 Task: Find connections with filter location El Charco with filter topic #Business2021with filter profile language Spanish with filter current company IFFCO Tokio General Insurance Co. Ltd. with filter school Gogte Institute of Technology, Belgaum with filter industry Racetracks with filter service category Public Speaking with filter keywords title Couples Counselor
Action: Mouse moved to (249, 312)
Screenshot: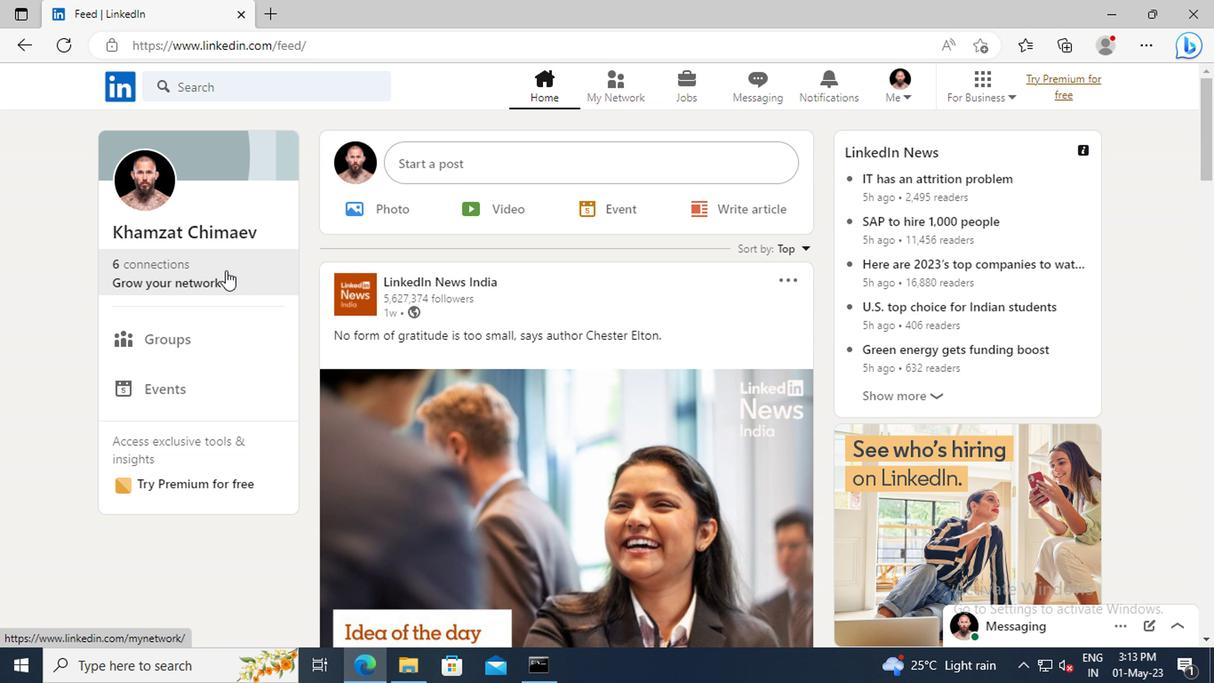 
Action: Mouse pressed left at (249, 312)
Screenshot: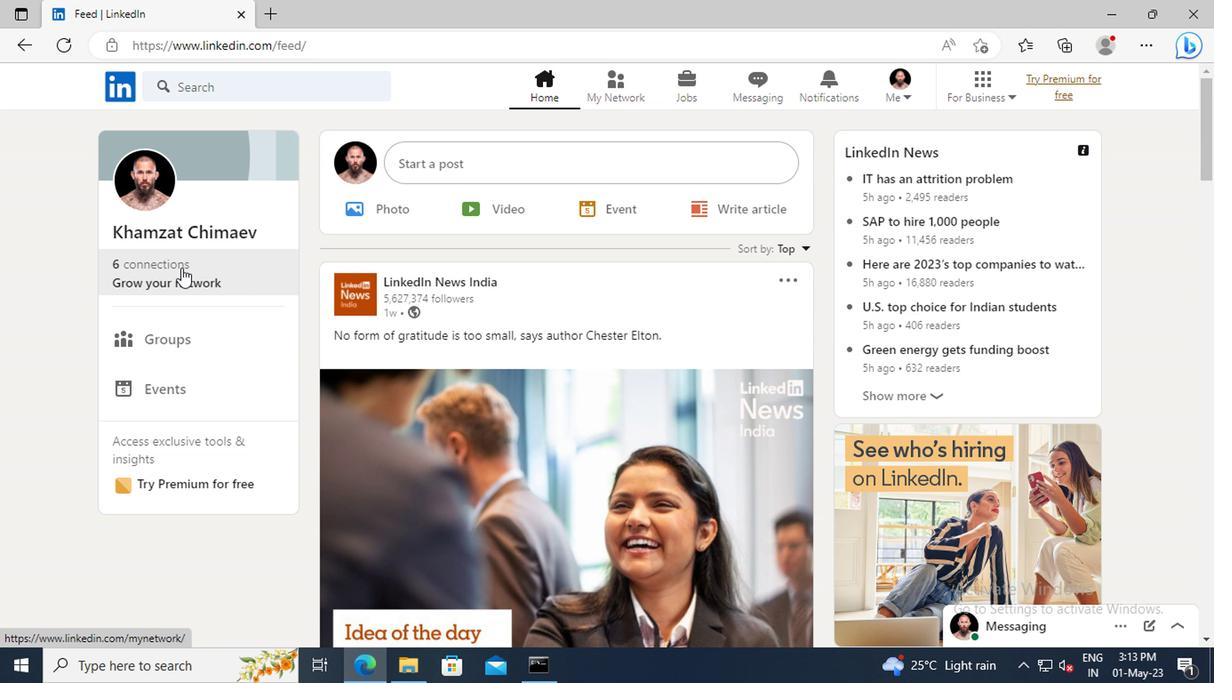 
Action: Mouse moved to (254, 252)
Screenshot: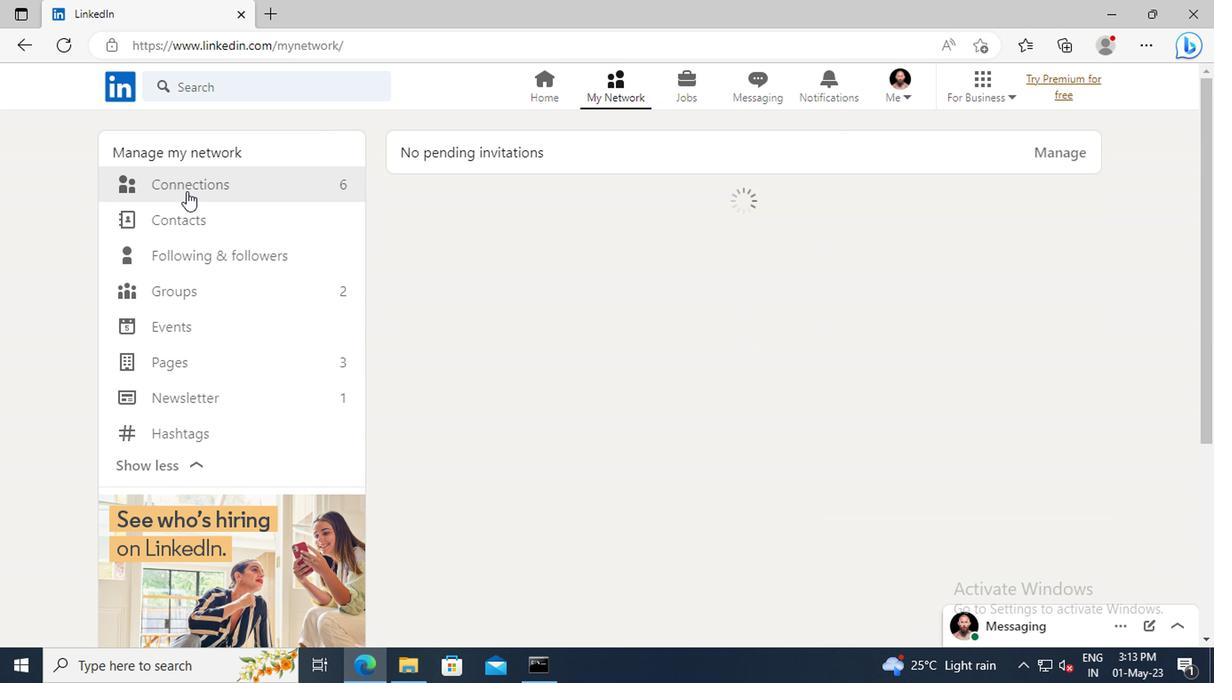 
Action: Mouse pressed left at (254, 252)
Screenshot: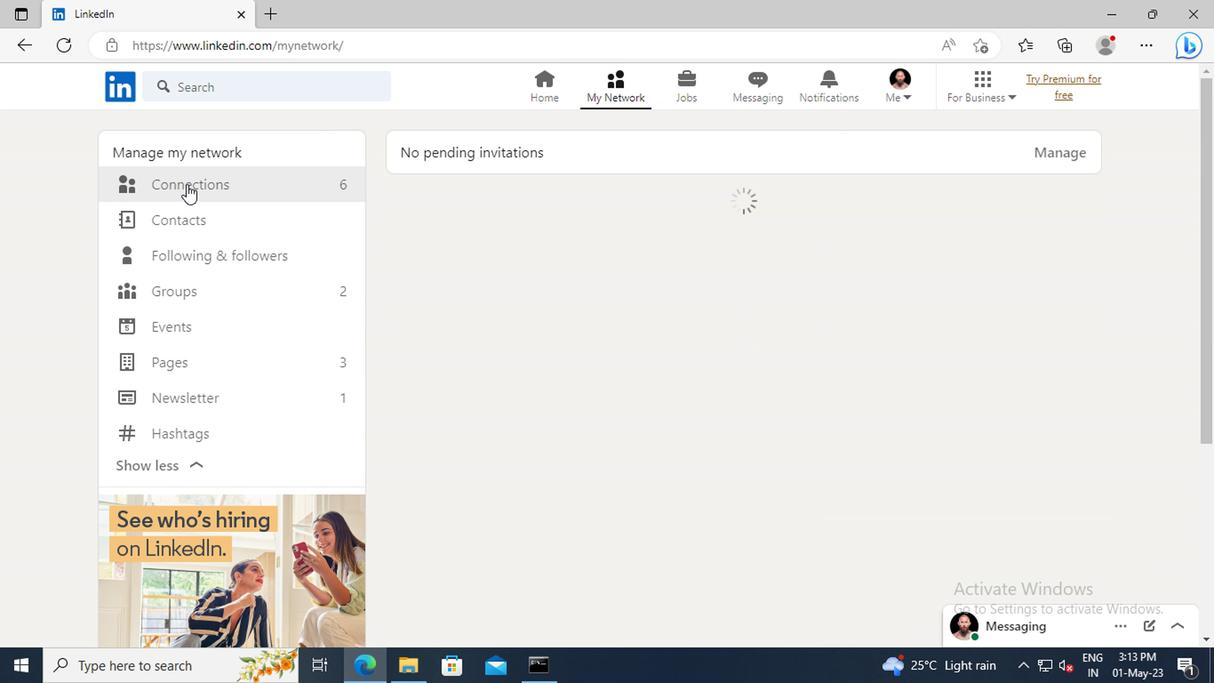 
Action: Mouse moved to (632, 255)
Screenshot: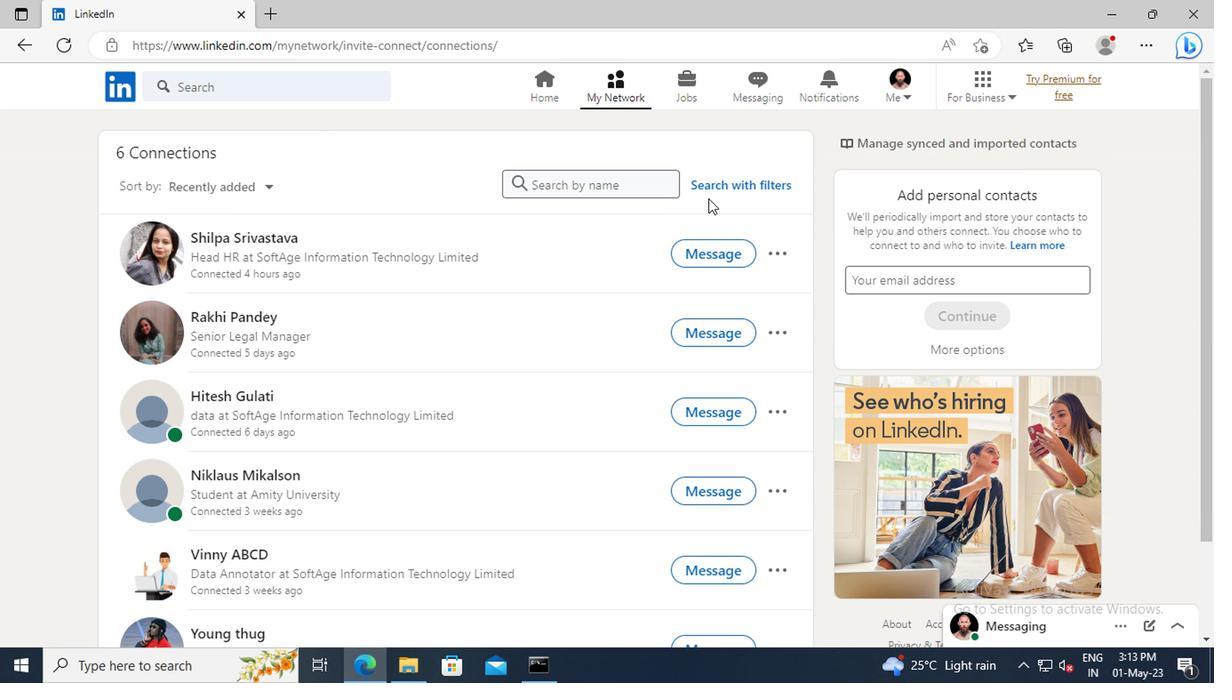 
Action: Mouse pressed left at (632, 255)
Screenshot: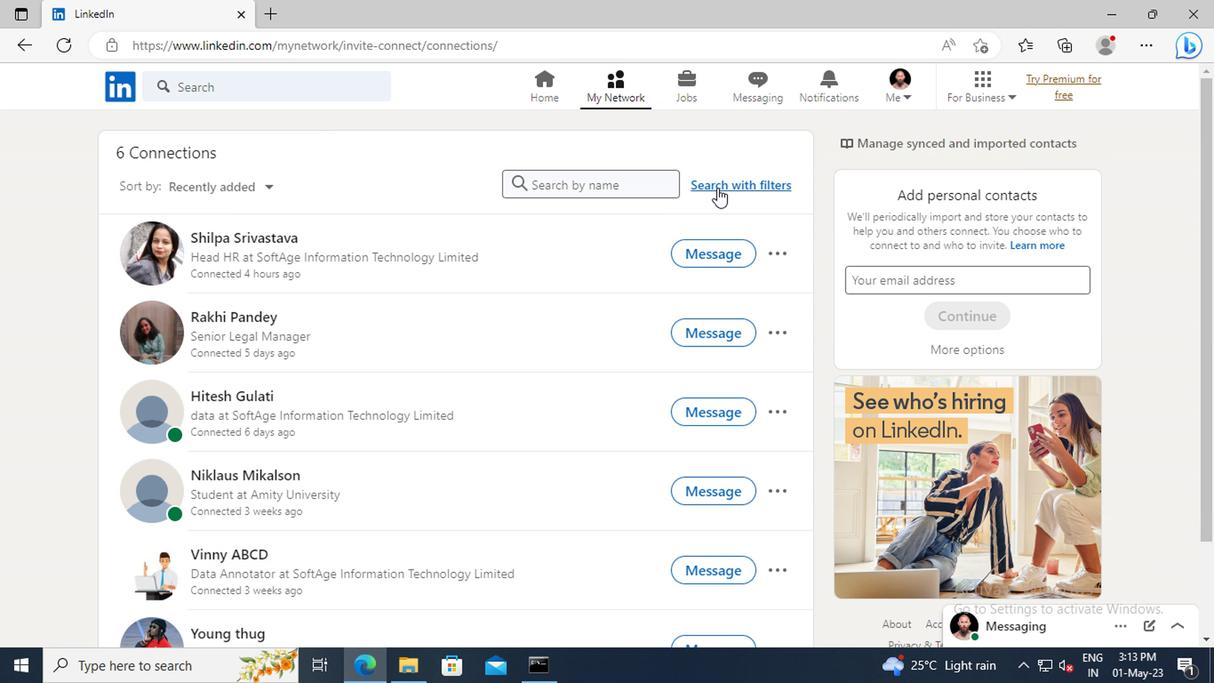 
Action: Mouse moved to (595, 218)
Screenshot: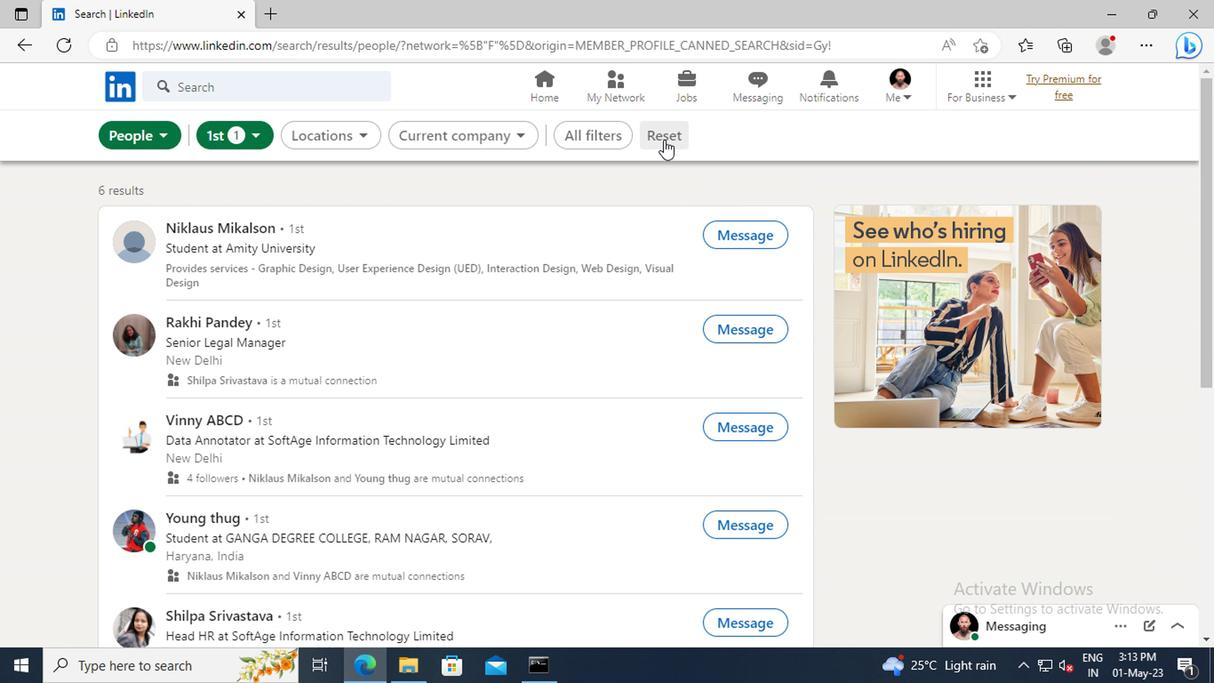 
Action: Mouse pressed left at (595, 218)
Screenshot: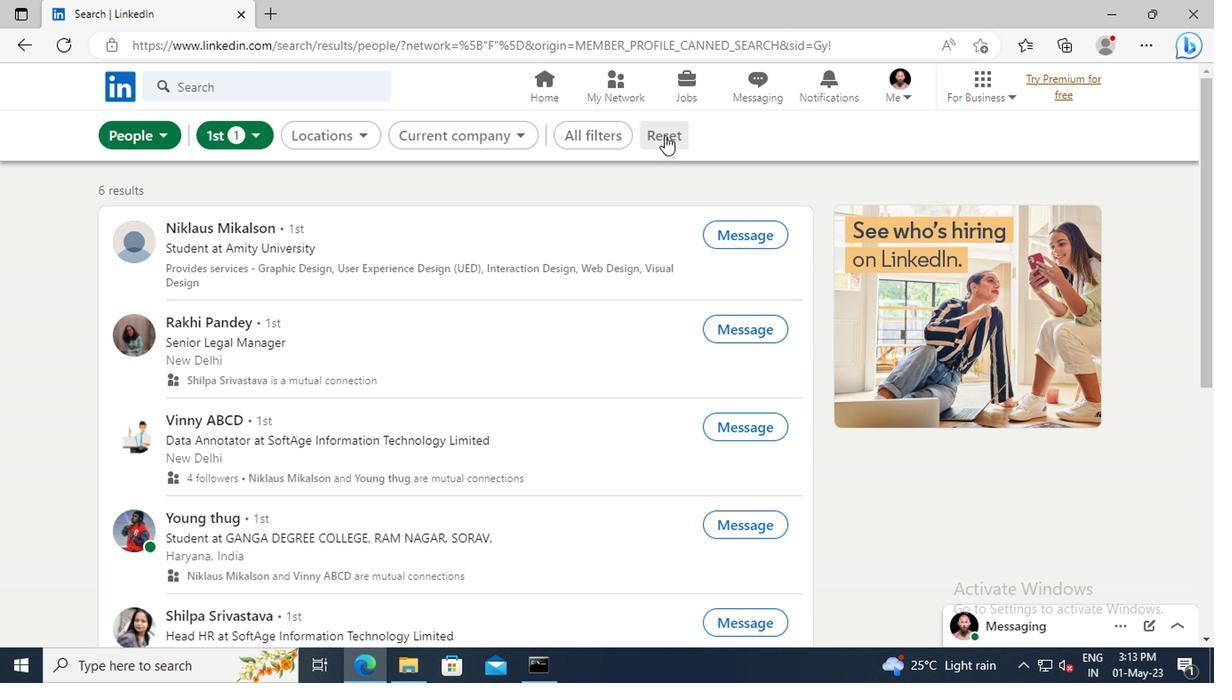 
Action: Mouse moved to (581, 218)
Screenshot: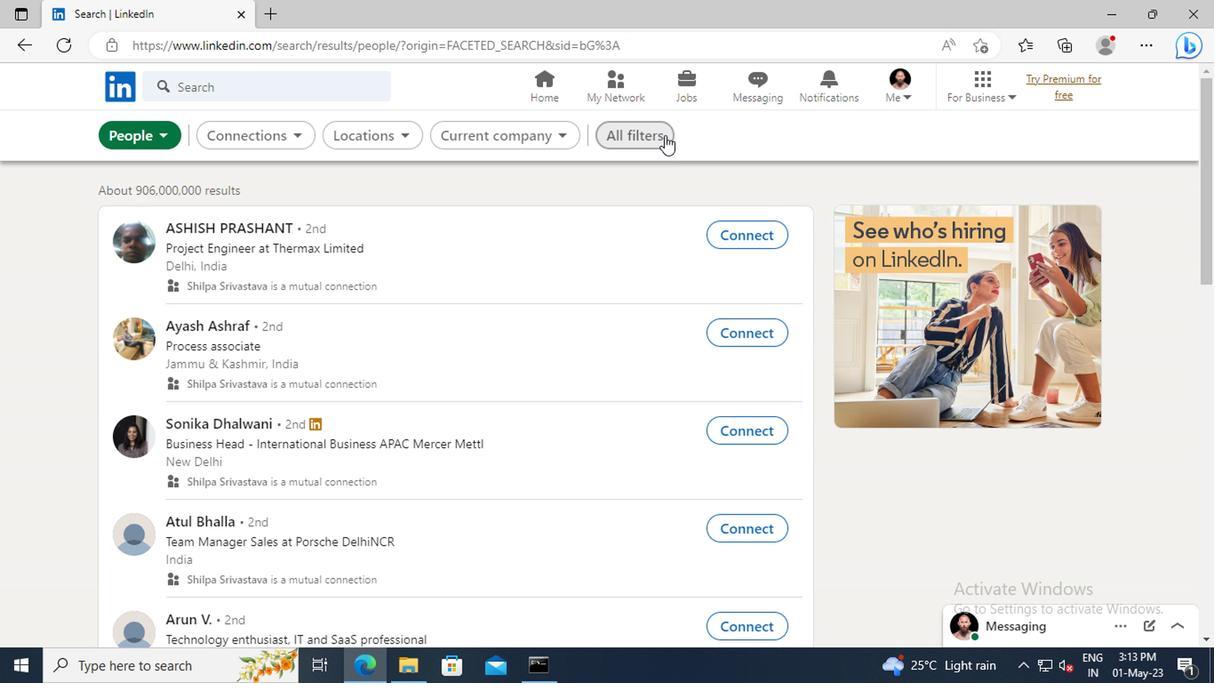 
Action: Mouse pressed left at (581, 218)
Screenshot: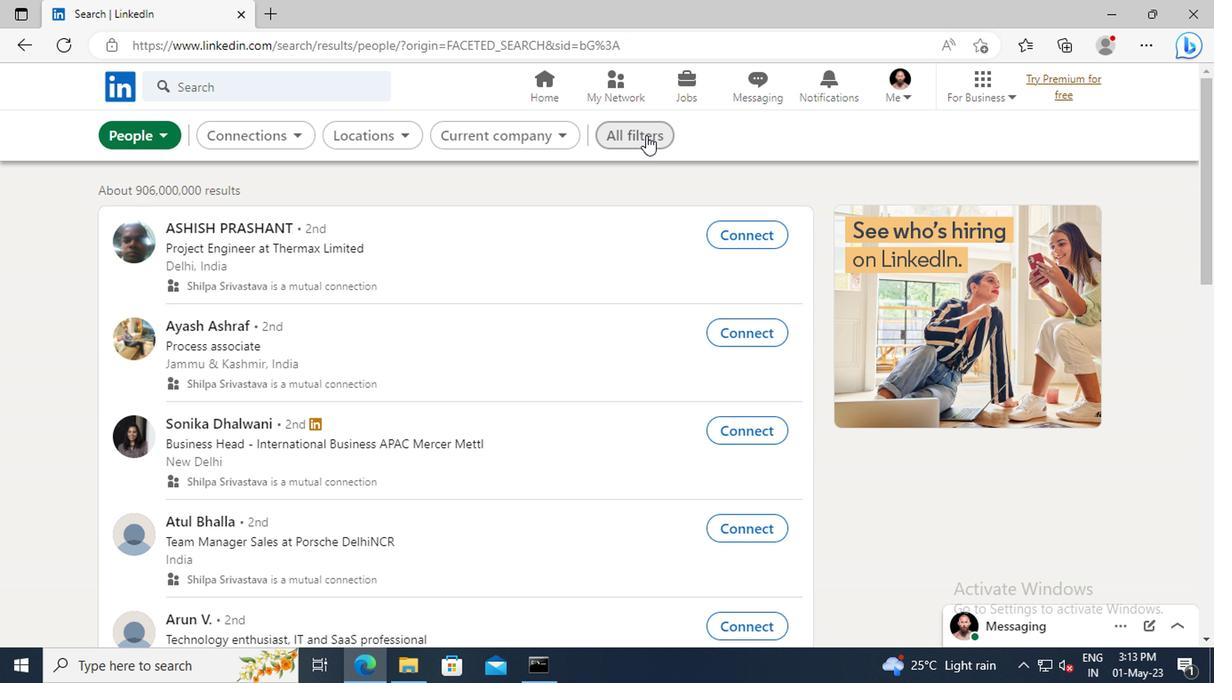 
Action: Mouse moved to (792, 311)
Screenshot: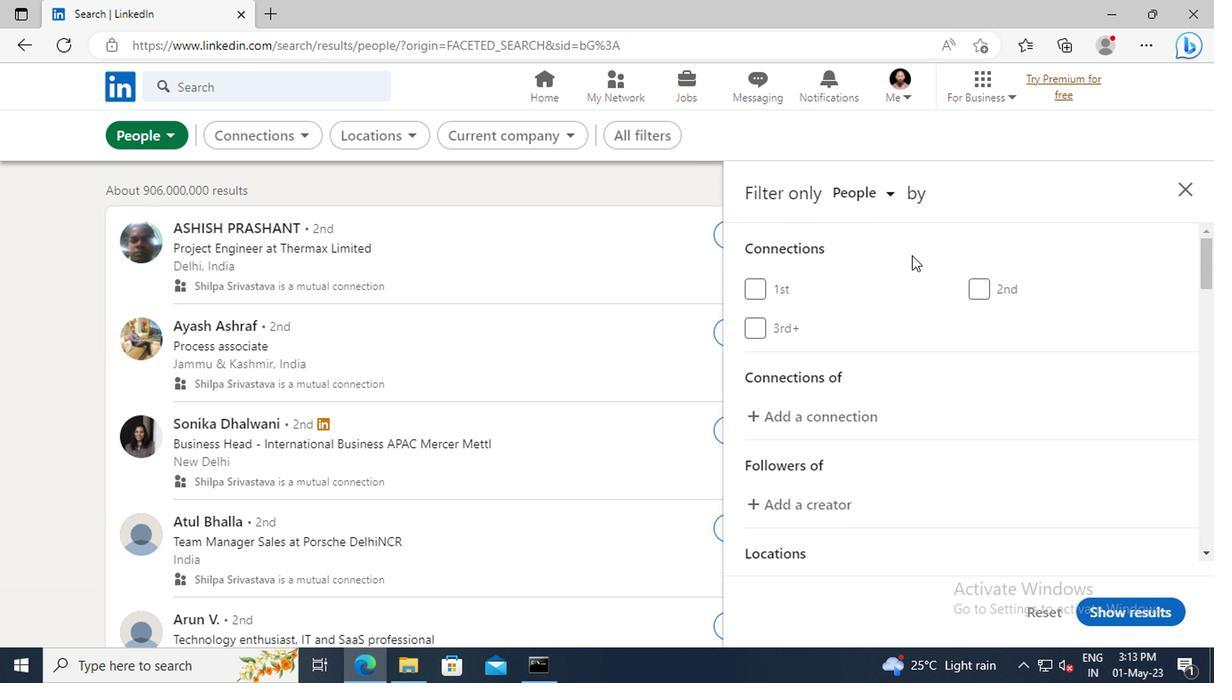 
Action: Mouse scrolled (792, 310) with delta (0, 0)
Screenshot: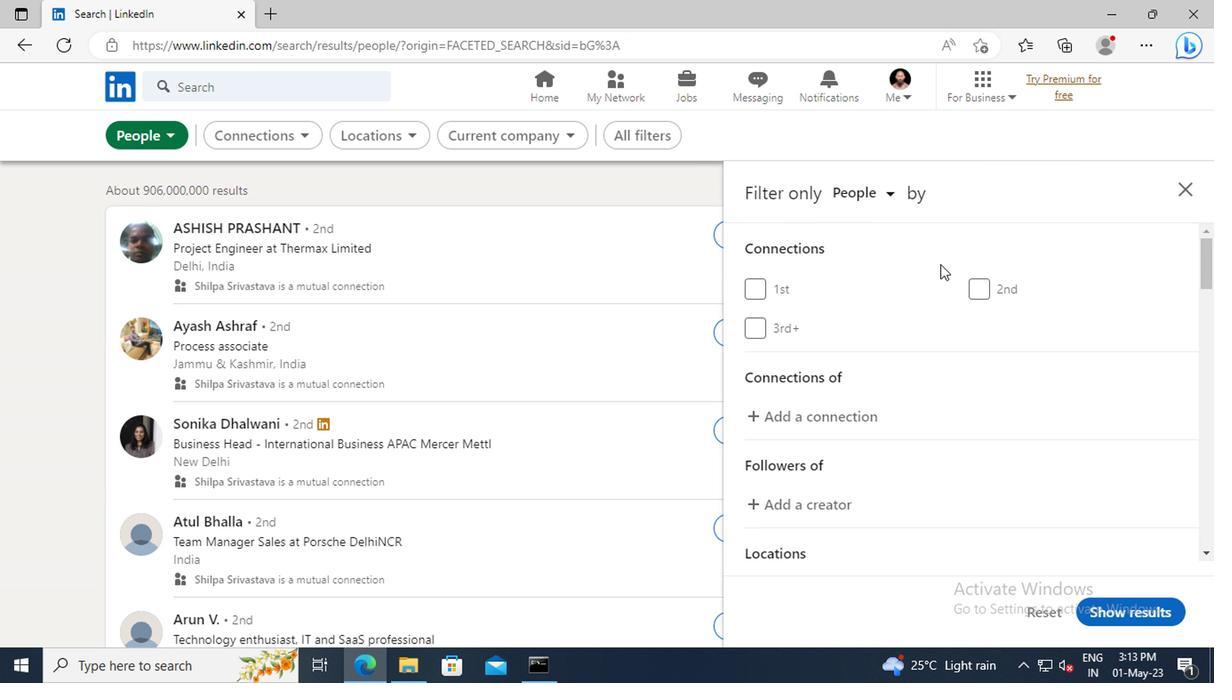 
Action: Mouse scrolled (792, 310) with delta (0, 0)
Screenshot: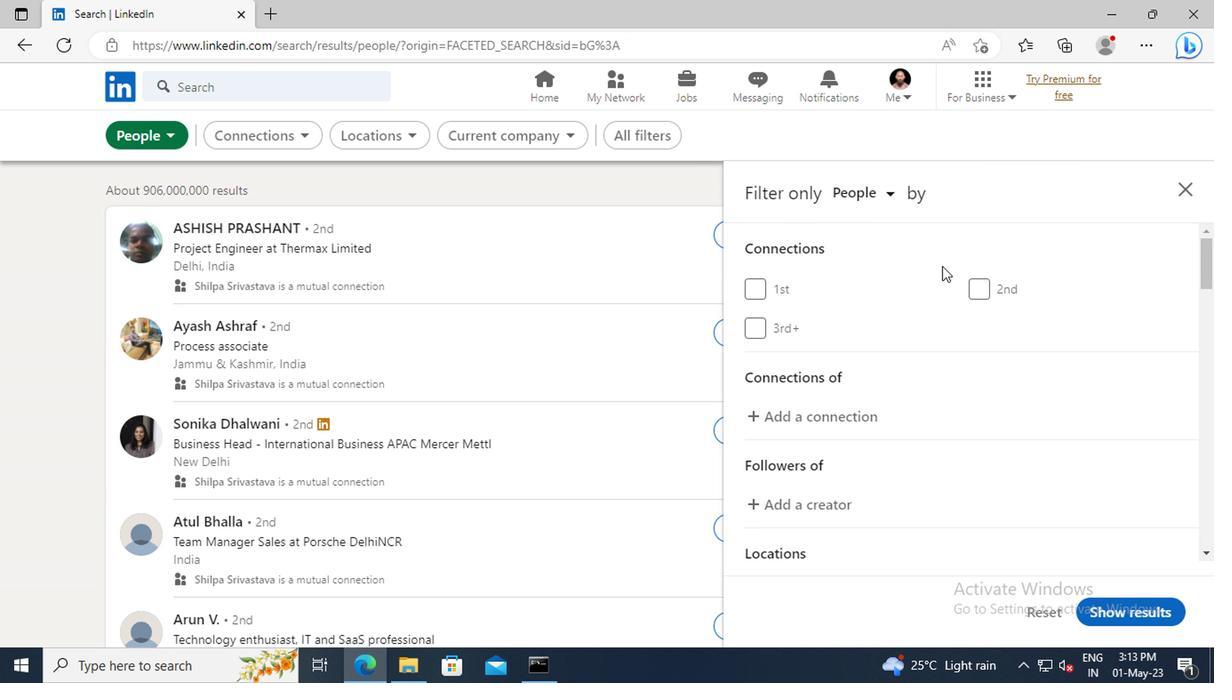 
Action: Mouse scrolled (792, 310) with delta (0, 0)
Screenshot: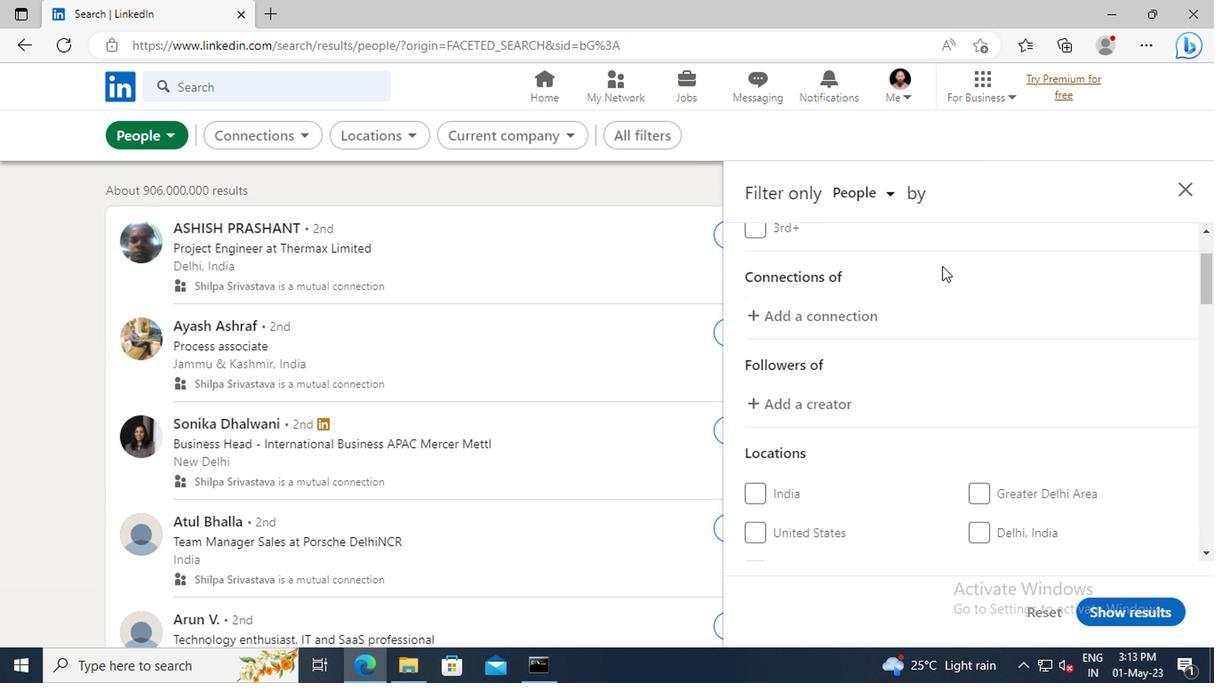 
Action: Mouse scrolled (792, 310) with delta (0, 0)
Screenshot: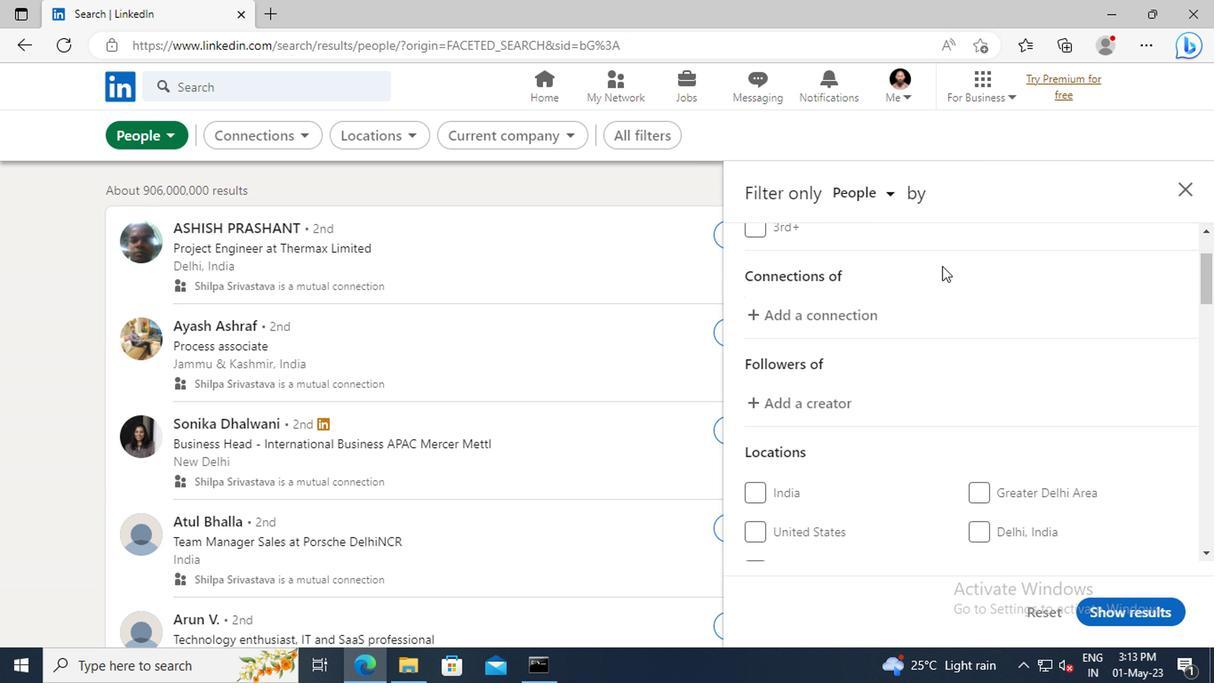 
Action: Mouse scrolled (792, 310) with delta (0, 0)
Screenshot: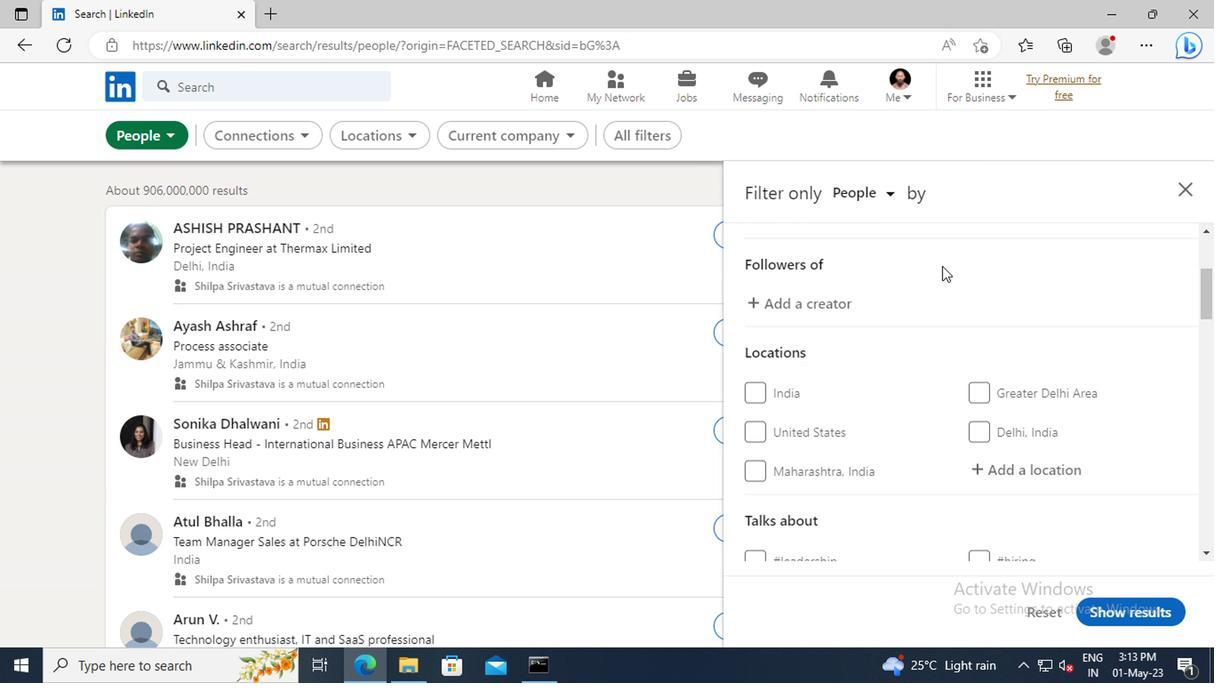 
Action: Mouse scrolled (792, 310) with delta (0, 0)
Screenshot: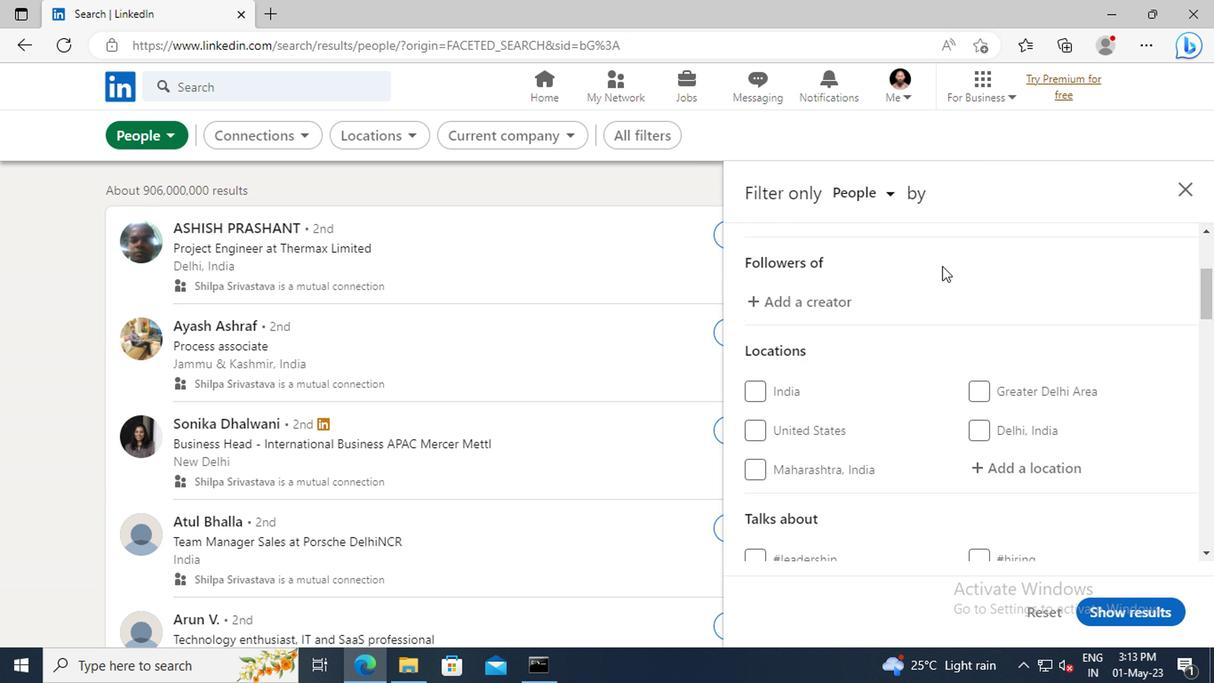 
Action: Mouse moved to (816, 383)
Screenshot: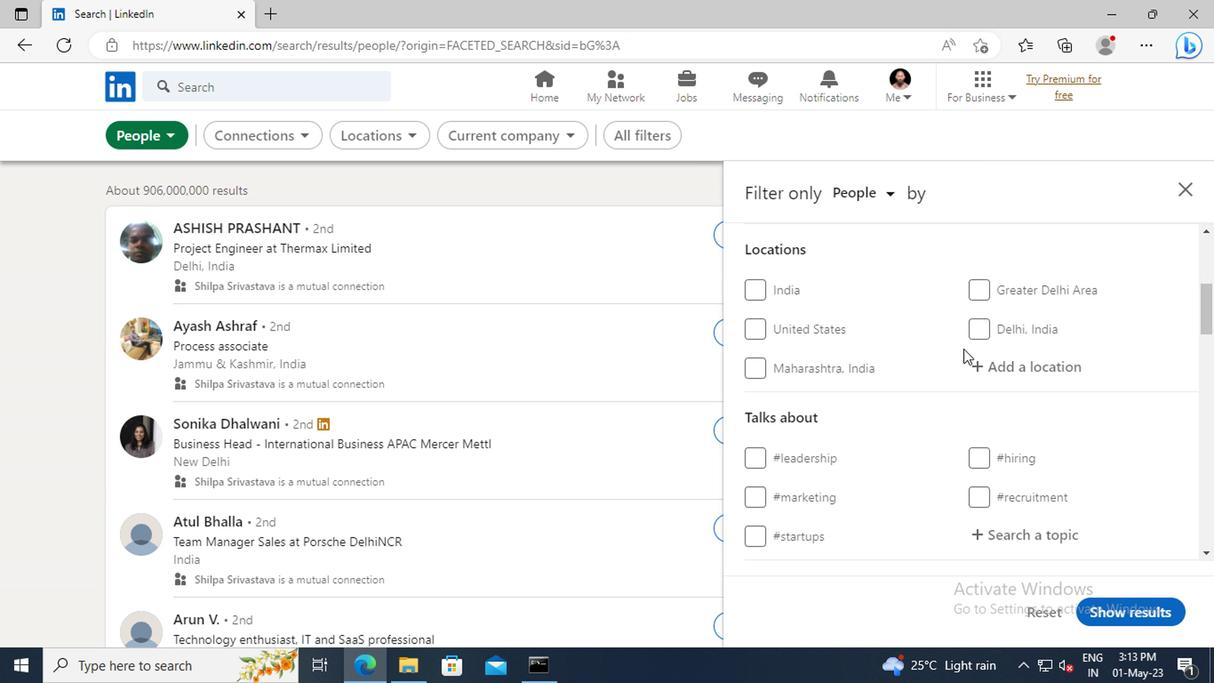 
Action: Mouse pressed left at (816, 383)
Screenshot: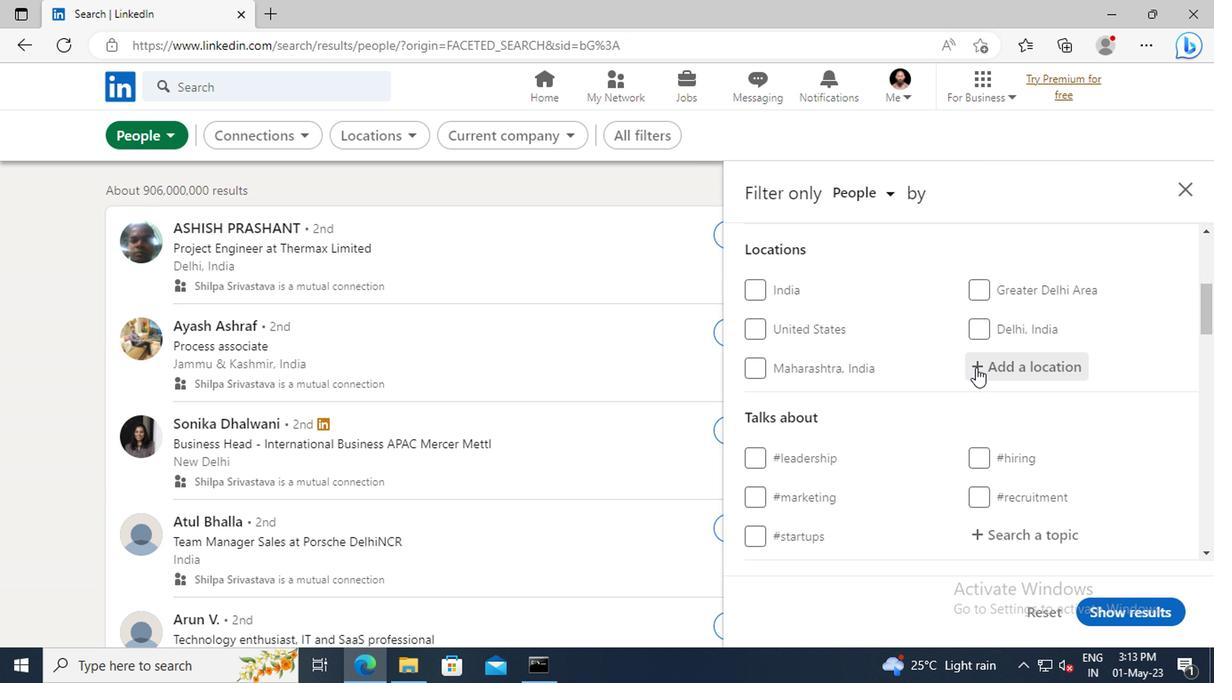 
Action: Key pressed <Key.shift>EL<Key.space><Key.shift>CHARCO
Screenshot: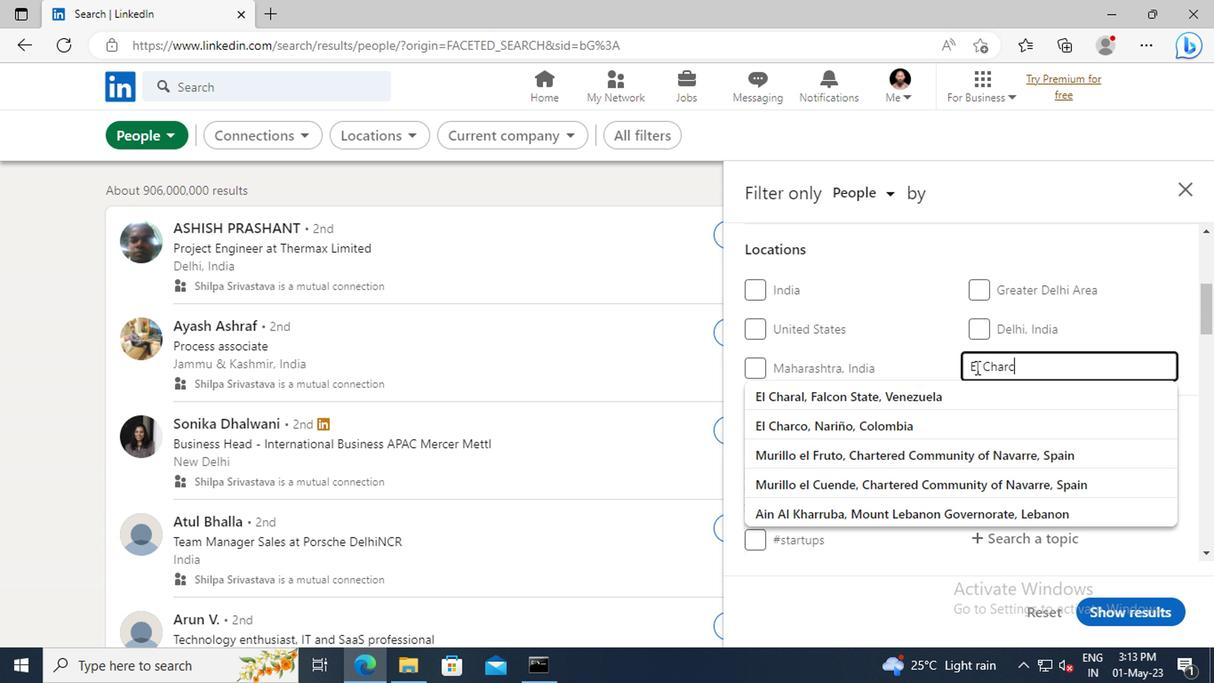
Action: Mouse moved to (825, 405)
Screenshot: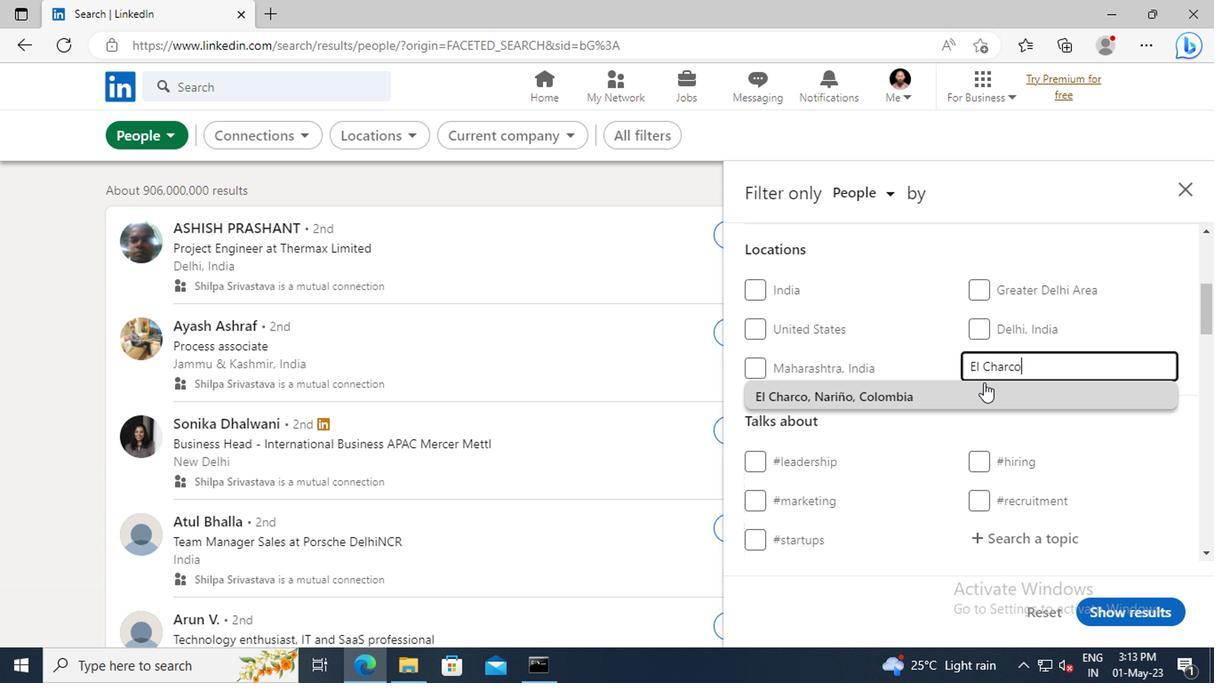 
Action: Mouse pressed left at (825, 405)
Screenshot: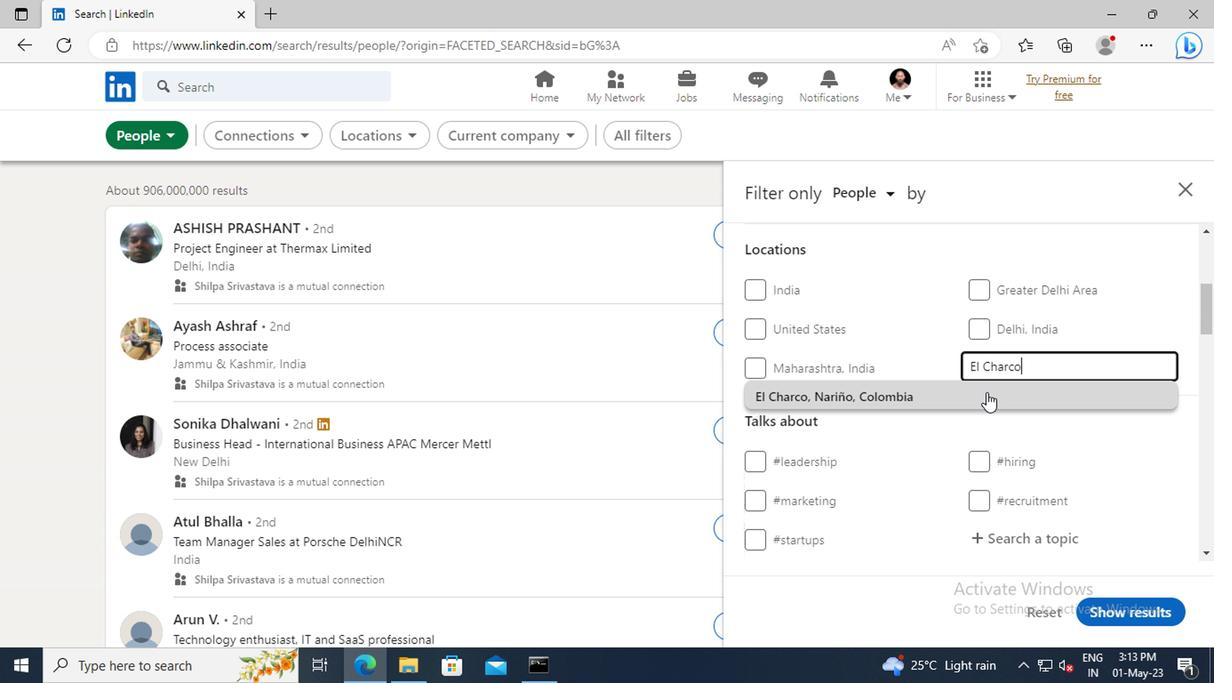 
Action: Mouse scrolled (825, 404) with delta (0, 0)
Screenshot: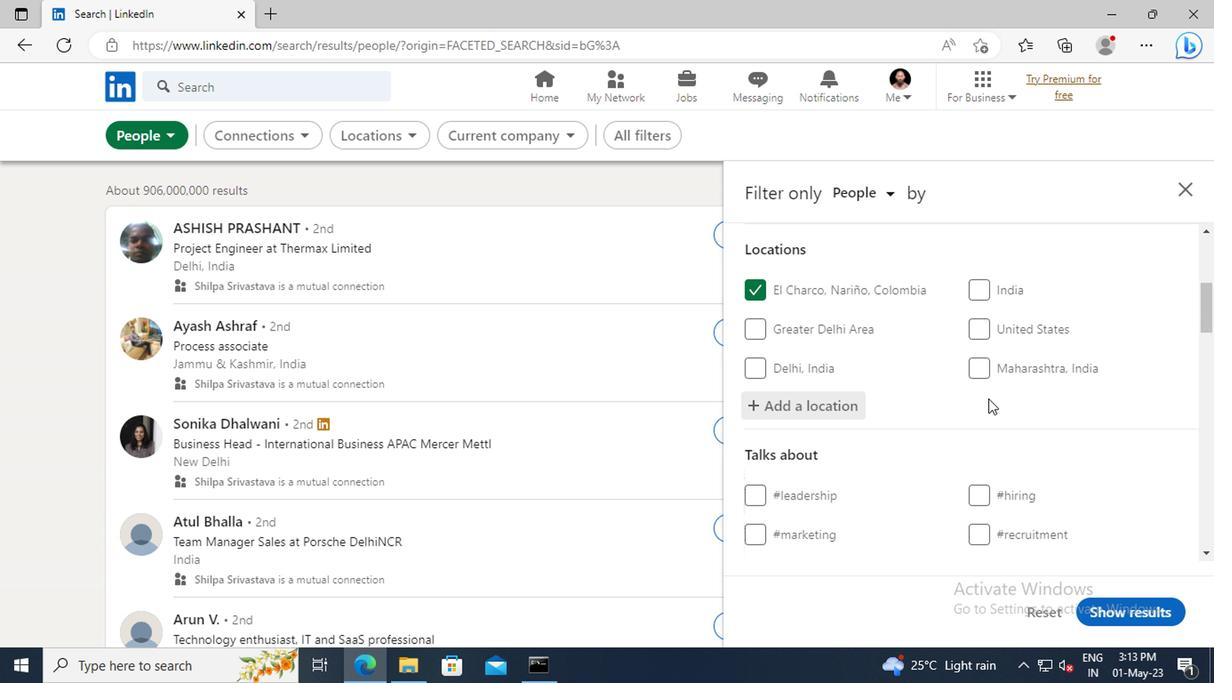 
Action: Mouse scrolled (825, 404) with delta (0, 0)
Screenshot: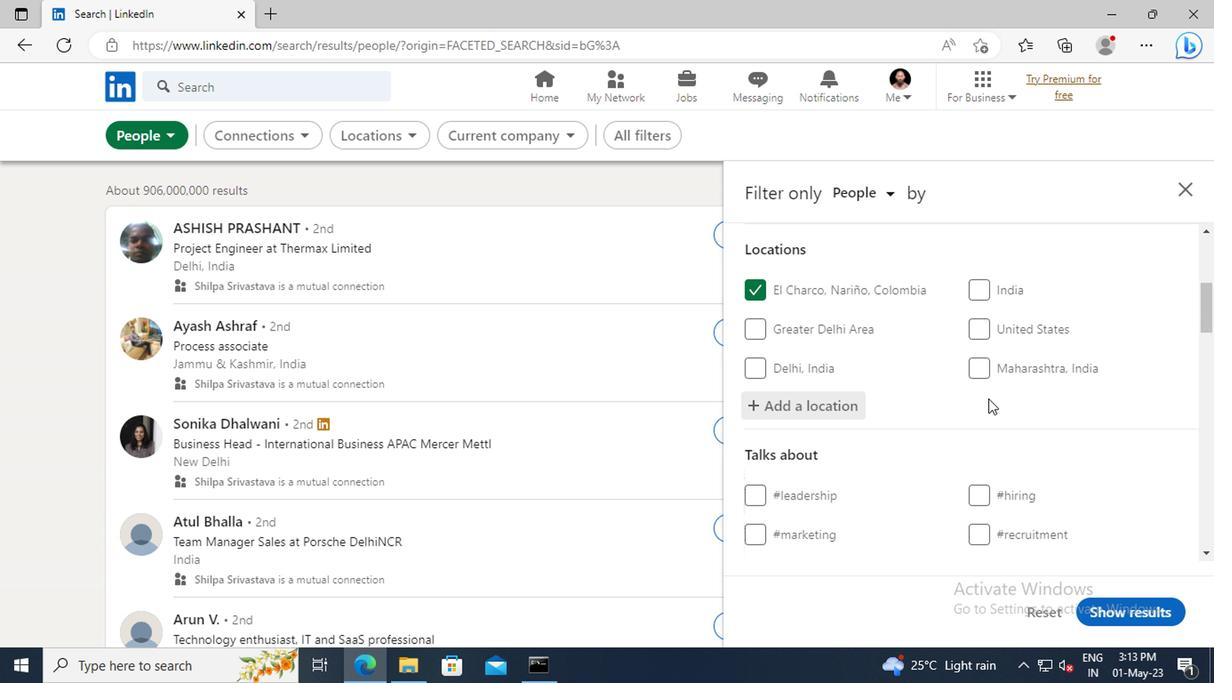 
Action: Mouse scrolled (825, 404) with delta (0, 0)
Screenshot: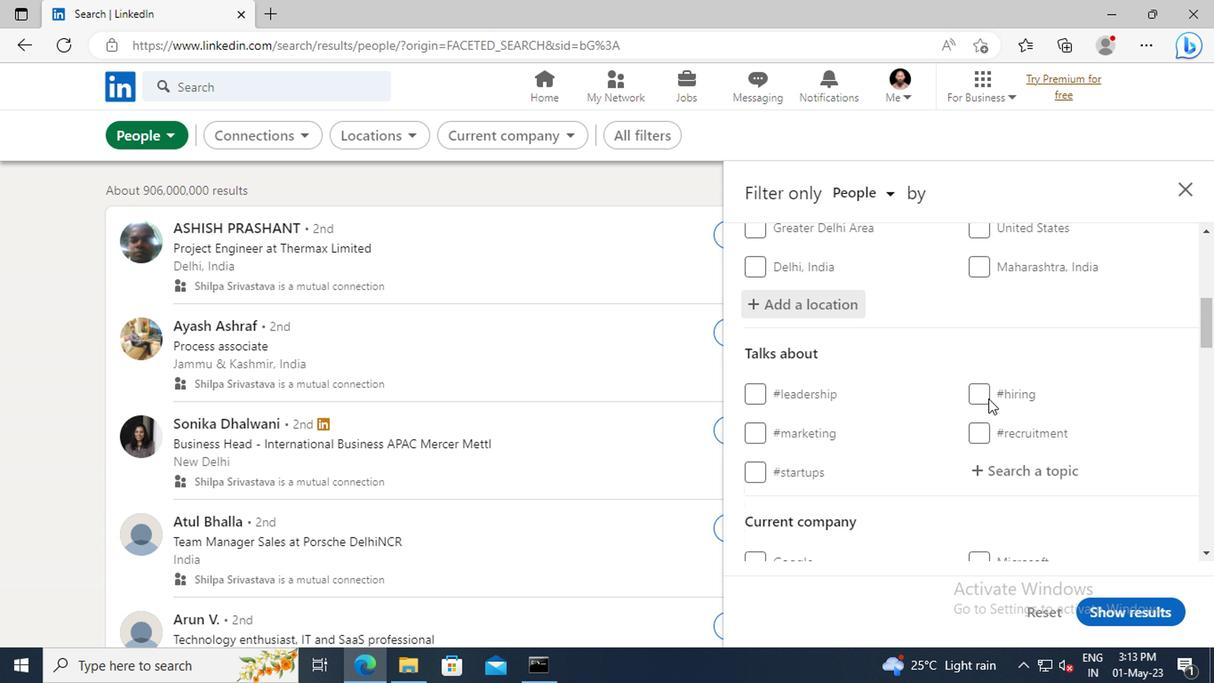 
Action: Mouse moved to (829, 419)
Screenshot: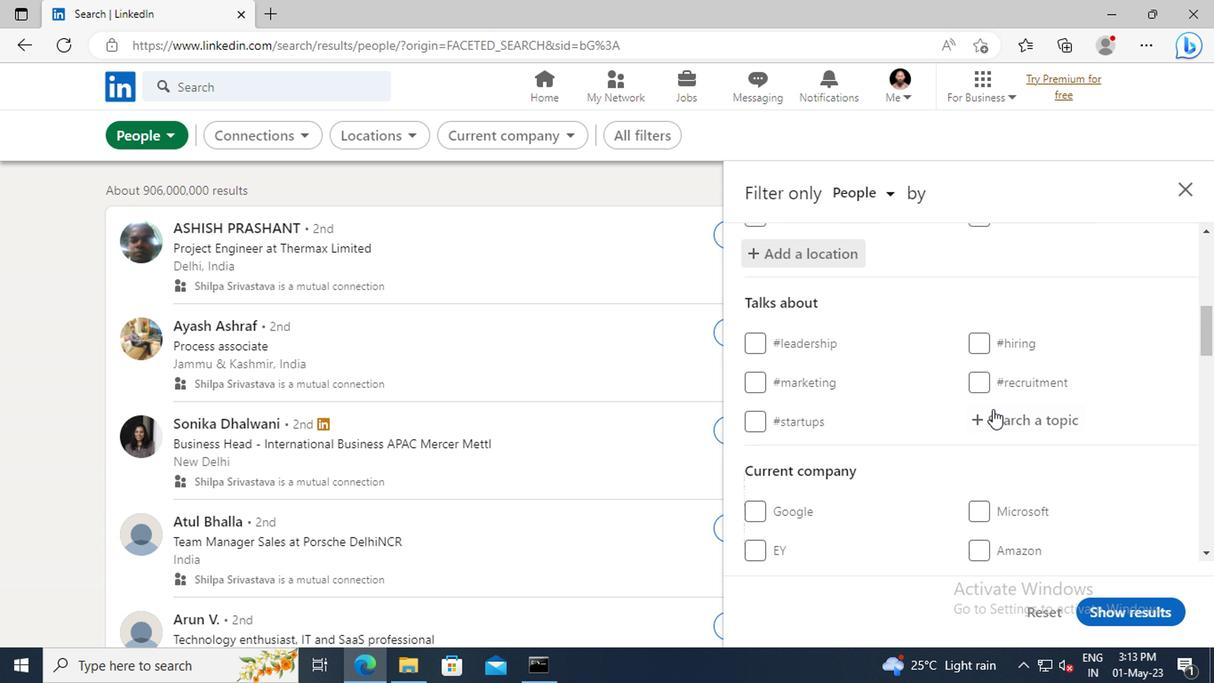 
Action: Mouse pressed left at (829, 419)
Screenshot: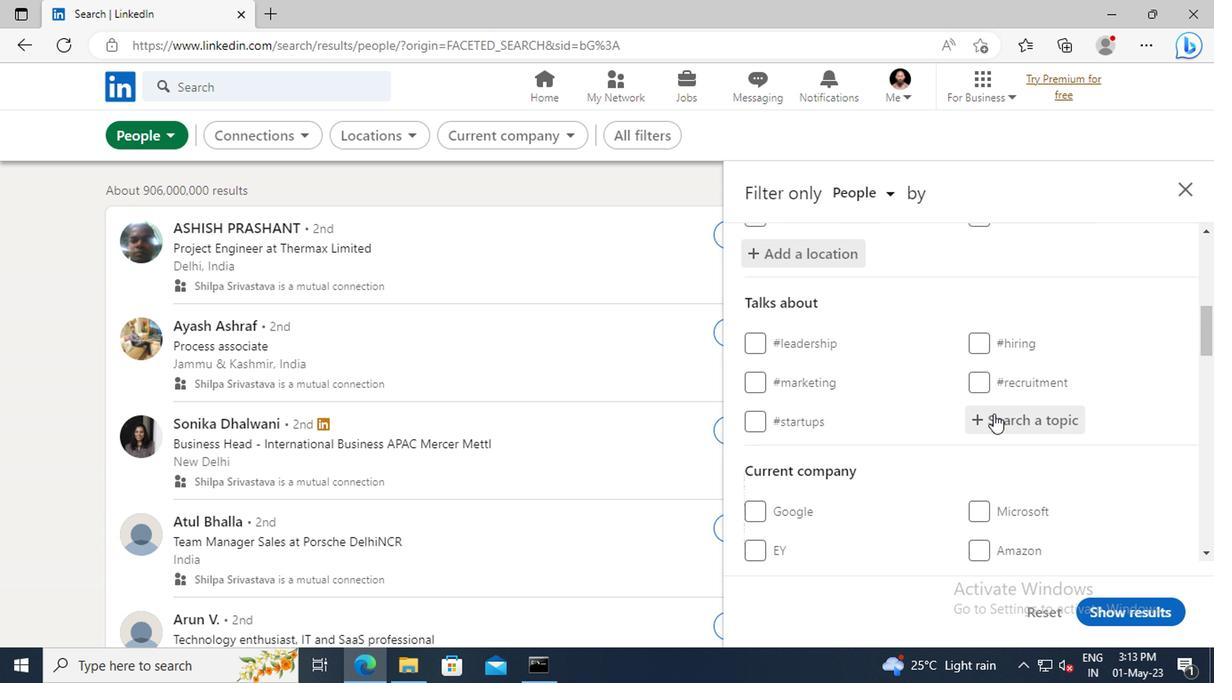 
Action: Key pressed <Key.shift>BUSINESS2021<Key.enter>
Screenshot: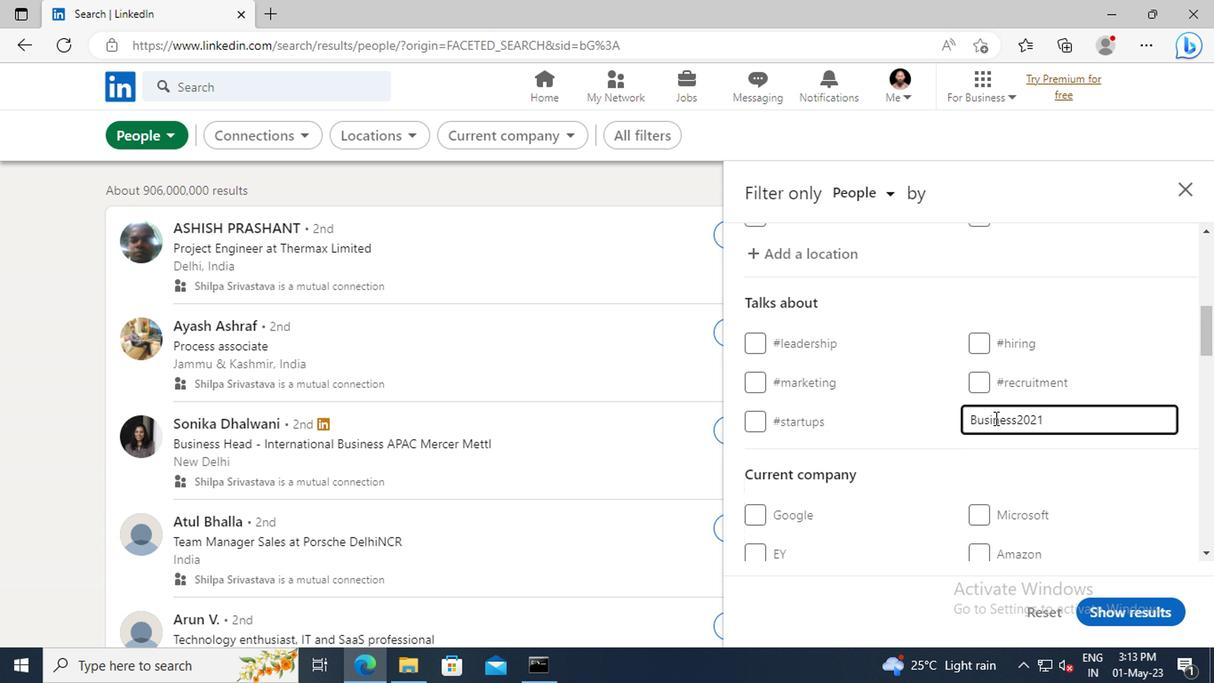 
Action: Mouse scrolled (829, 418) with delta (0, 0)
Screenshot: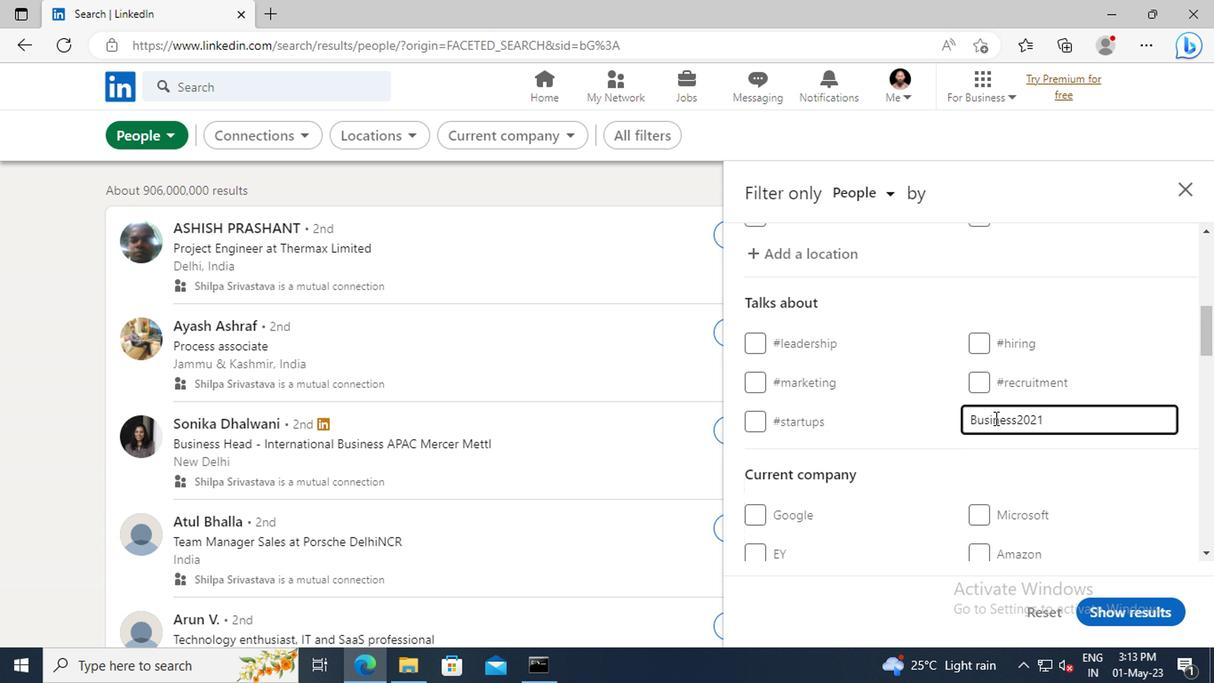 
Action: Mouse scrolled (829, 418) with delta (0, 0)
Screenshot: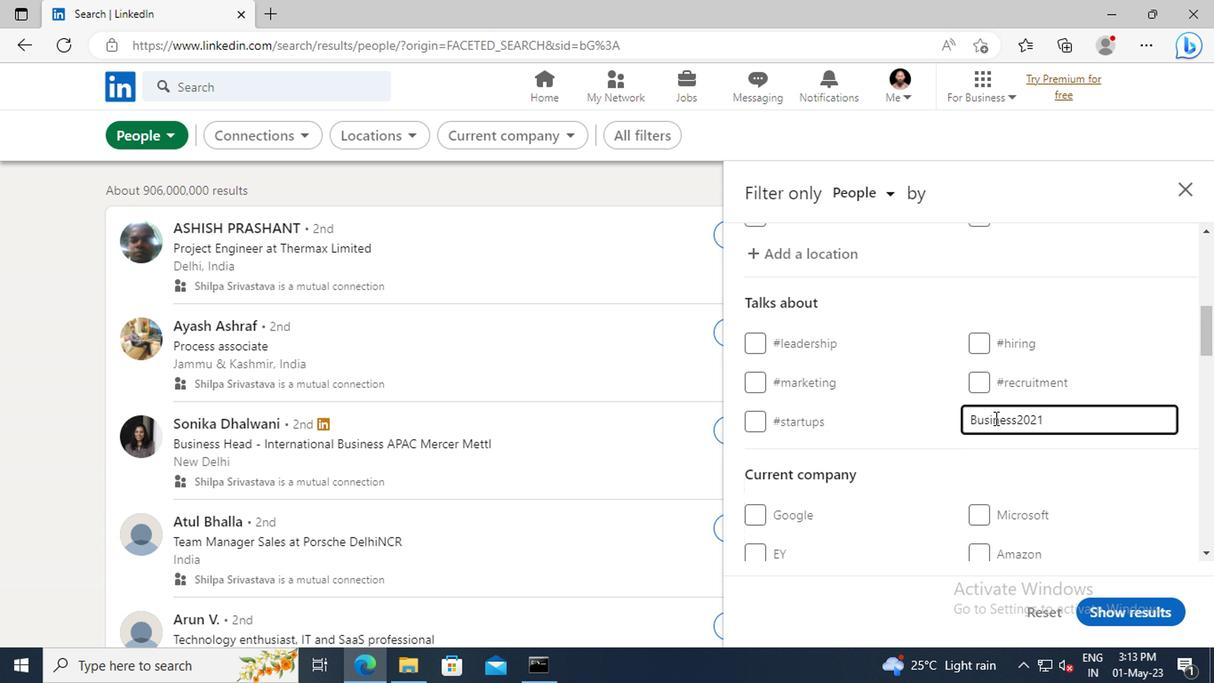 
Action: Mouse scrolled (829, 418) with delta (0, 0)
Screenshot: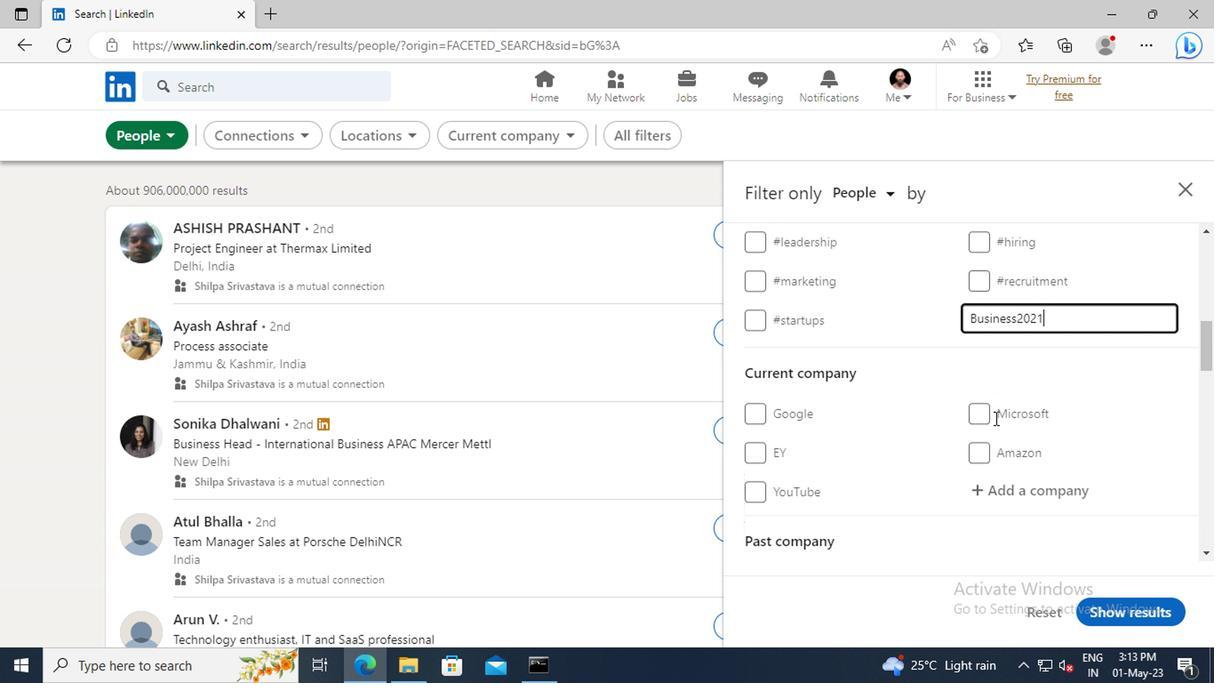
Action: Mouse scrolled (829, 418) with delta (0, 0)
Screenshot: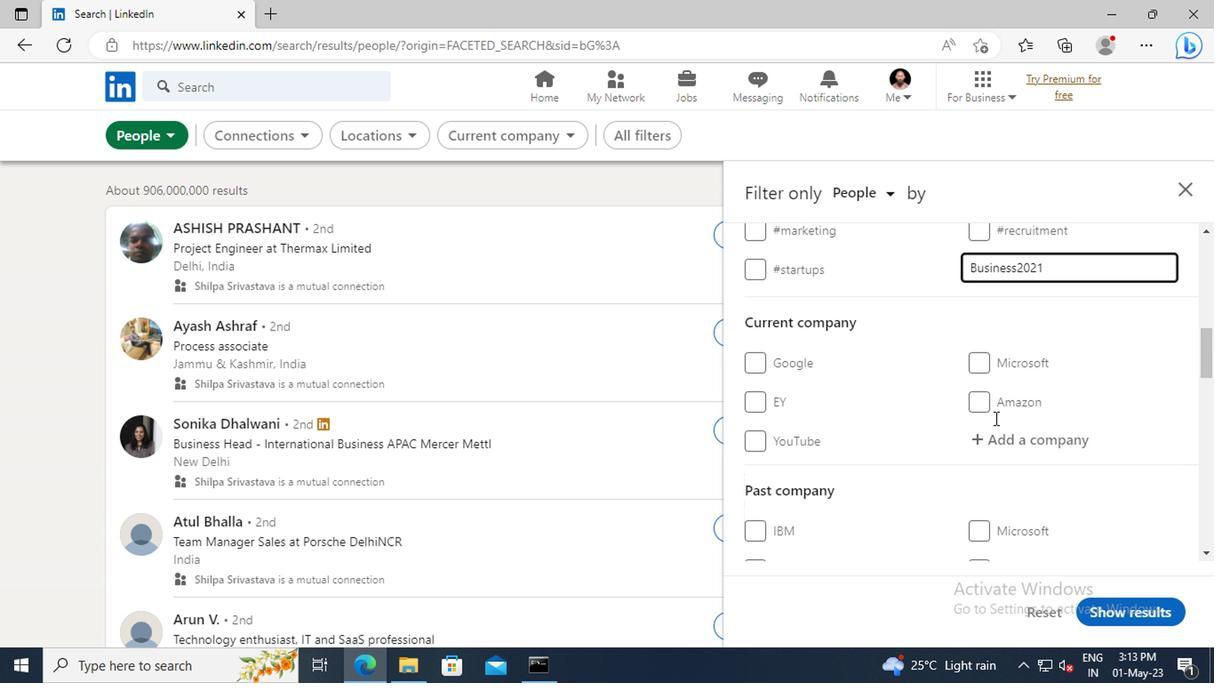 
Action: Mouse scrolled (829, 418) with delta (0, 0)
Screenshot: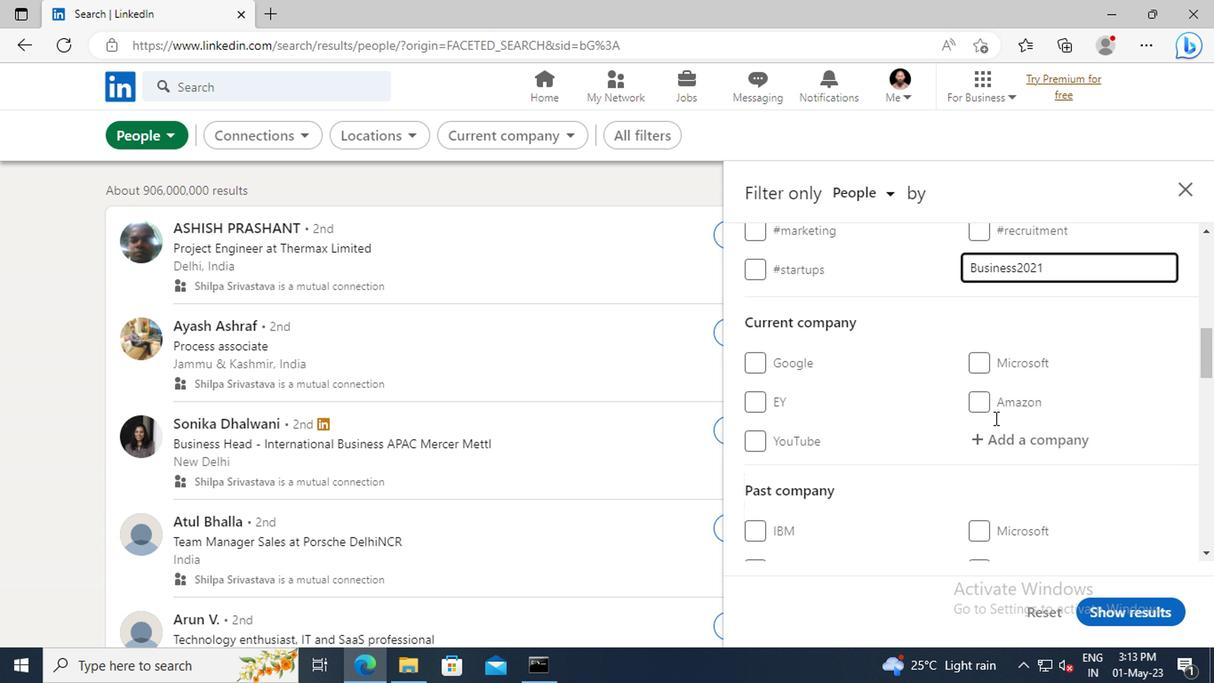 
Action: Mouse scrolled (829, 418) with delta (0, 0)
Screenshot: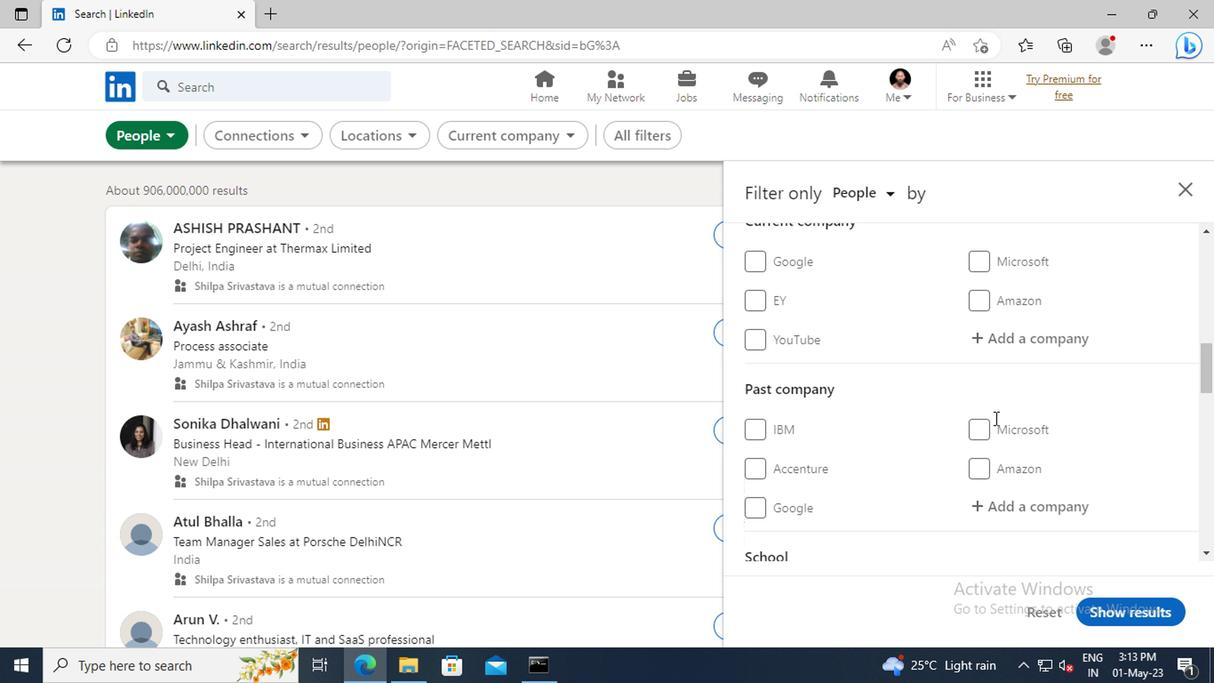 
Action: Mouse scrolled (829, 418) with delta (0, 0)
Screenshot: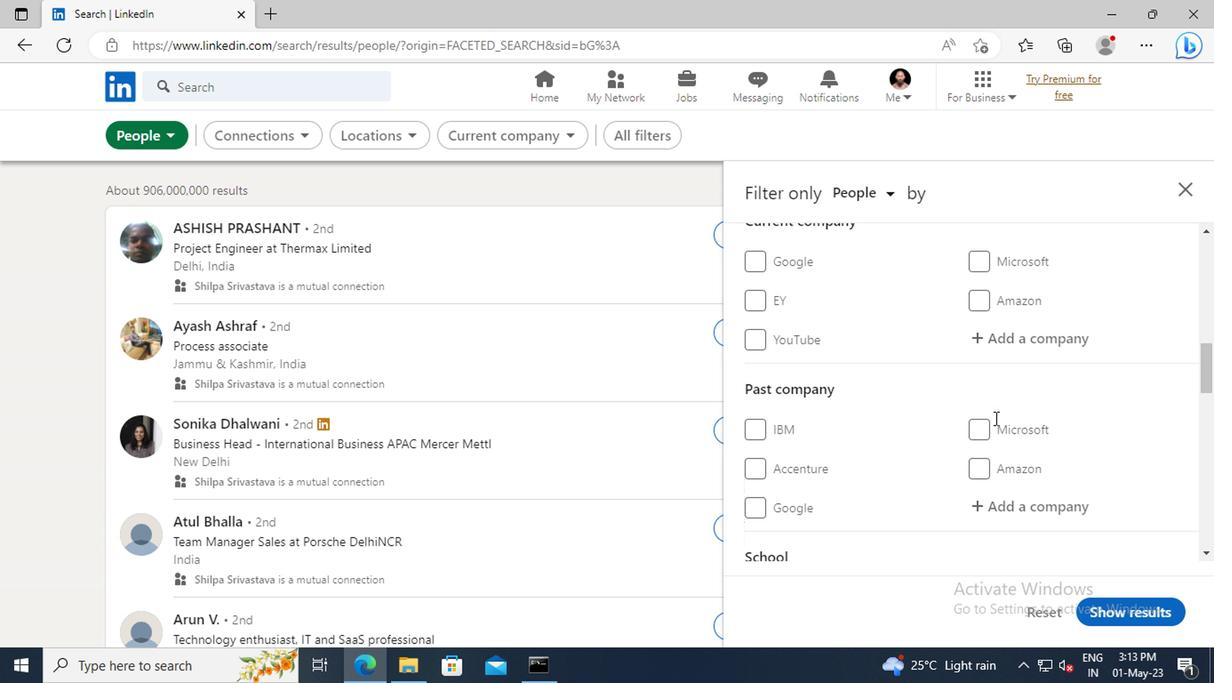 
Action: Mouse scrolled (829, 418) with delta (0, 0)
Screenshot: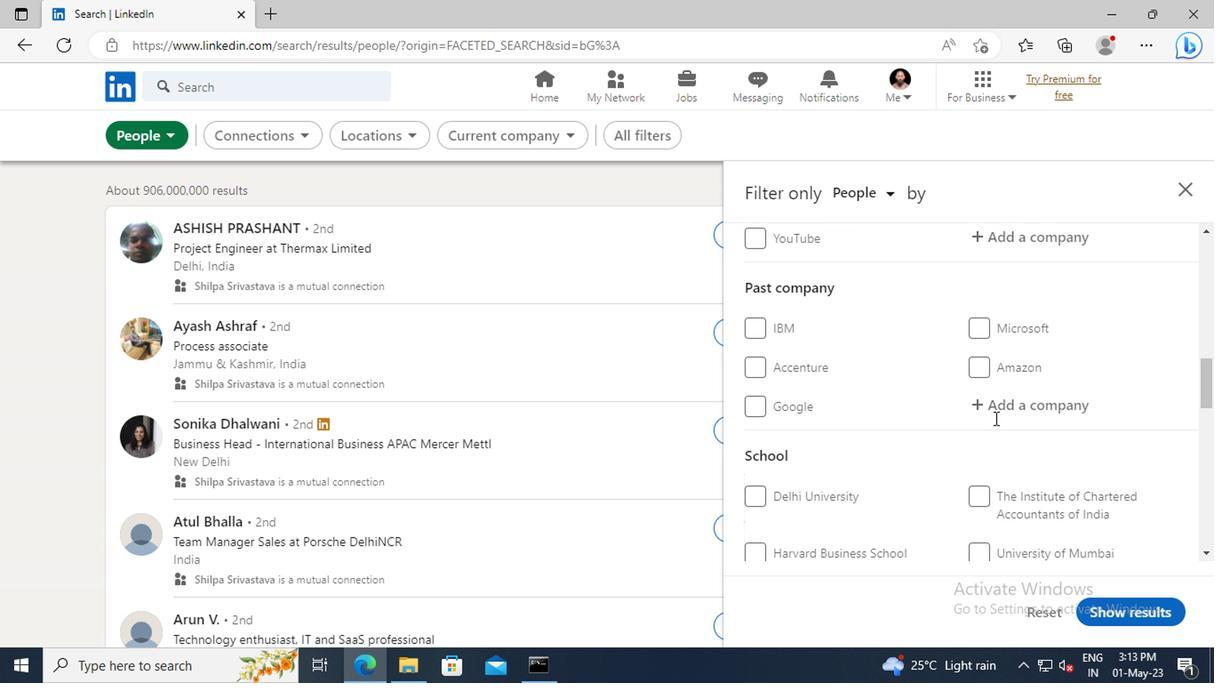 
Action: Mouse scrolled (829, 418) with delta (0, 0)
Screenshot: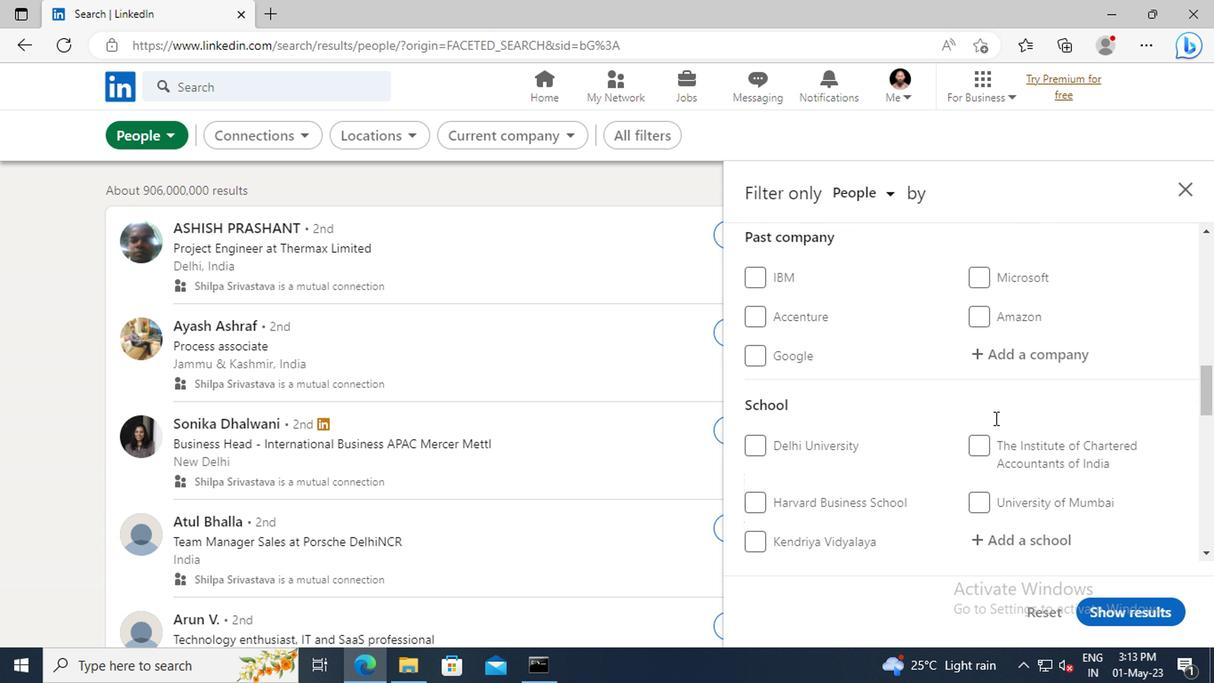 
Action: Mouse scrolled (829, 418) with delta (0, 0)
Screenshot: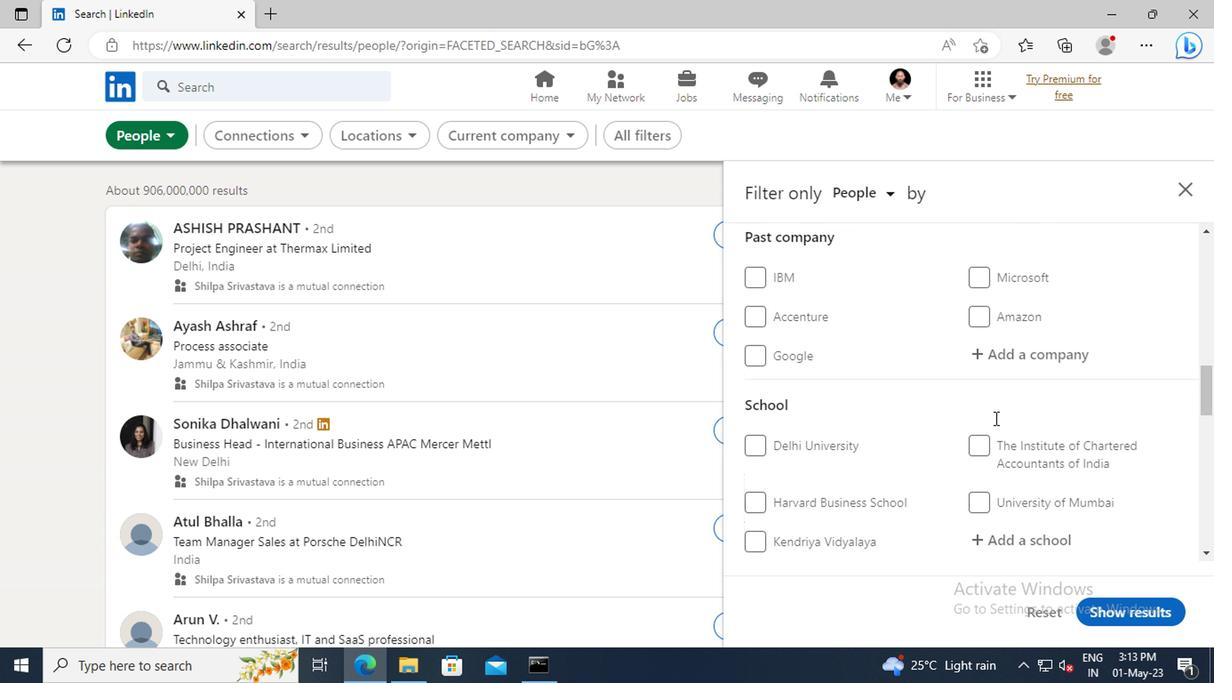 
Action: Mouse scrolled (829, 418) with delta (0, 0)
Screenshot: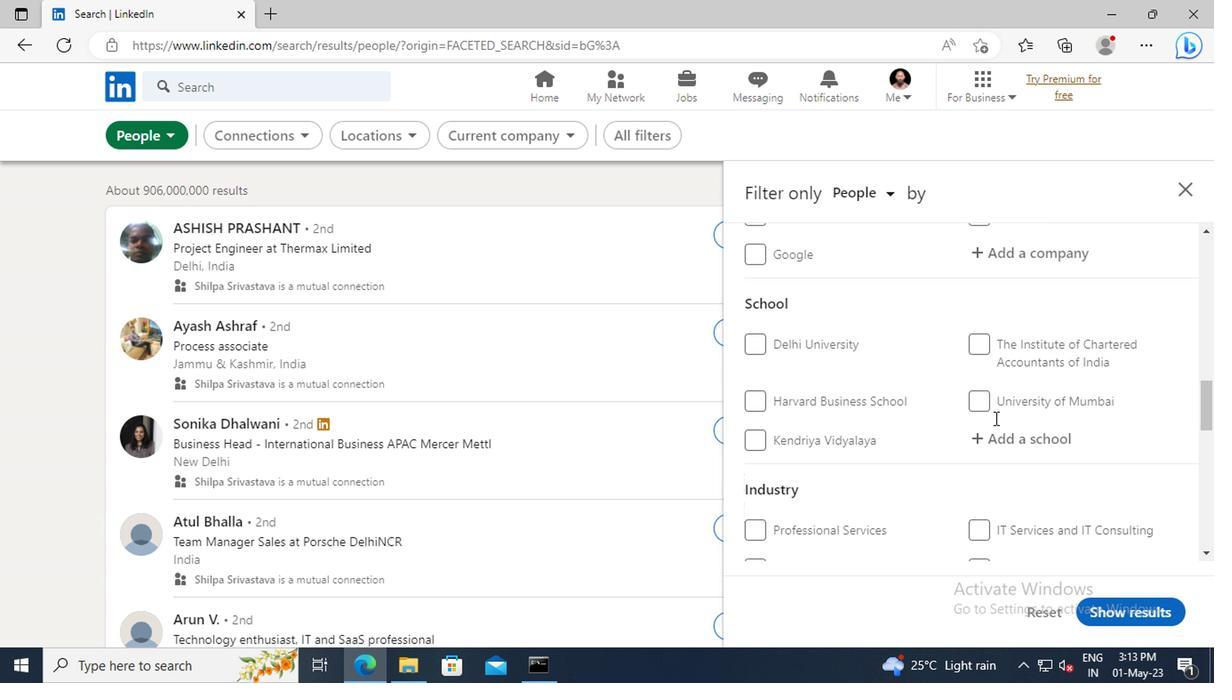 
Action: Mouse scrolled (829, 418) with delta (0, 0)
Screenshot: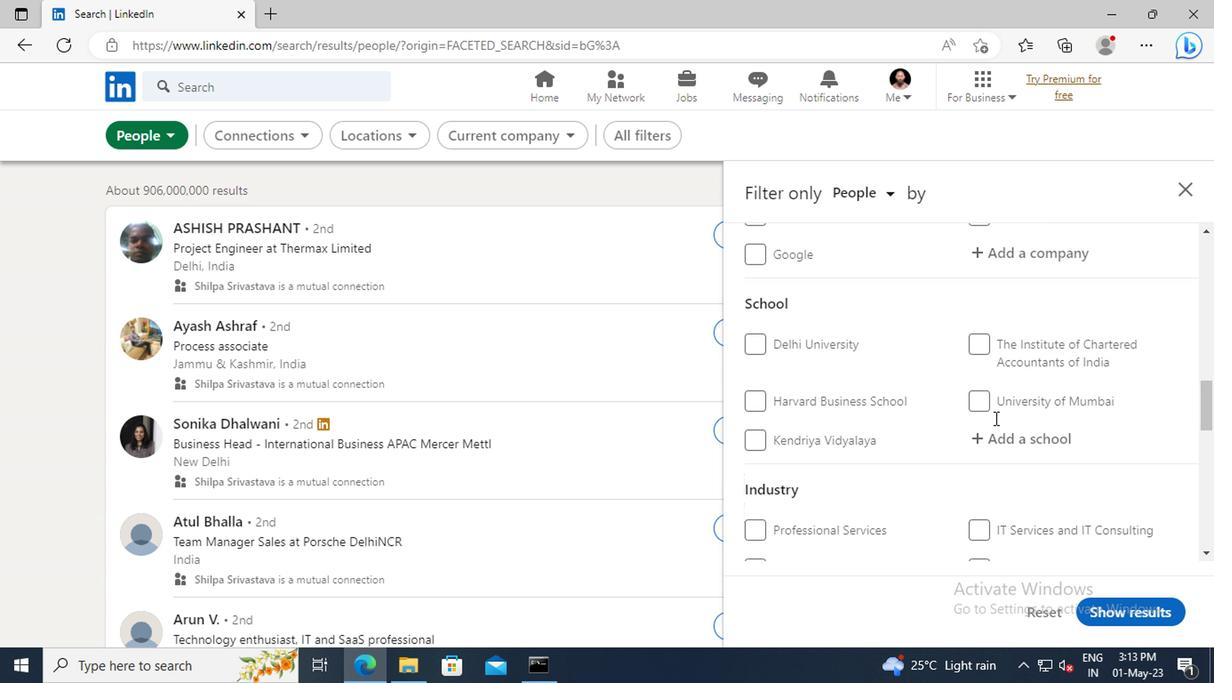 
Action: Mouse scrolled (829, 418) with delta (0, 0)
Screenshot: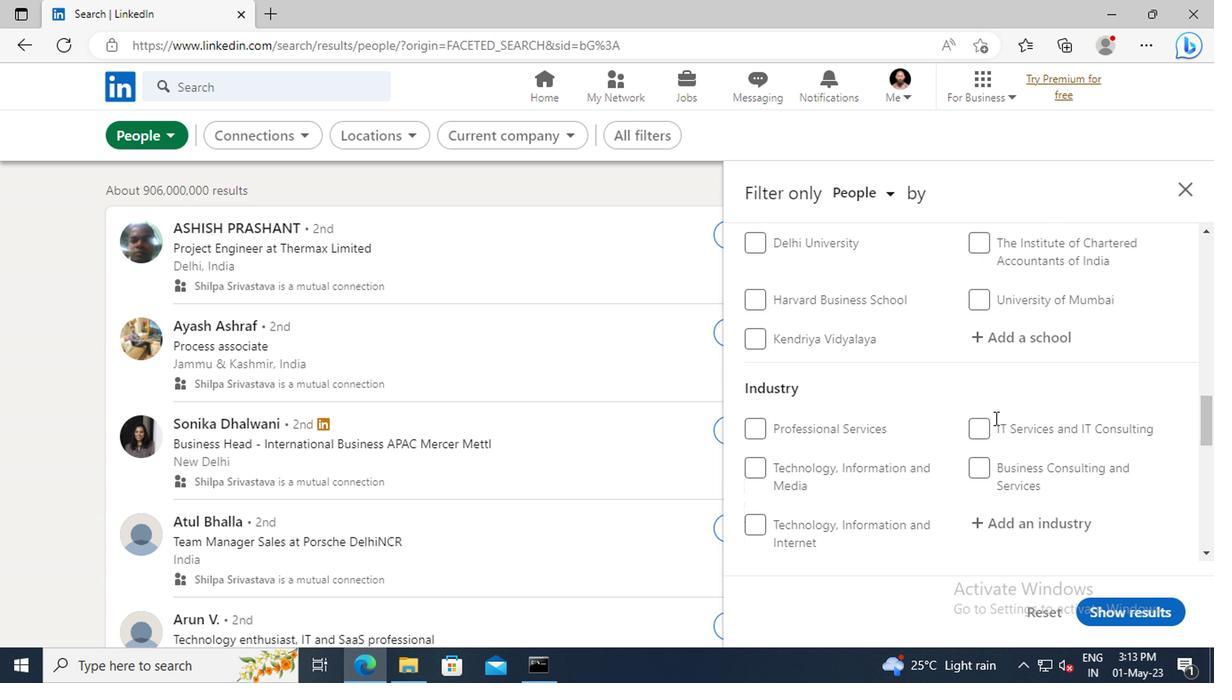 
Action: Mouse scrolled (829, 418) with delta (0, 0)
Screenshot: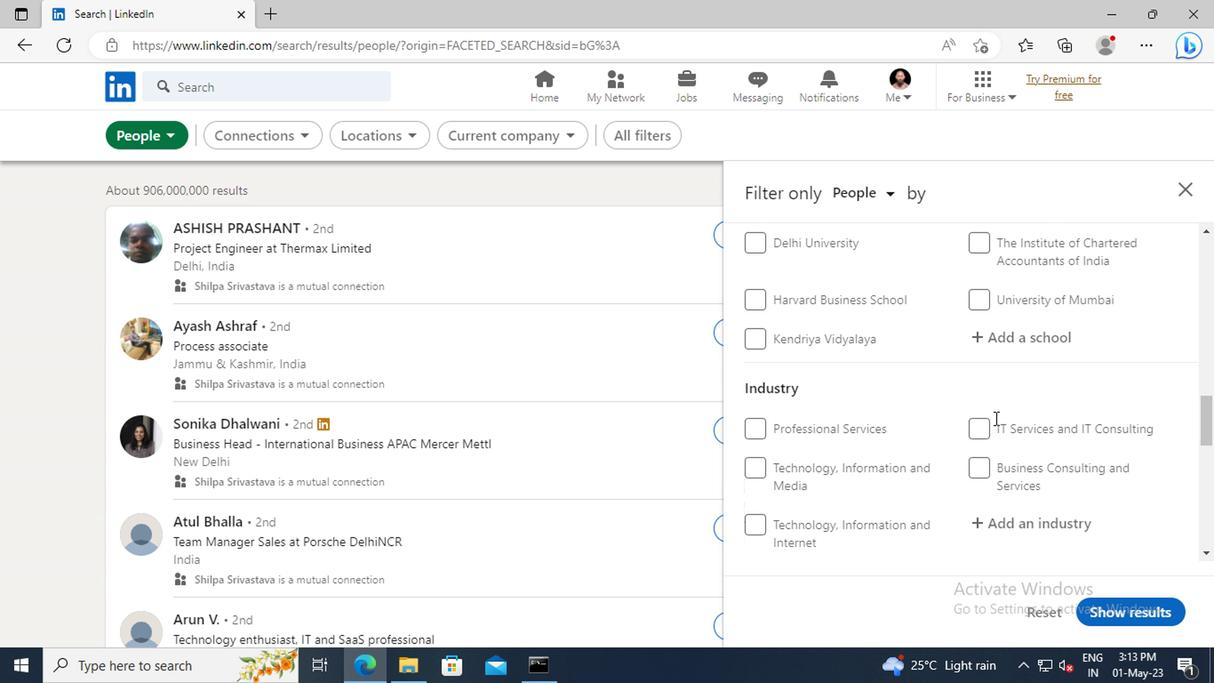 
Action: Mouse scrolled (829, 418) with delta (0, 0)
Screenshot: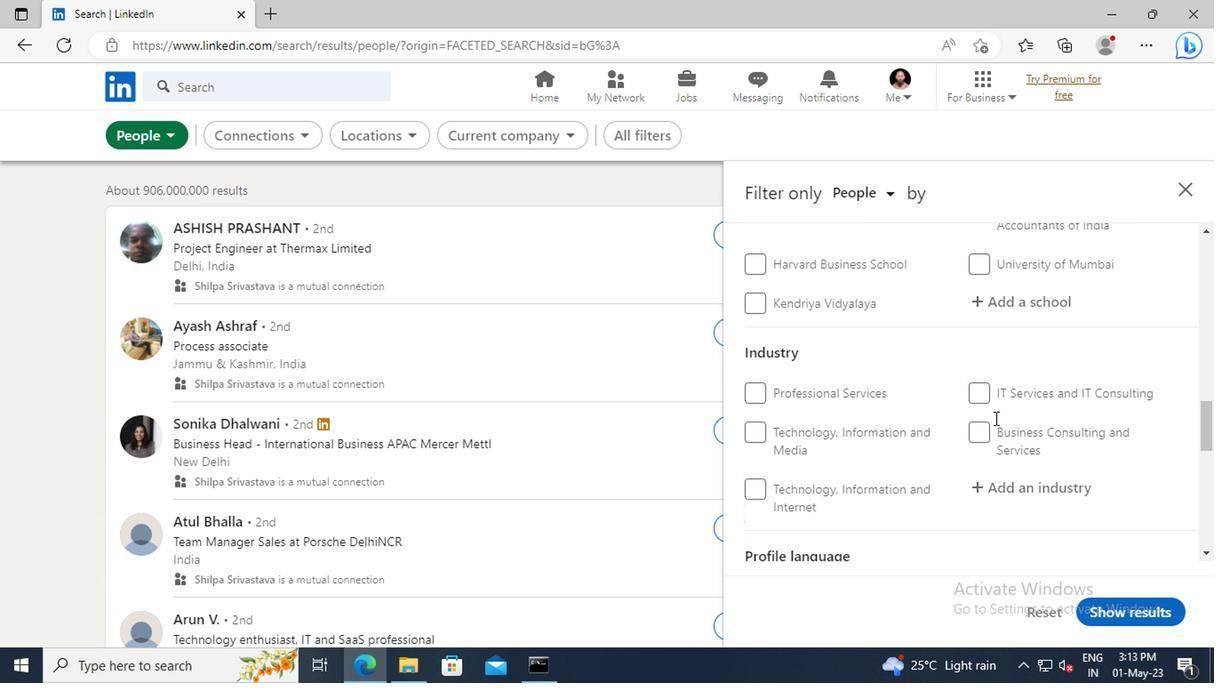 
Action: Mouse scrolled (829, 418) with delta (0, 0)
Screenshot: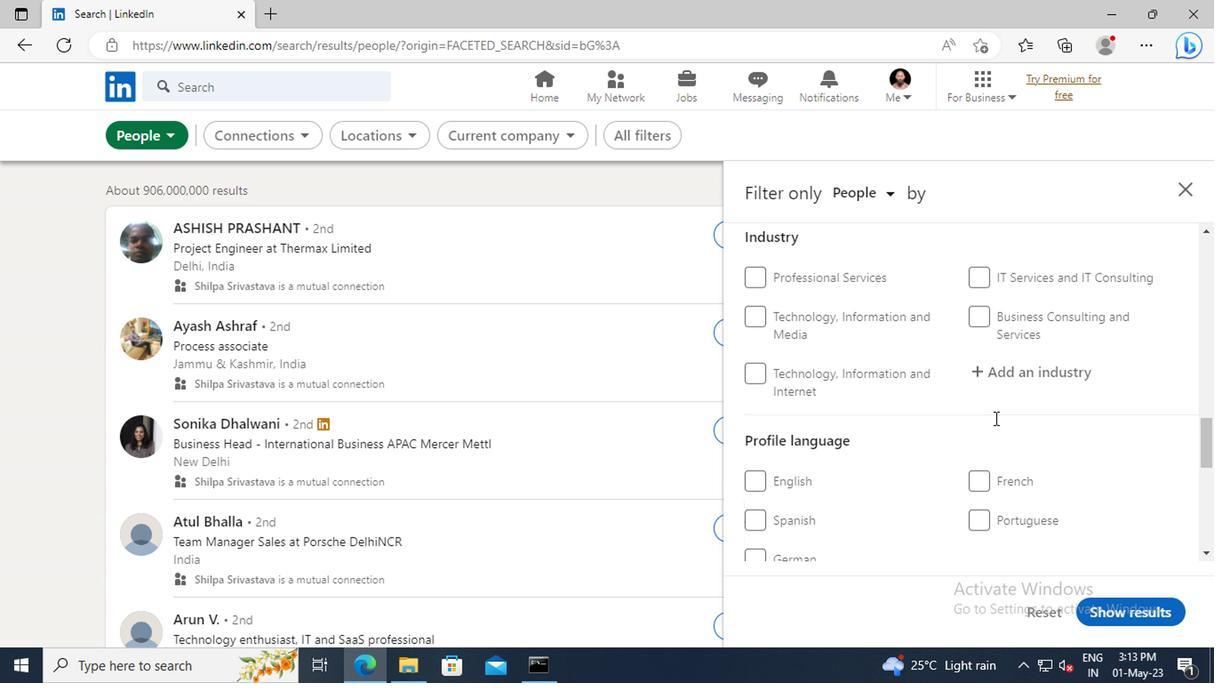 
Action: Mouse moved to (658, 452)
Screenshot: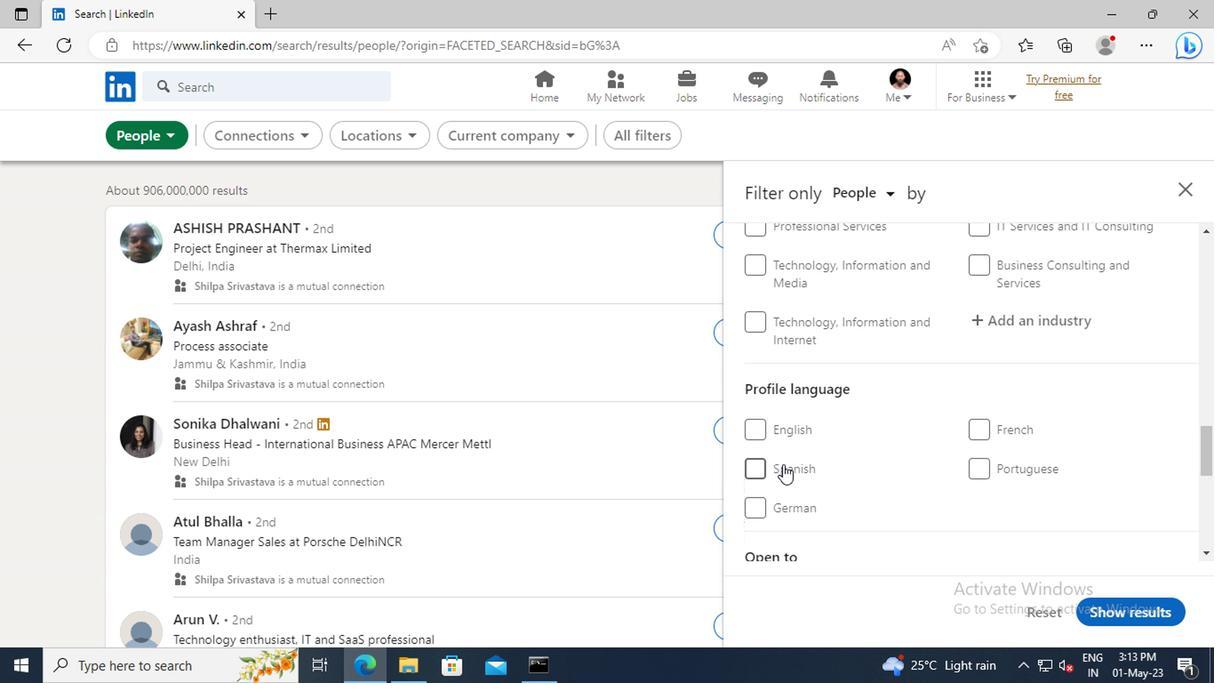 
Action: Mouse pressed left at (658, 452)
Screenshot: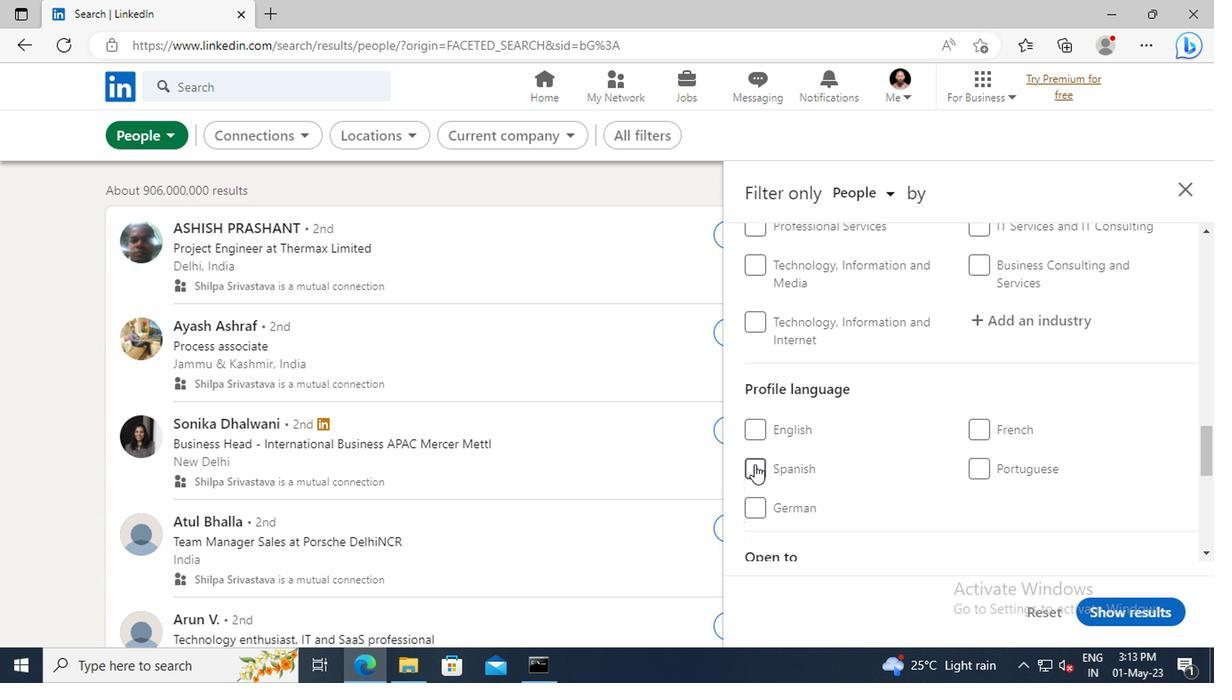 
Action: Mouse moved to (820, 444)
Screenshot: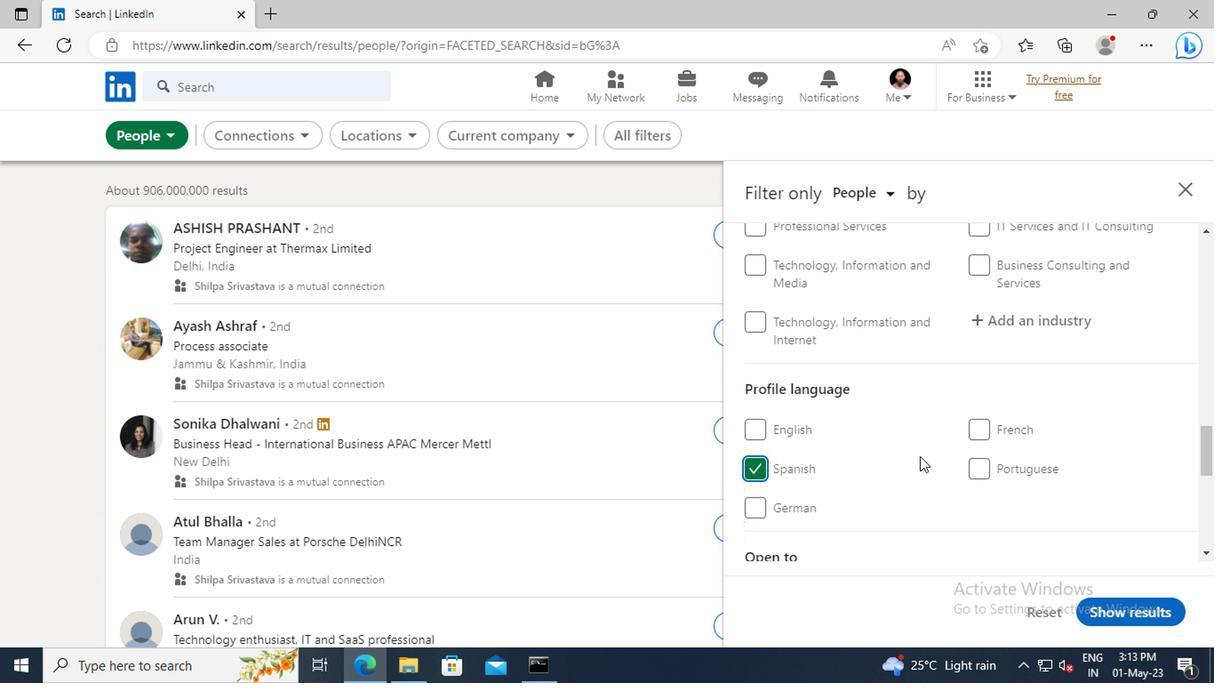 
Action: Mouse scrolled (820, 444) with delta (0, 0)
Screenshot: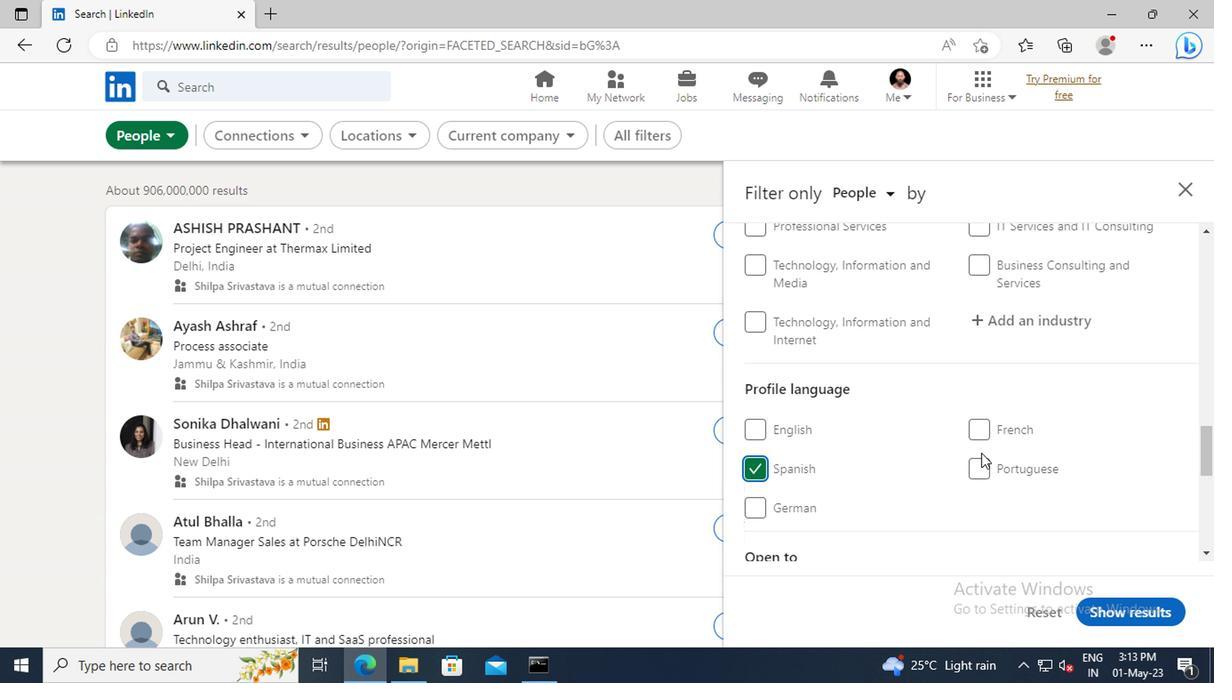 
Action: Mouse scrolled (820, 444) with delta (0, 0)
Screenshot: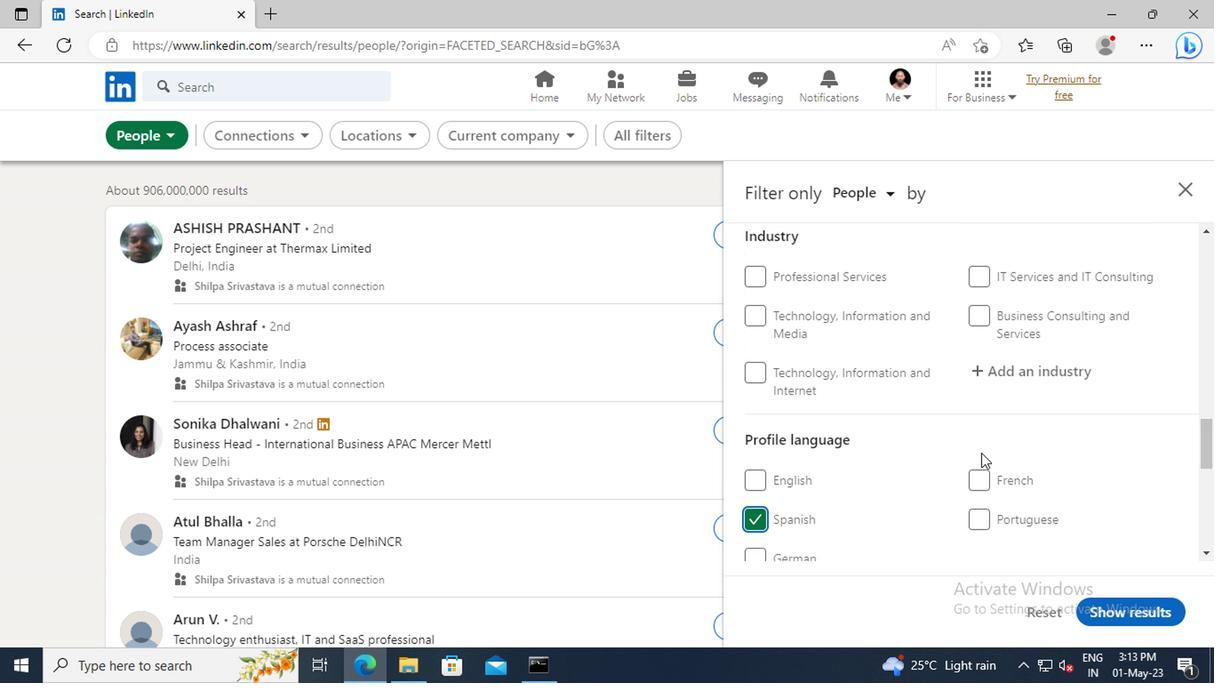 
Action: Mouse scrolled (820, 444) with delta (0, 0)
Screenshot: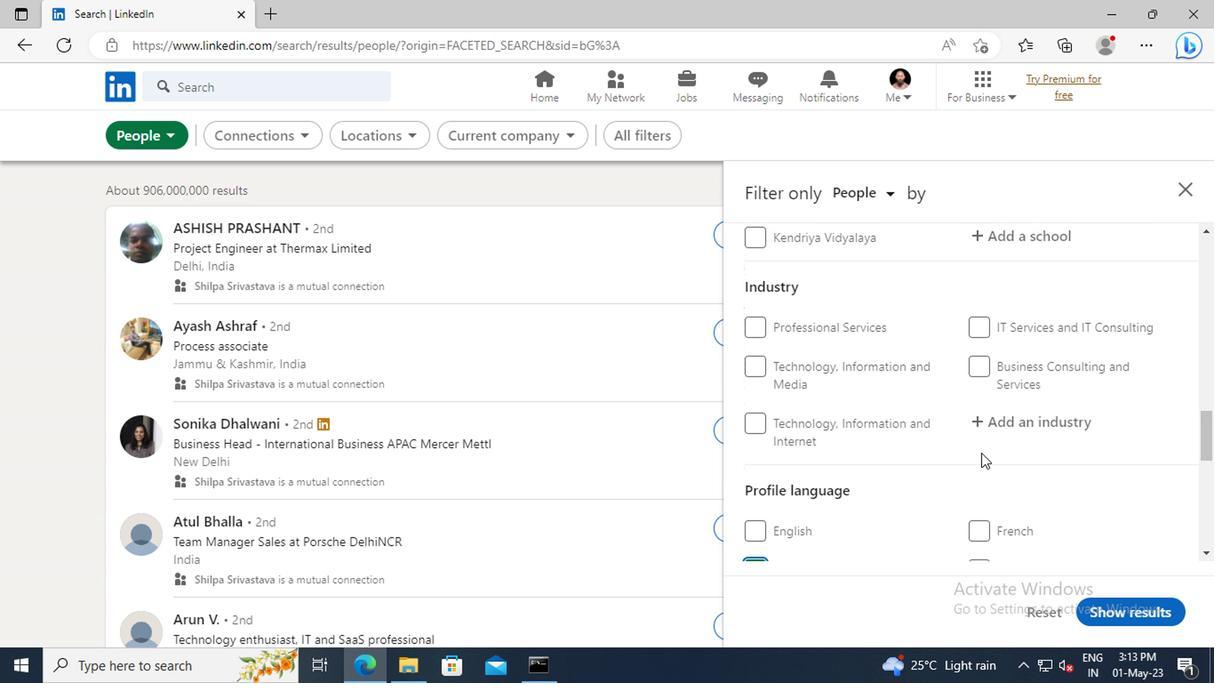 
Action: Mouse scrolled (820, 444) with delta (0, 0)
Screenshot: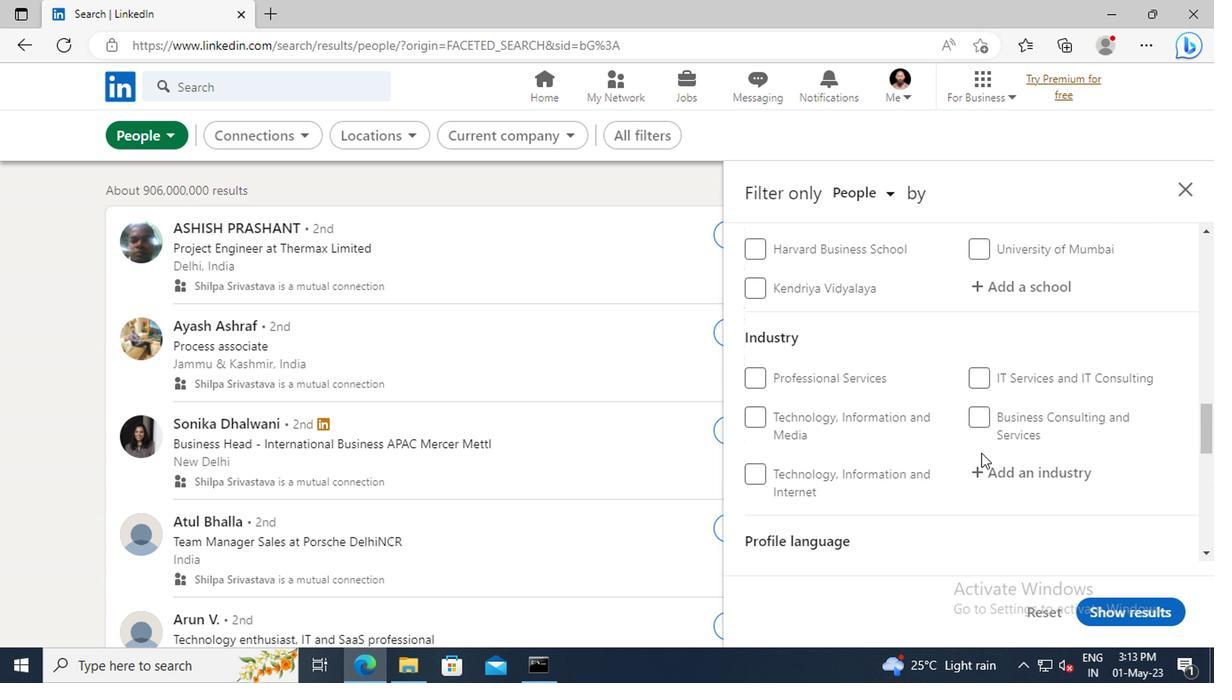 
Action: Mouse scrolled (820, 444) with delta (0, 0)
Screenshot: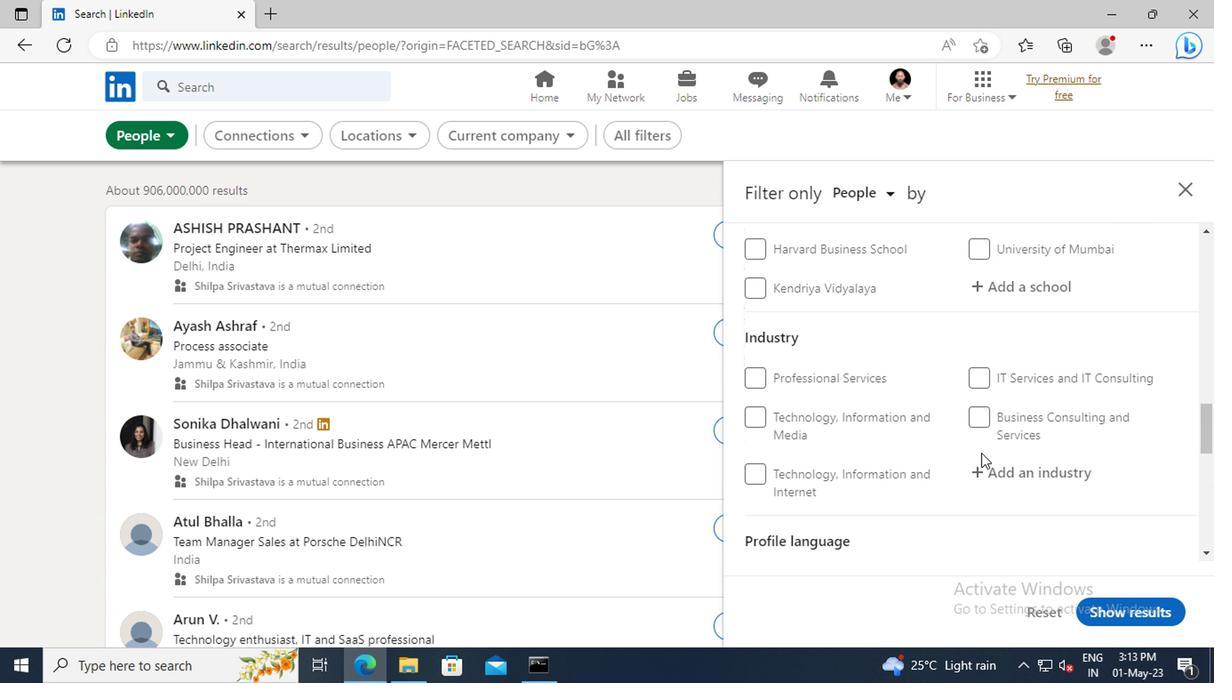 
Action: Mouse scrolled (820, 444) with delta (0, 0)
Screenshot: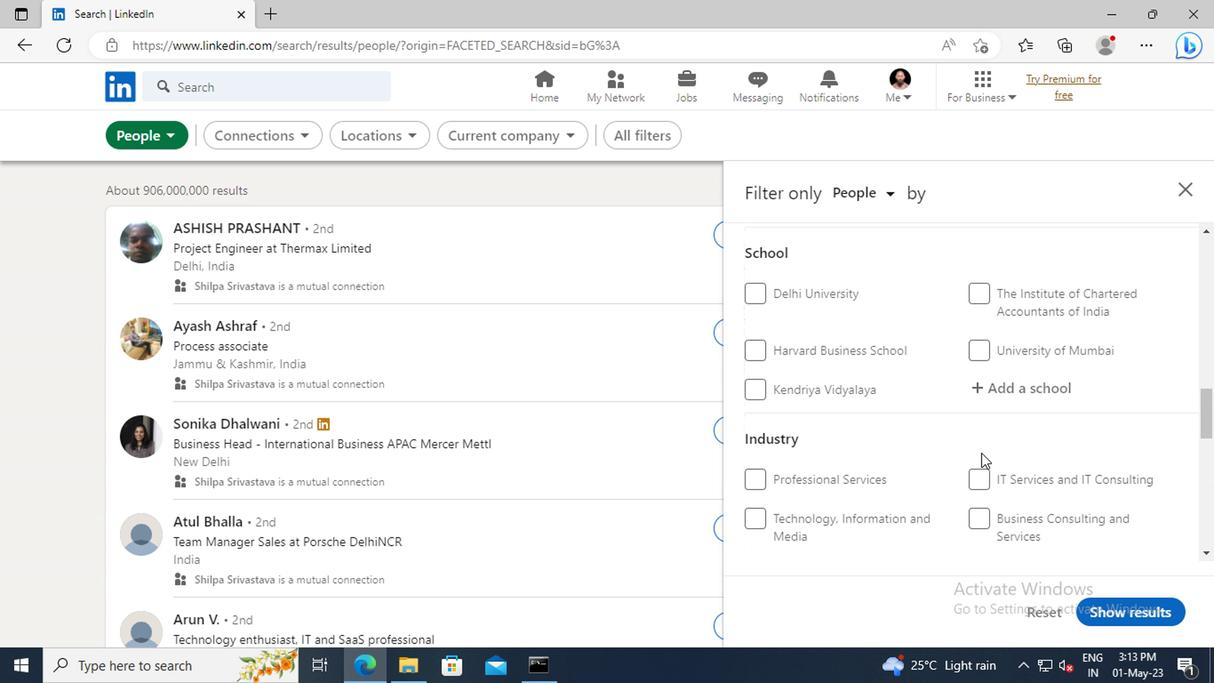 
Action: Mouse scrolled (820, 444) with delta (0, 0)
Screenshot: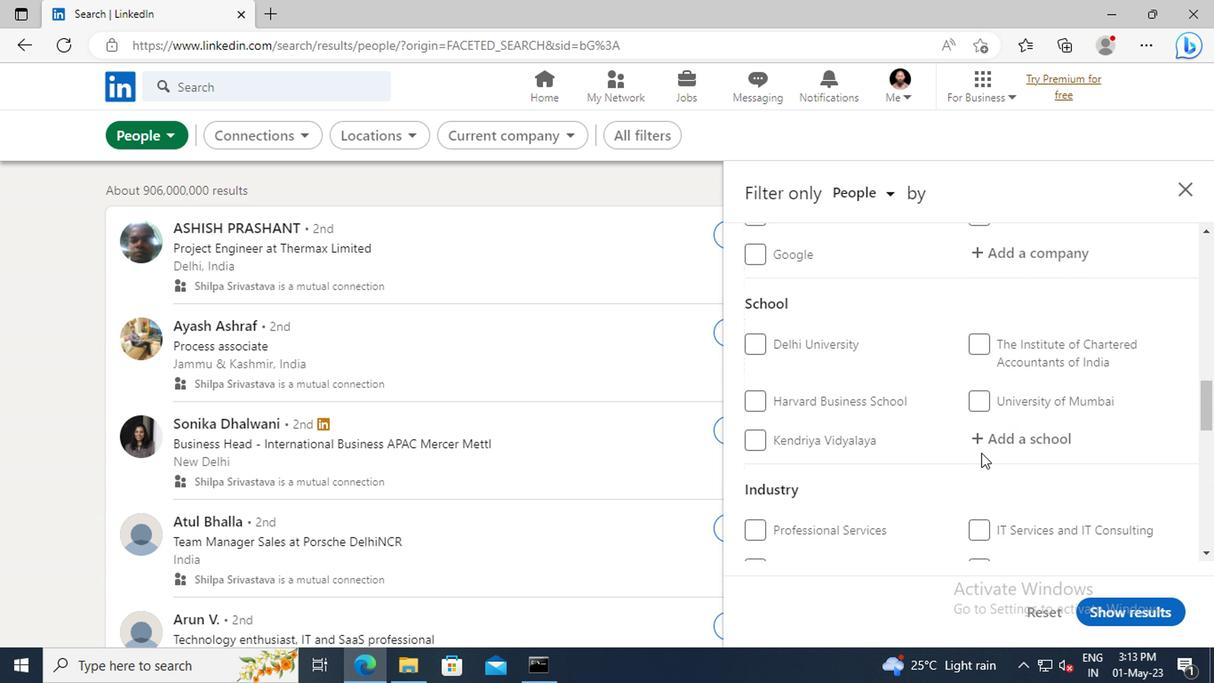 
Action: Mouse scrolled (820, 444) with delta (0, 0)
Screenshot: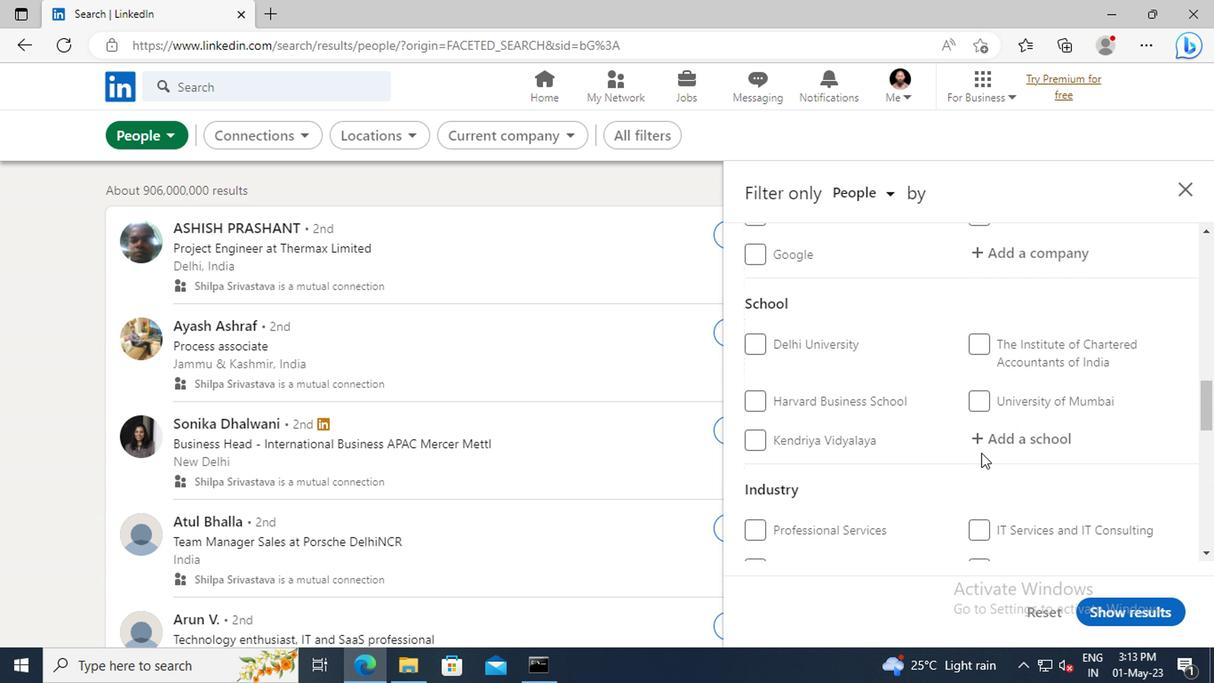 
Action: Mouse scrolled (820, 444) with delta (0, 0)
Screenshot: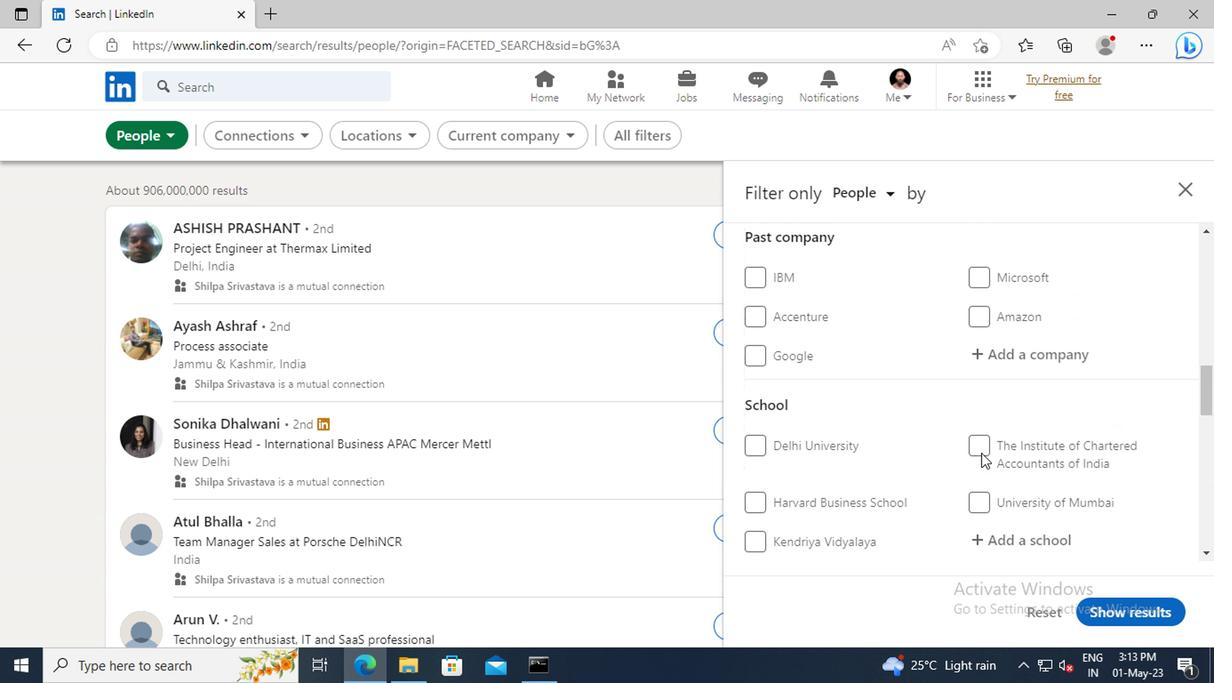 
Action: Mouse scrolled (820, 444) with delta (0, 0)
Screenshot: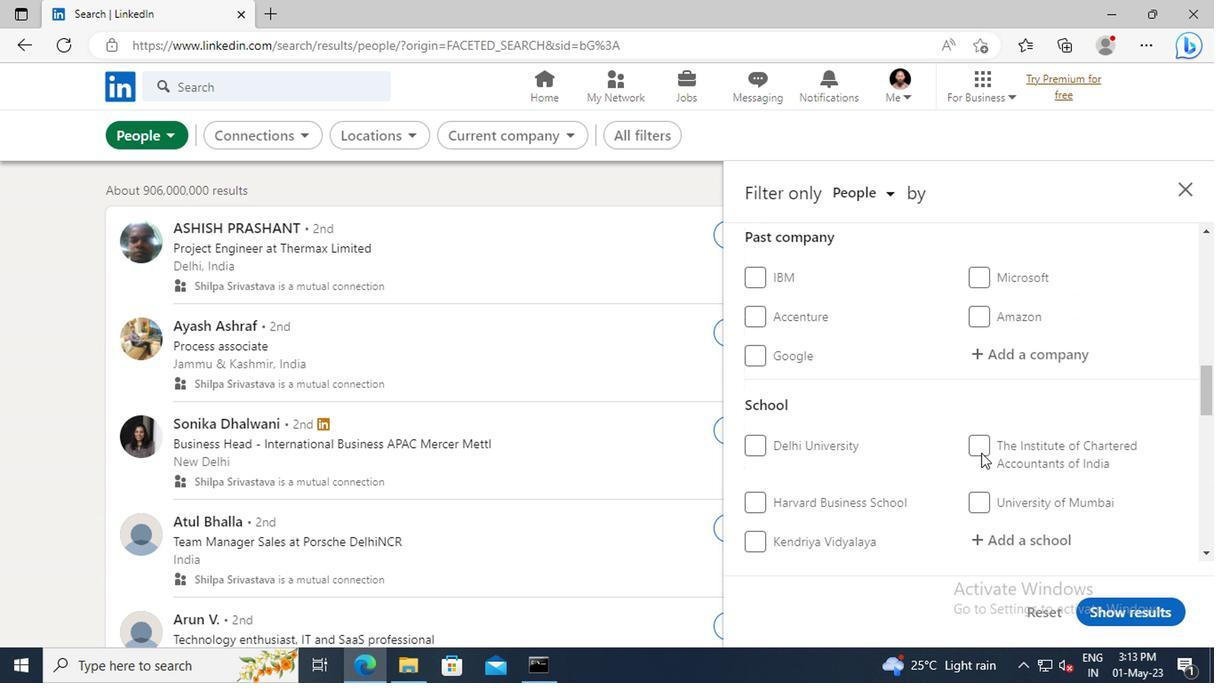 
Action: Mouse scrolled (820, 444) with delta (0, 0)
Screenshot: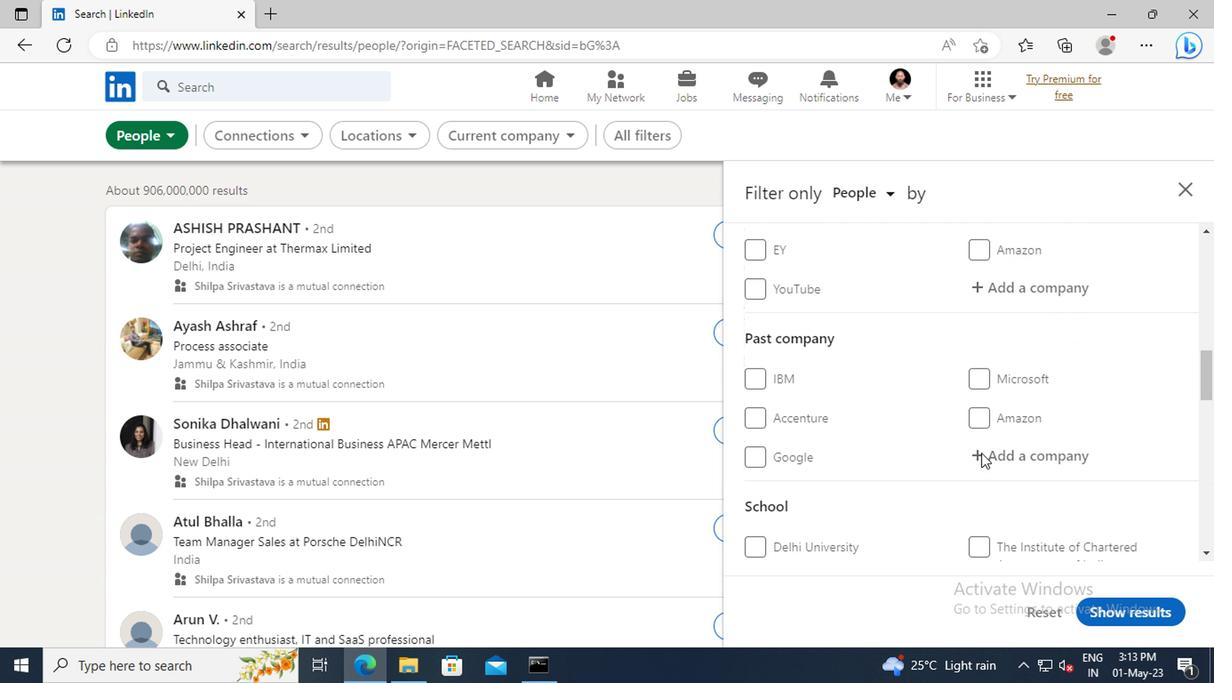 
Action: Mouse scrolled (820, 444) with delta (0, 0)
Screenshot: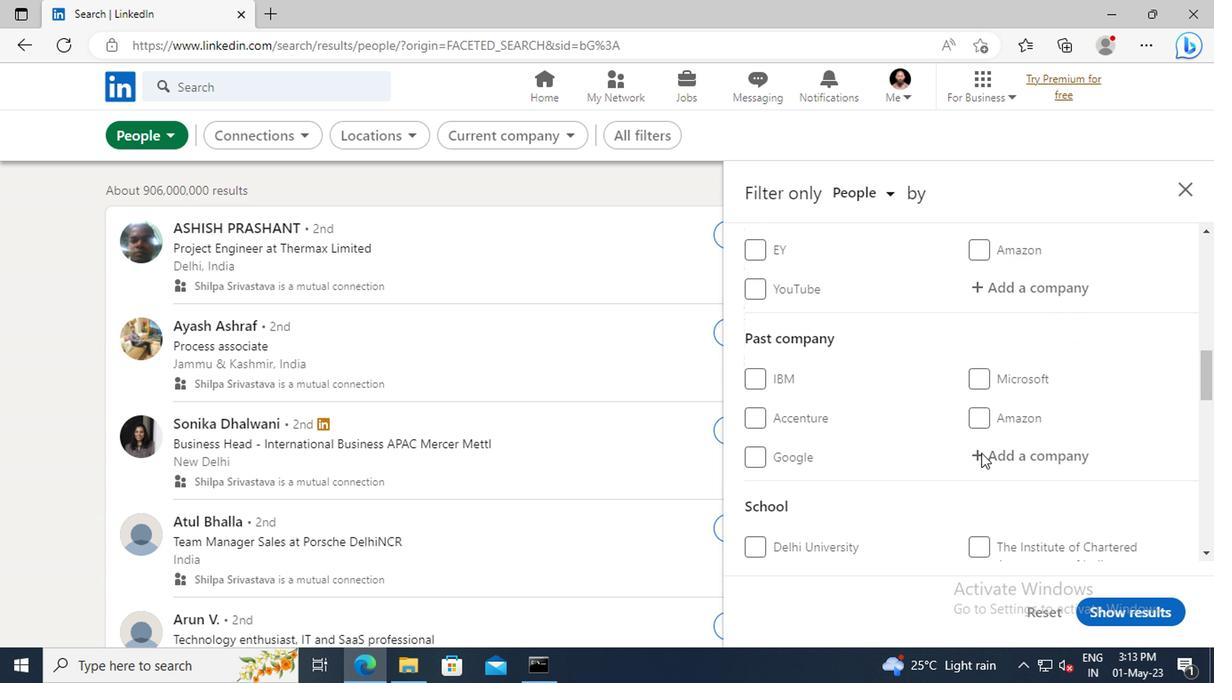 
Action: Mouse moved to (824, 402)
Screenshot: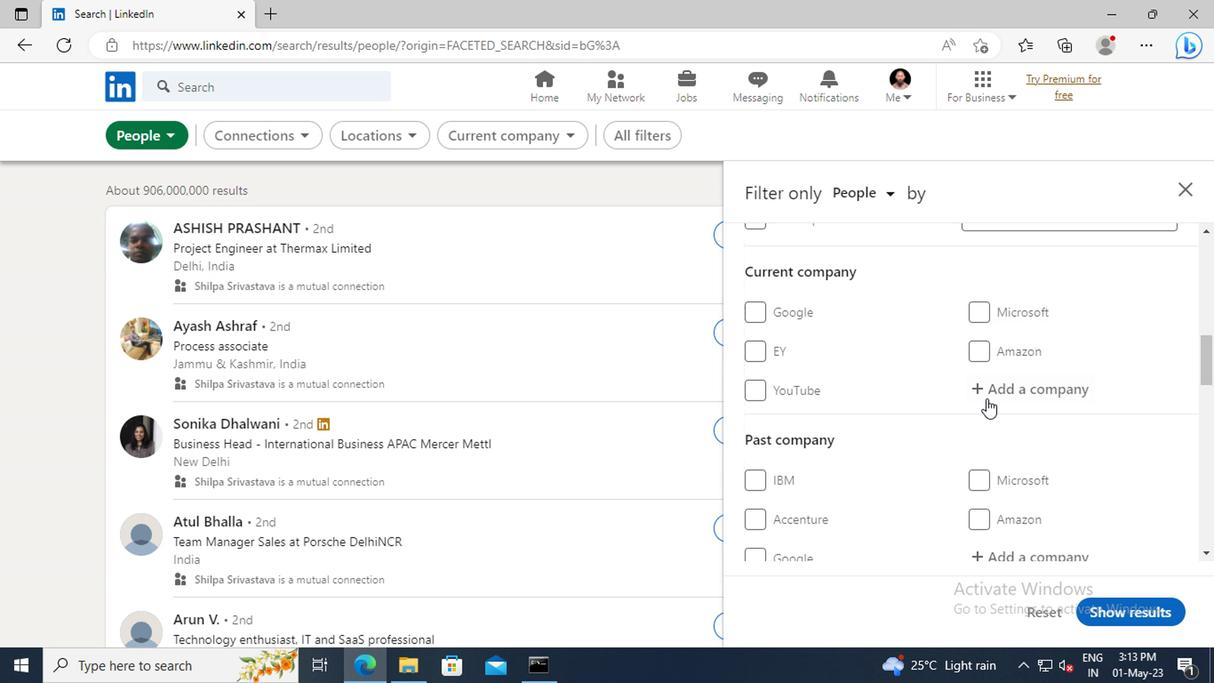 
Action: Mouse pressed left at (824, 402)
Screenshot: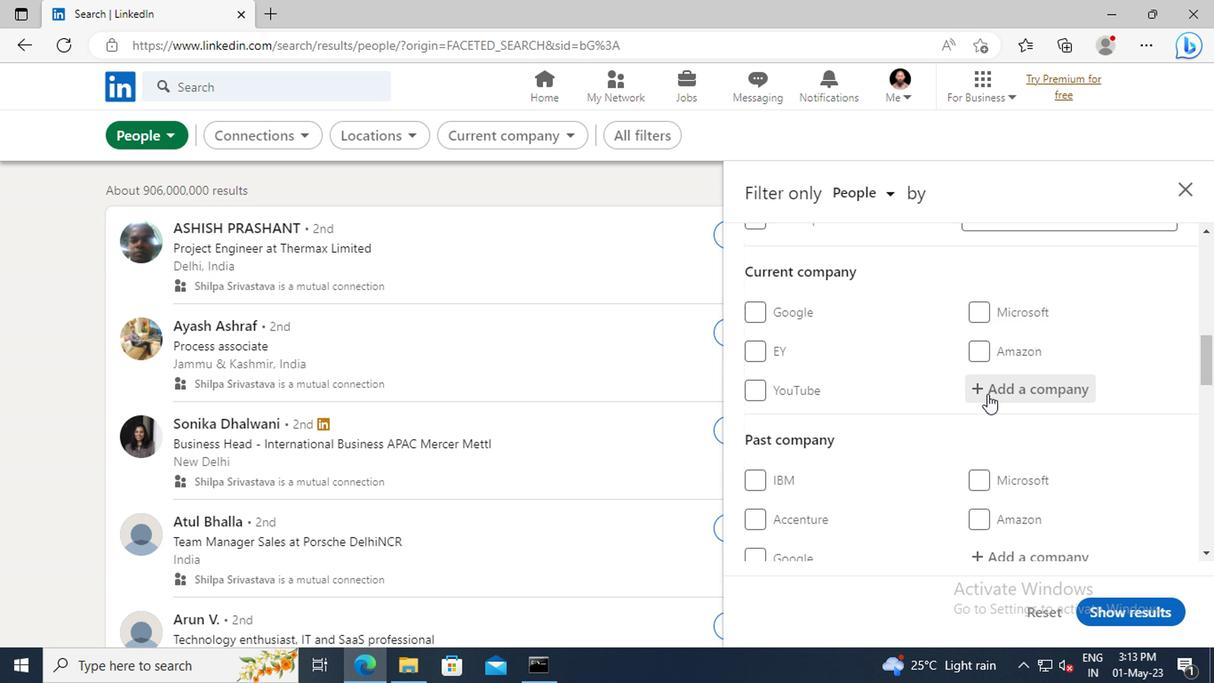 
Action: Key pressed <Key.shift>IFFCO<Key.space><Key.shift>TOKIO<Key.space><Key.shift>G
Screenshot: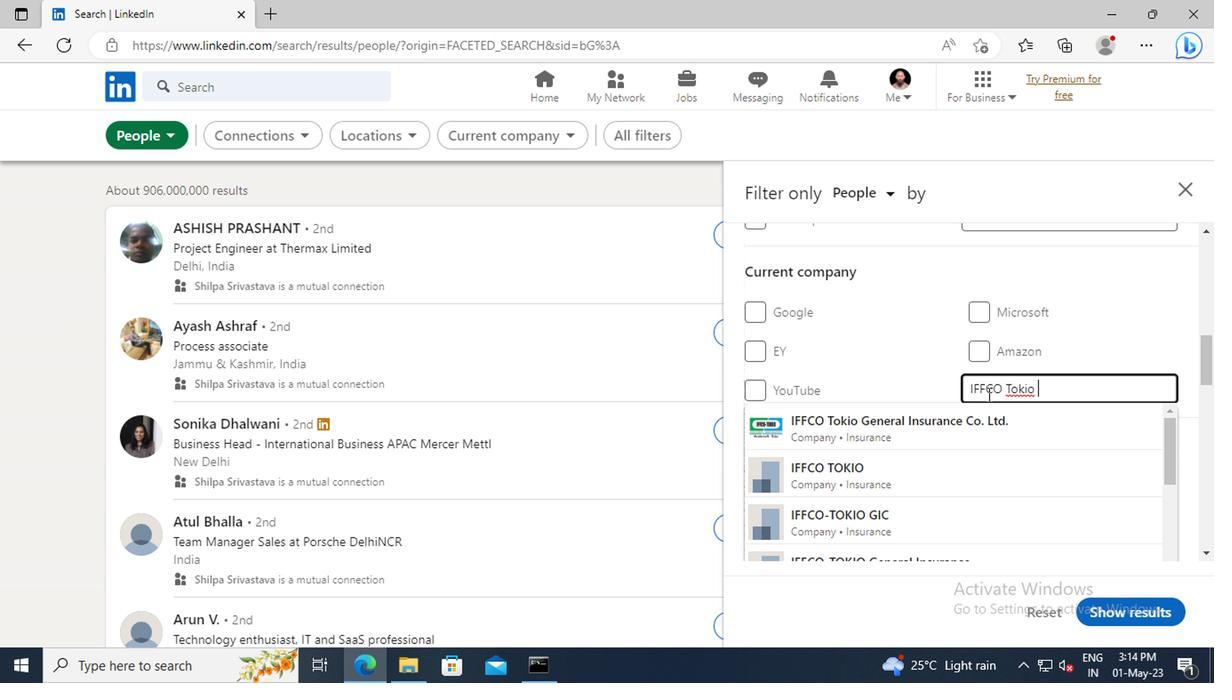 
Action: Mouse moved to (821, 419)
Screenshot: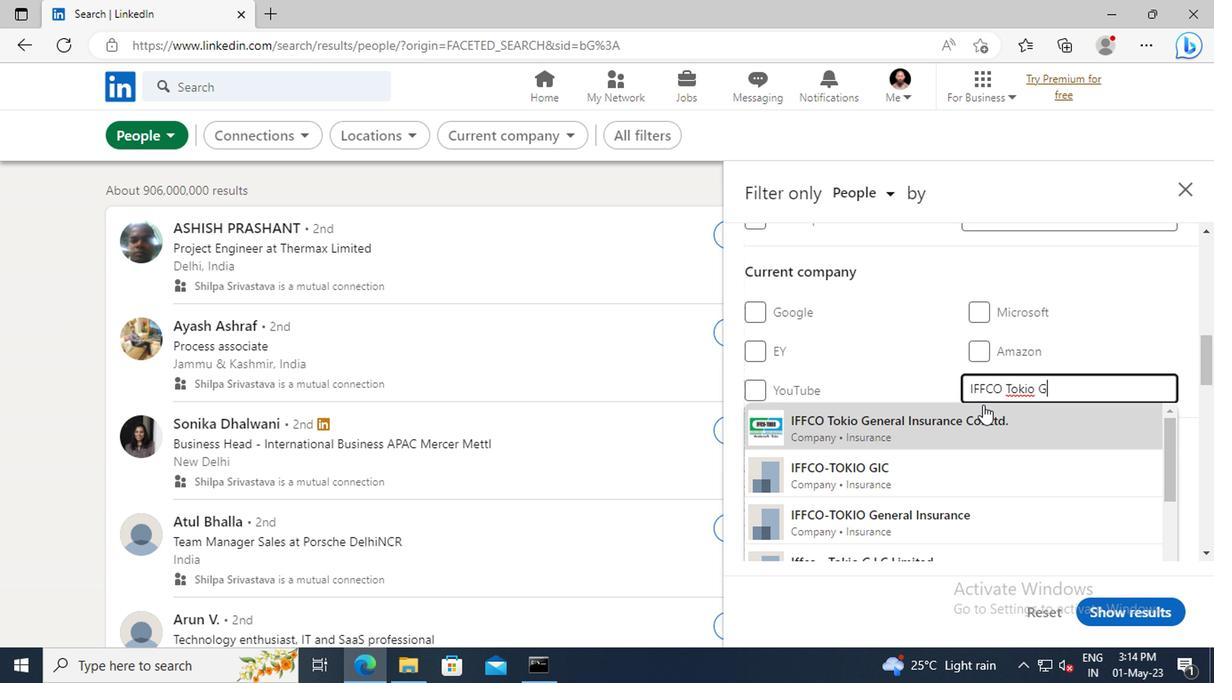 
Action: Mouse pressed left at (821, 419)
Screenshot: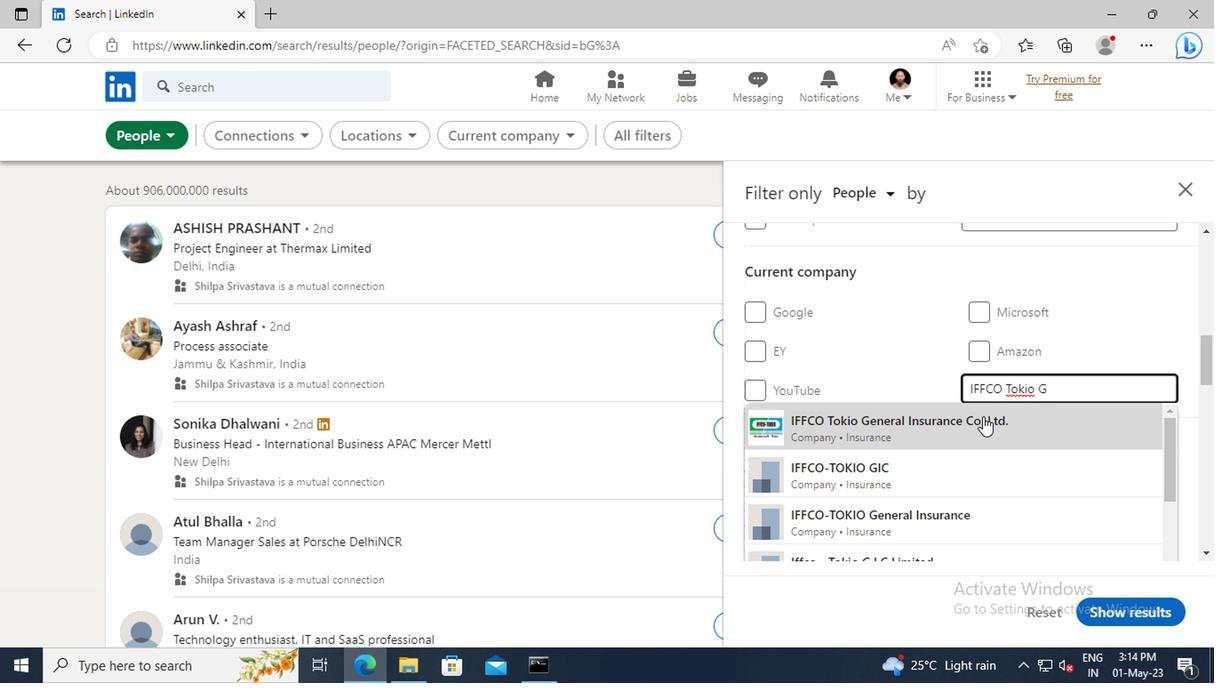 
Action: Mouse scrolled (821, 418) with delta (0, 0)
Screenshot: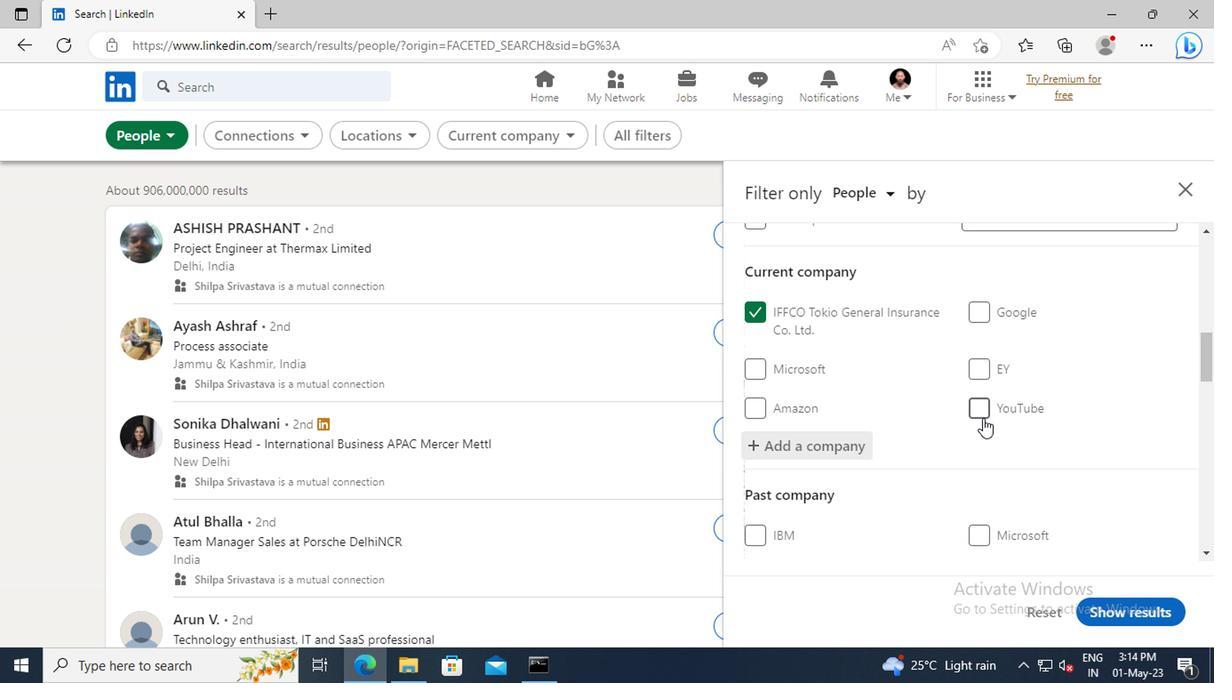
Action: Mouse scrolled (821, 418) with delta (0, 0)
Screenshot: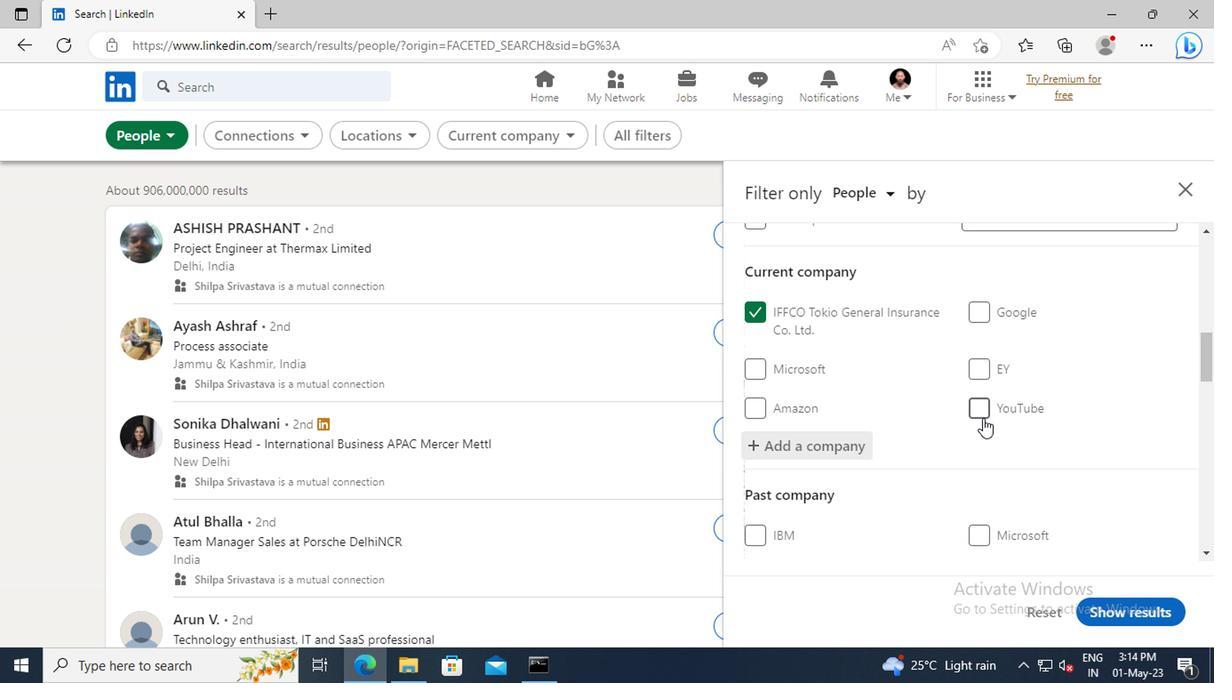 
Action: Mouse scrolled (821, 418) with delta (0, 0)
Screenshot: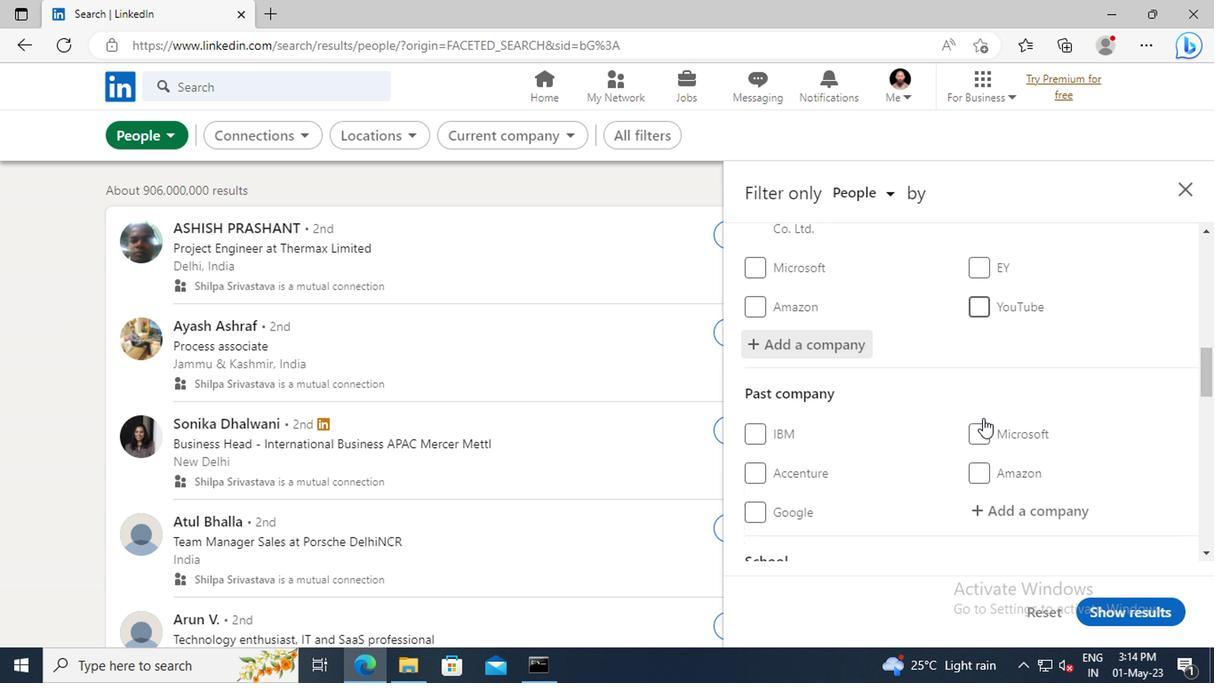 
Action: Mouse scrolled (821, 418) with delta (0, 0)
Screenshot: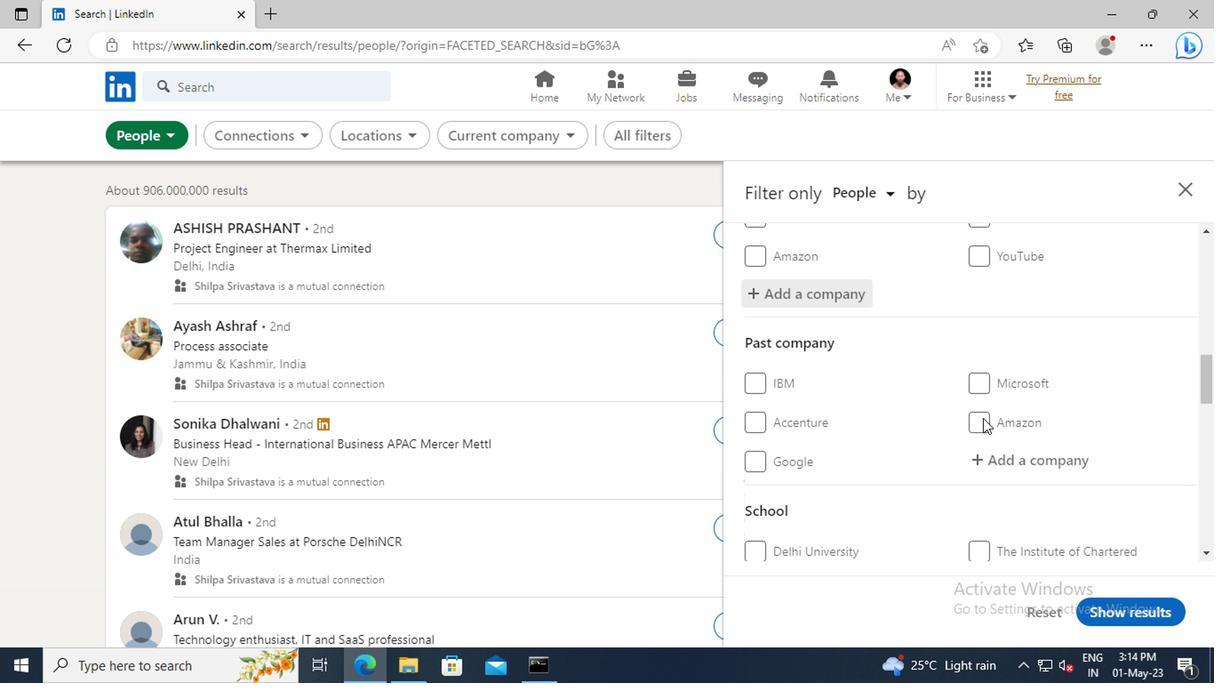 
Action: Mouse scrolled (821, 418) with delta (0, 0)
Screenshot: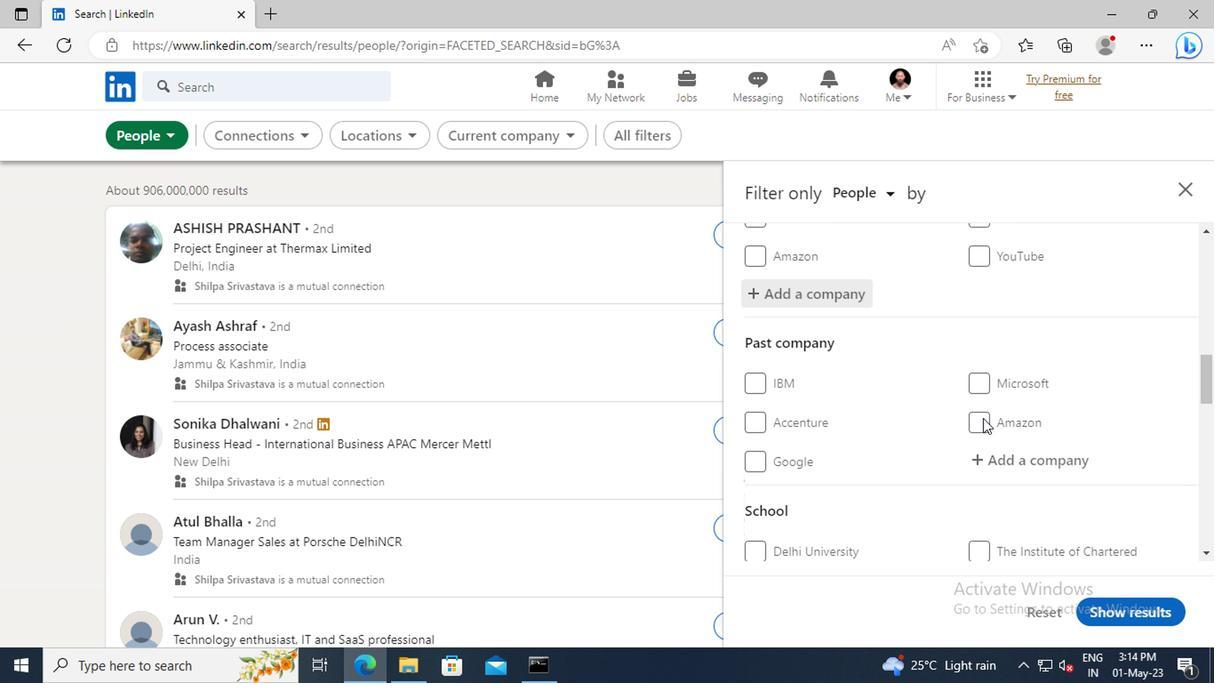 
Action: Mouse scrolled (821, 418) with delta (0, 0)
Screenshot: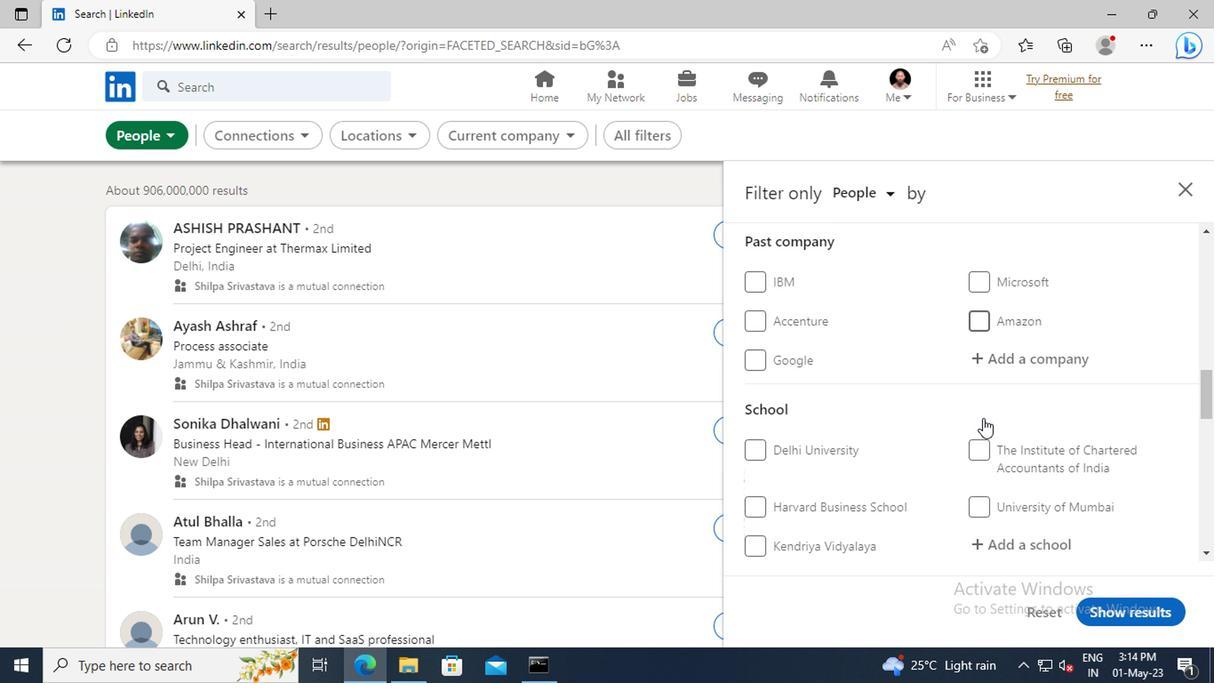 
Action: Mouse scrolled (821, 418) with delta (0, 0)
Screenshot: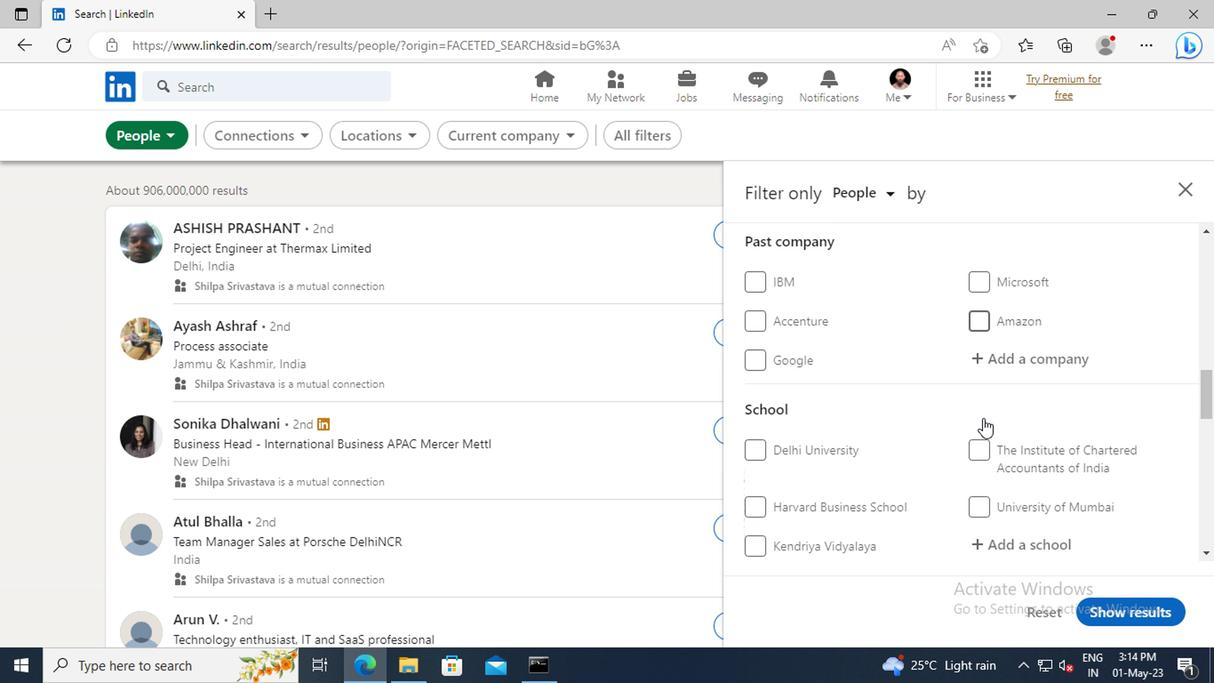 
Action: Mouse moved to (822, 434)
Screenshot: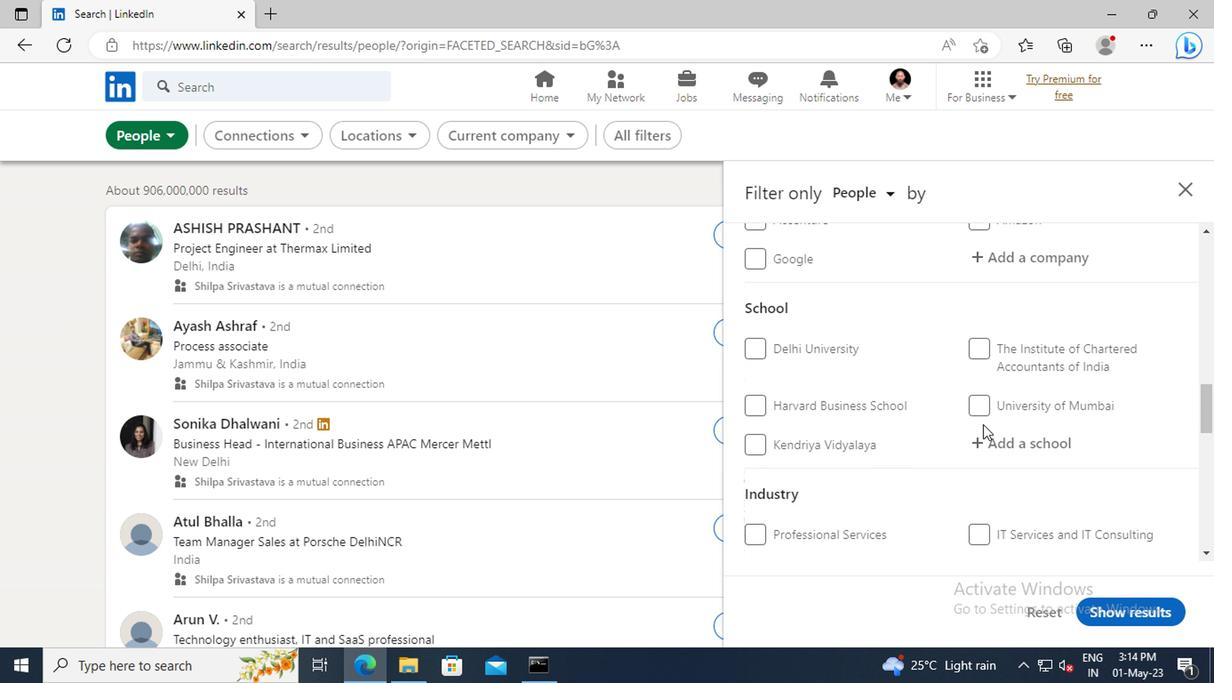 
Action: Mouse pressed left at (822, 434)
Screenshot: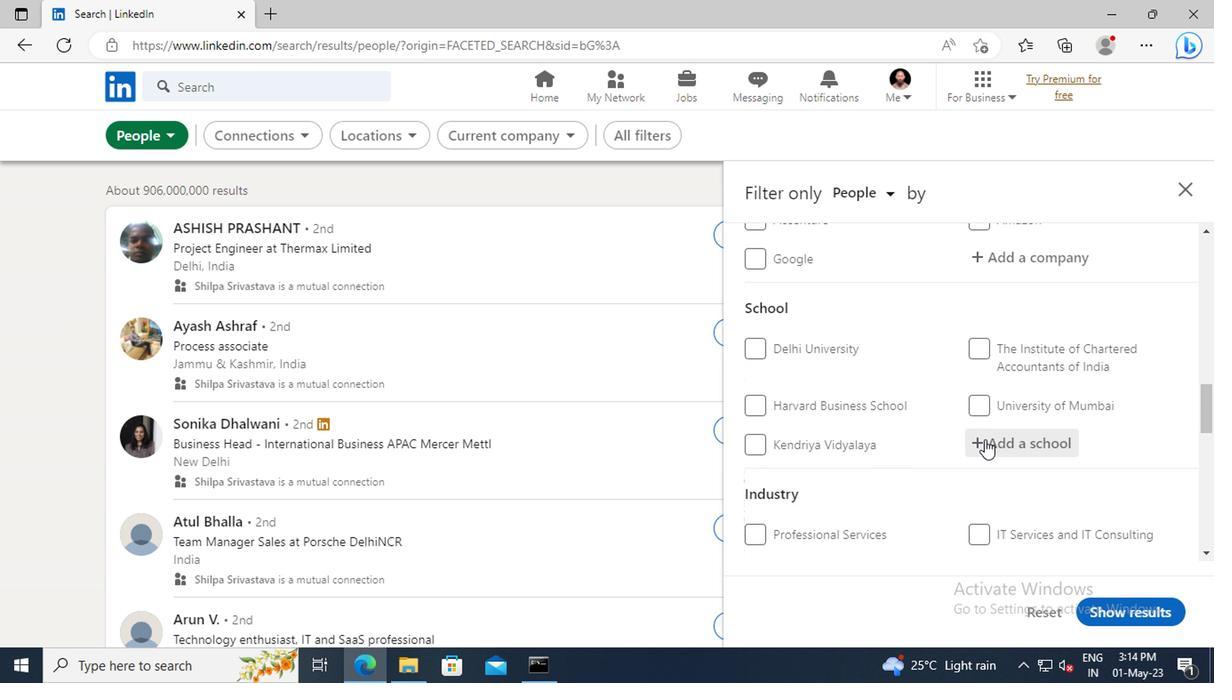 
Action: Mouse moved to (822, 434)
Screenshot: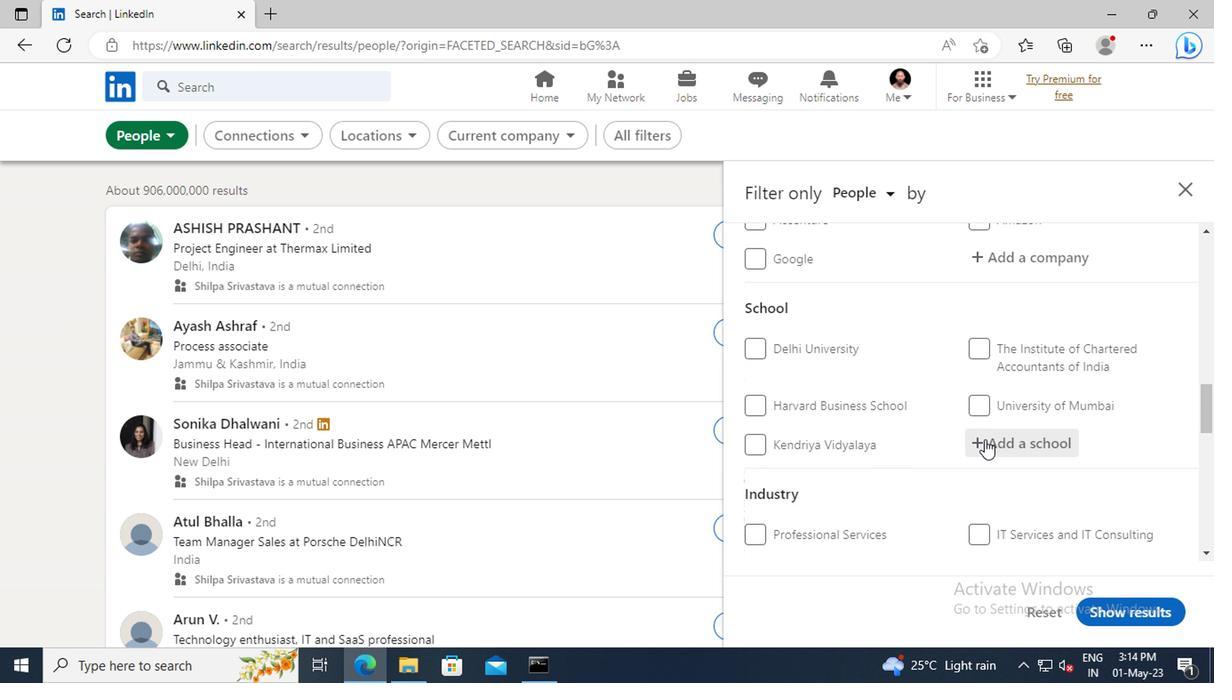 
Action: Key pressed <Key.shift>GOGTE<Key.space><Key.shift>IN
Screenshot: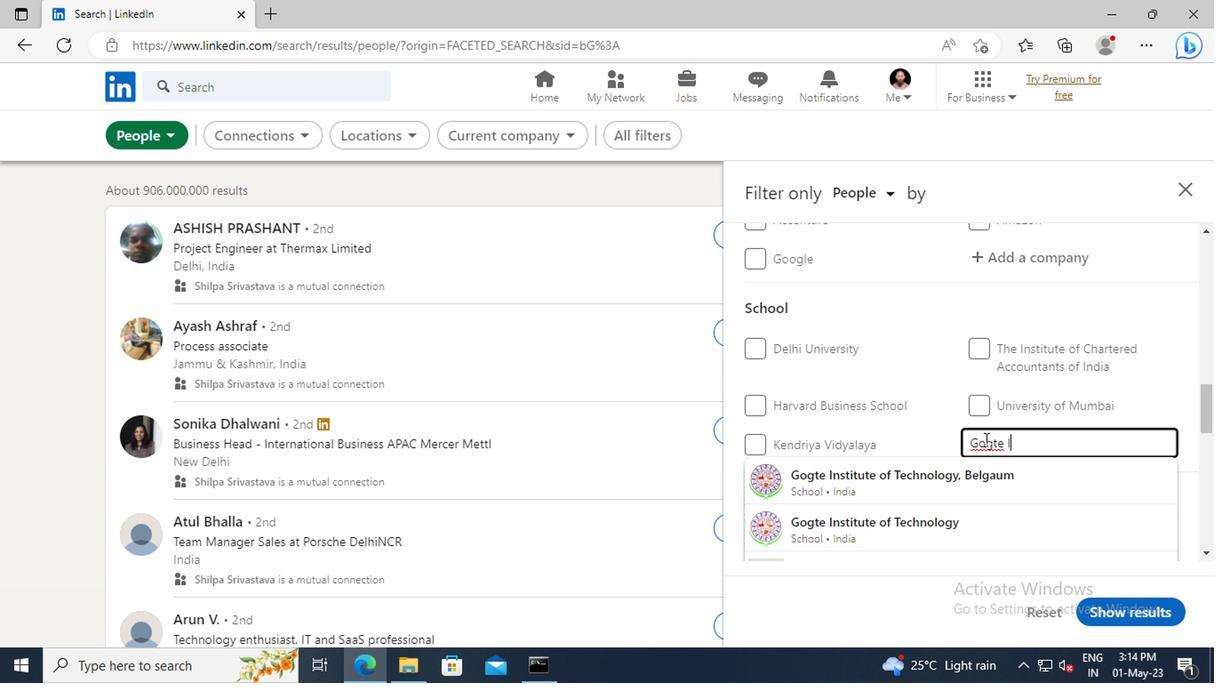 
Action: Mouse moved to (822, 463)
Screenshot: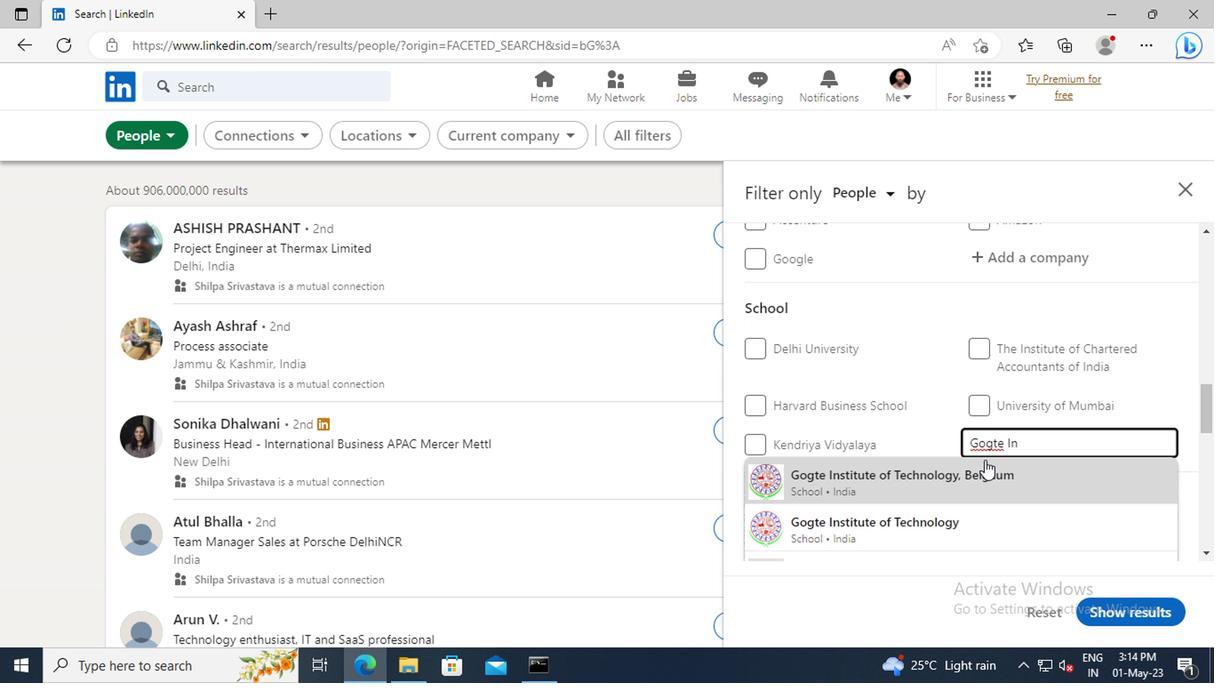 
Action: Mouse pressed left at (822, 463)
Screenshot: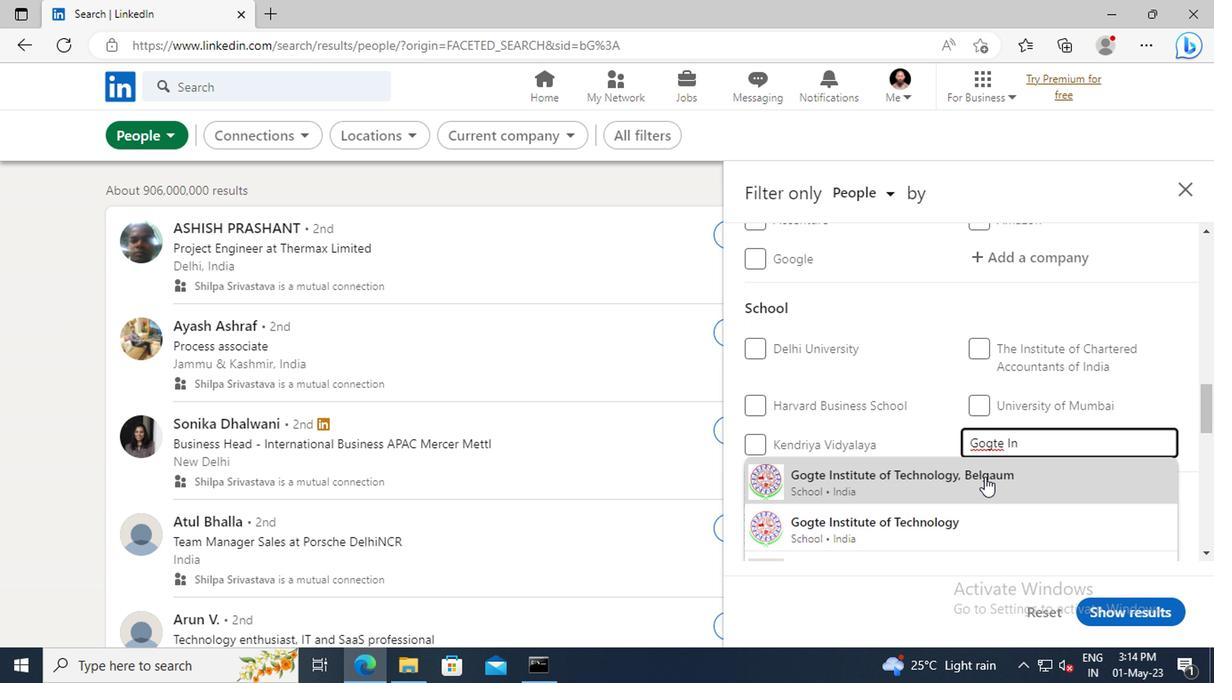 
Action: Mouse moved to (822, 464)
Screenshot: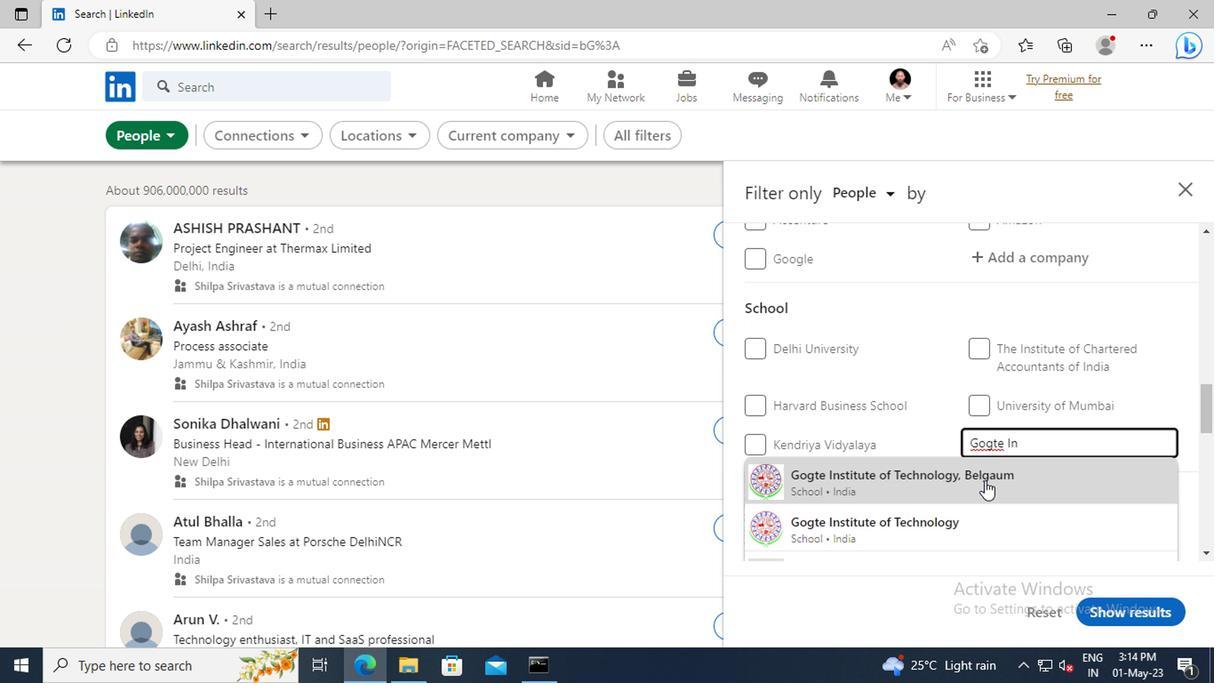 
Action: Mouse scrolled (822, 463) with delta (0, 0)
Screenshot: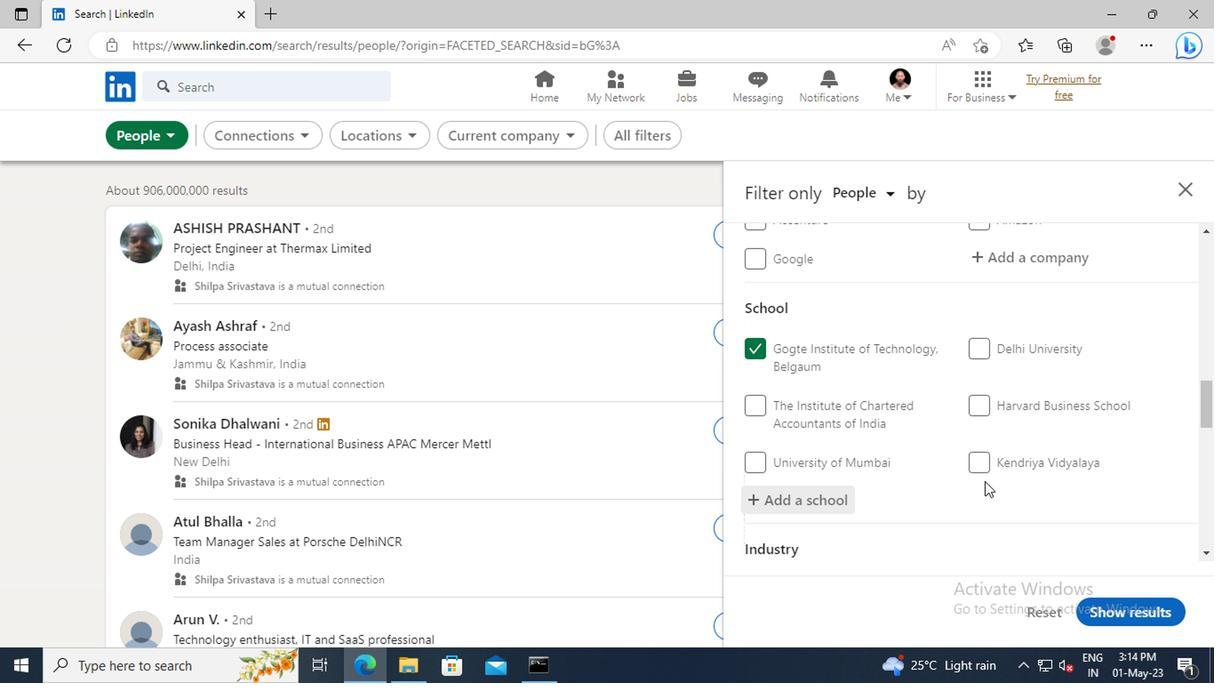 
Action: Mouse scrolled (822, 463) with delta (0, 0)
Screenshot: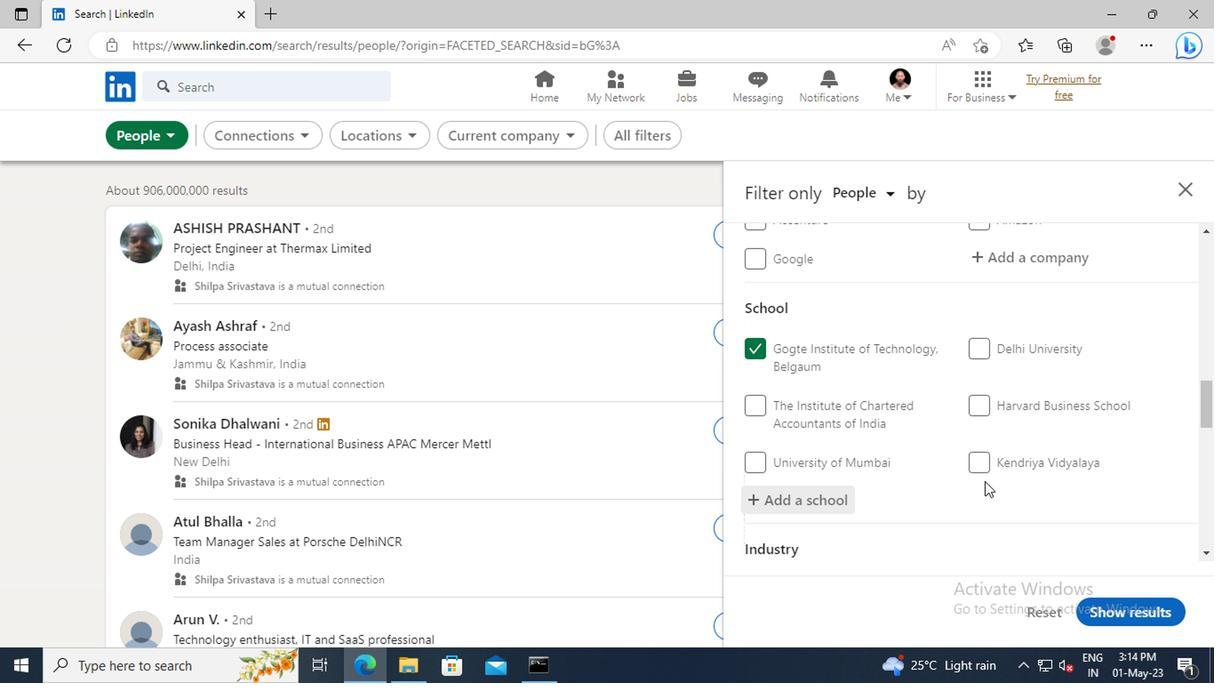 
Action: Mouse moved to (818, 425)
Screenshot: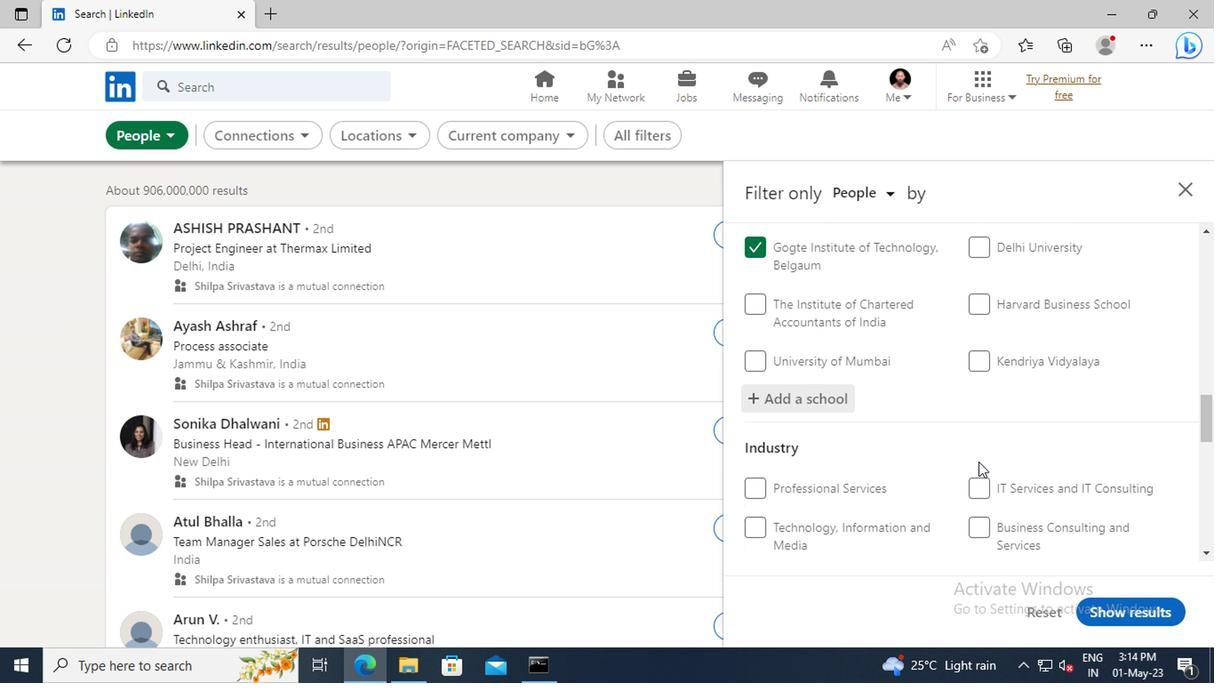 
Action: Mouse scrolled (818, 424) with delta (0, 0)
Screenshot: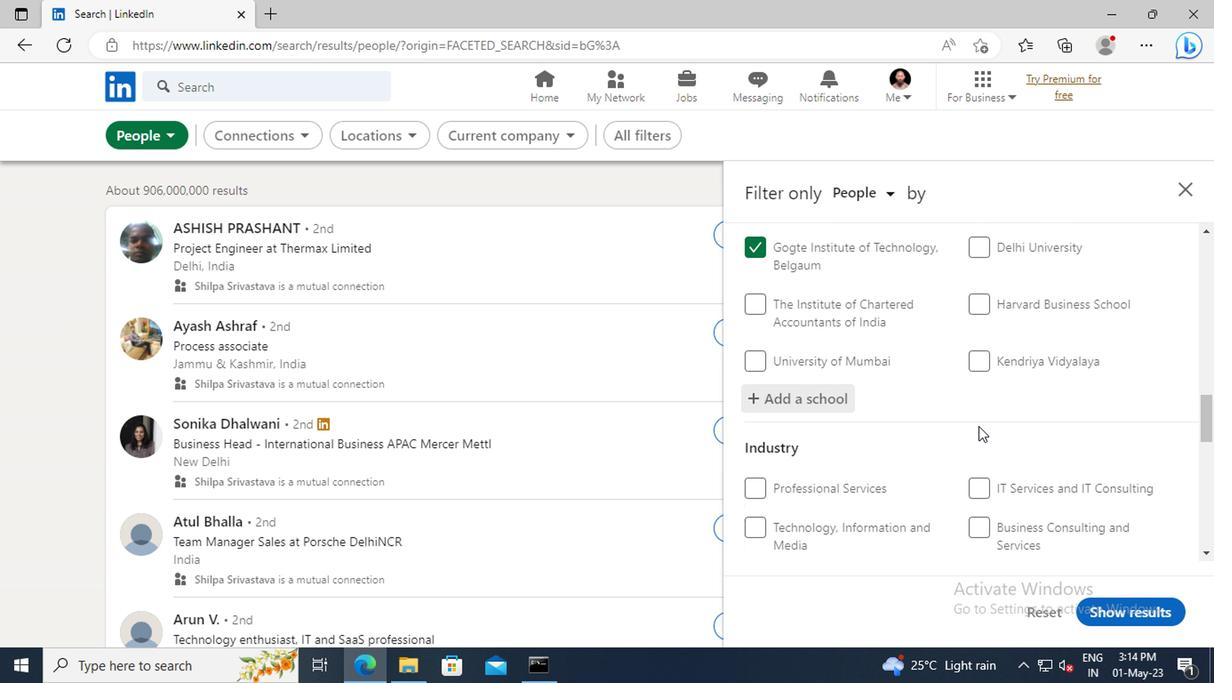 
Action: Mouse scrolled (818, 424) with delta (0, 0)
Screenshot: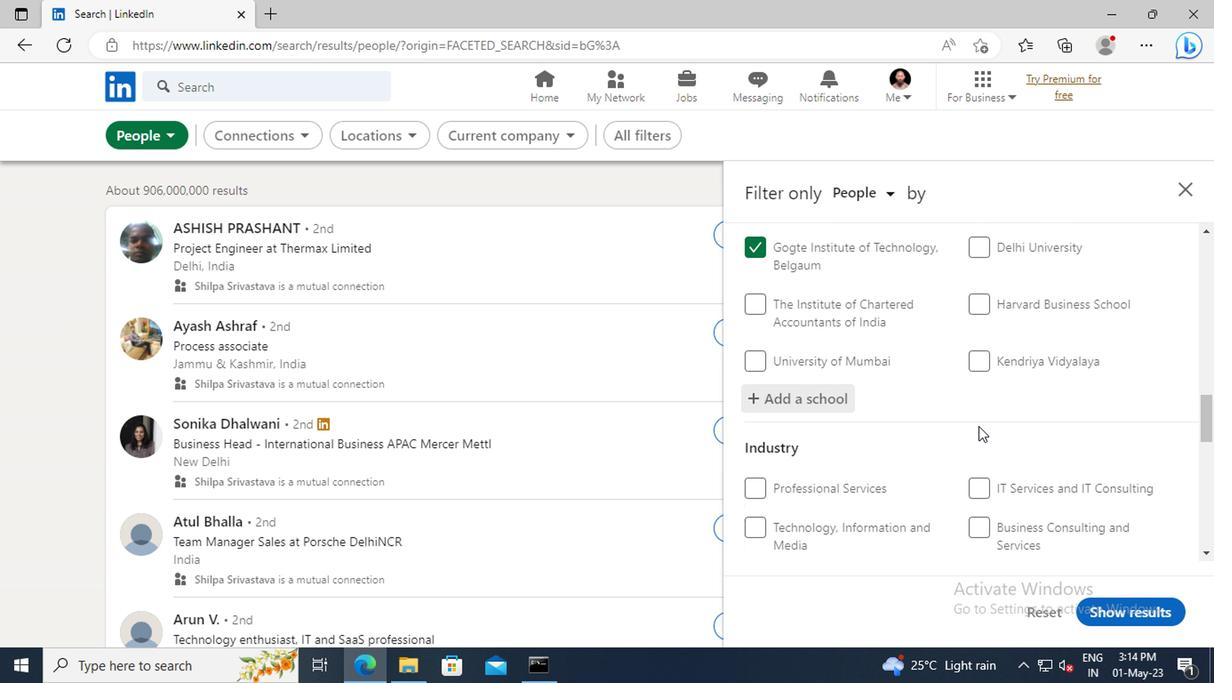 
Action: Mouse moved to (818, 423)
Screenshot: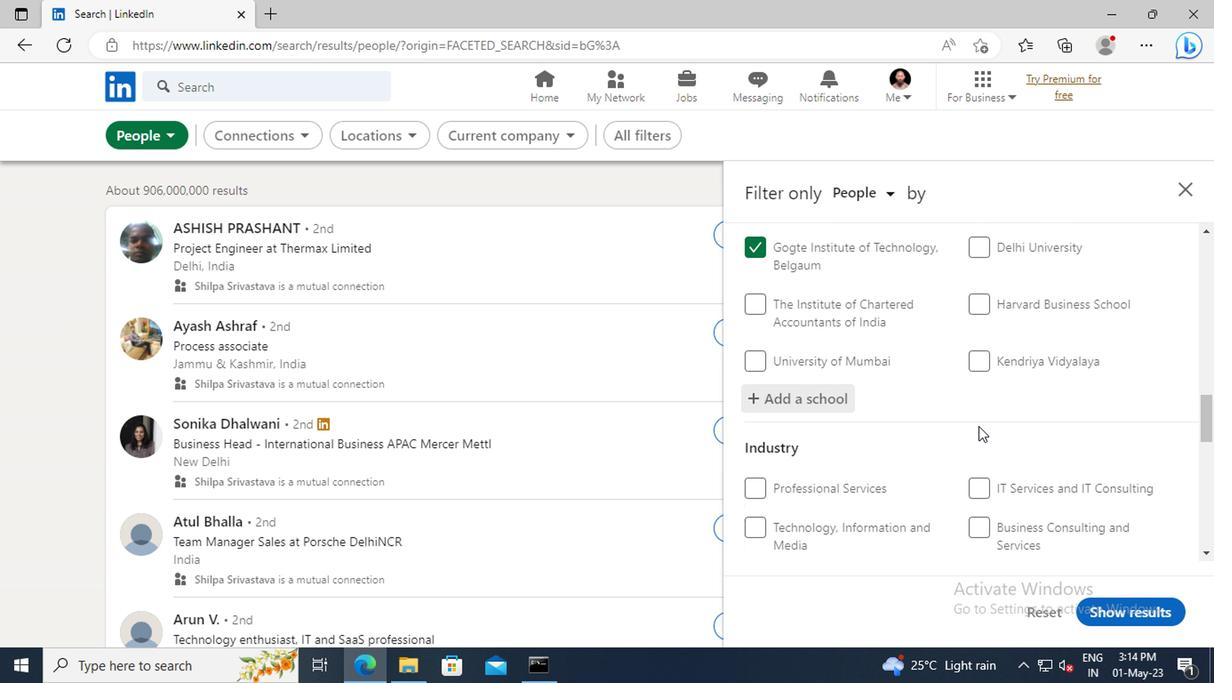
Action: Mouse scrolled (818, 423) with delta (0, 0)
Screenshot: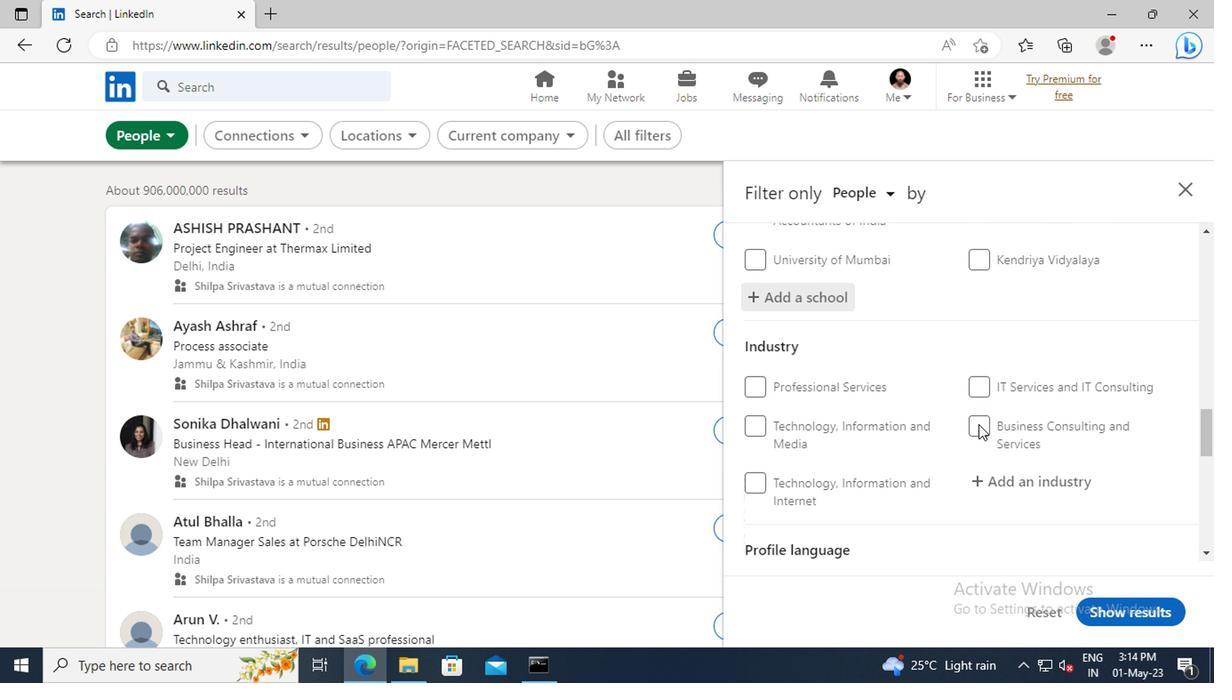 
Action: Mouse moved to (822, 426)
Screenshot: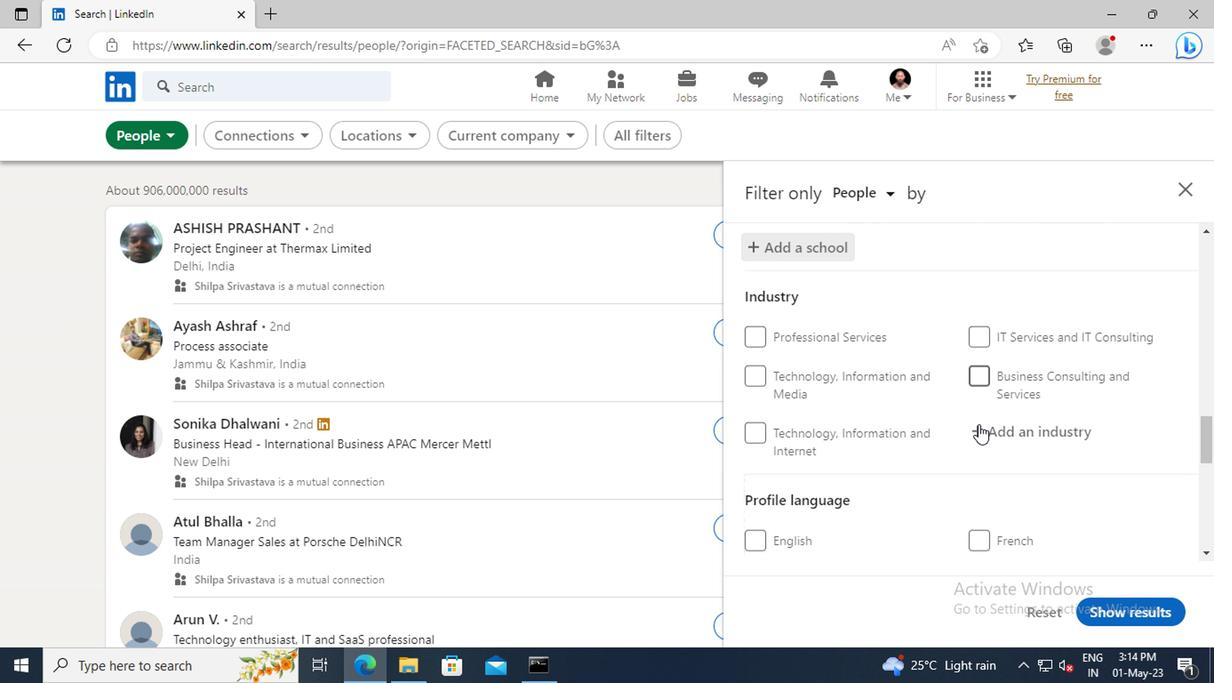 
Action: Mouse pressed left at (822, 426)
Screenshot: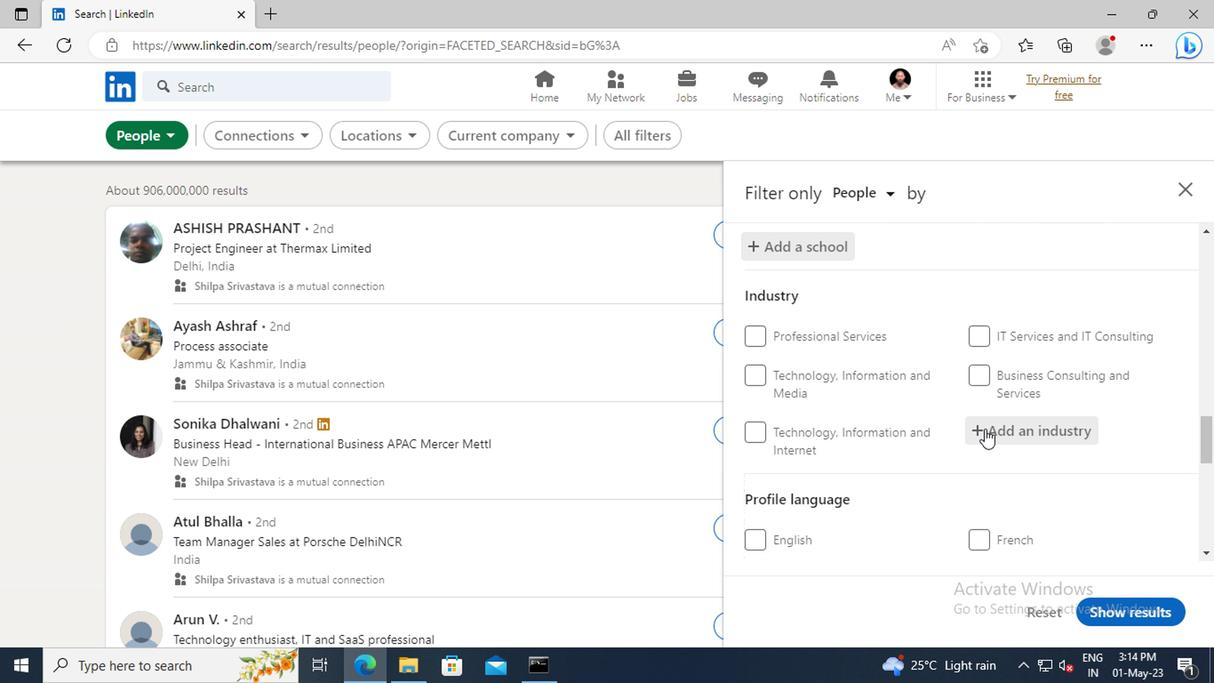 
Action: Key pressed <Key.shift>RACETRA
Screenshot: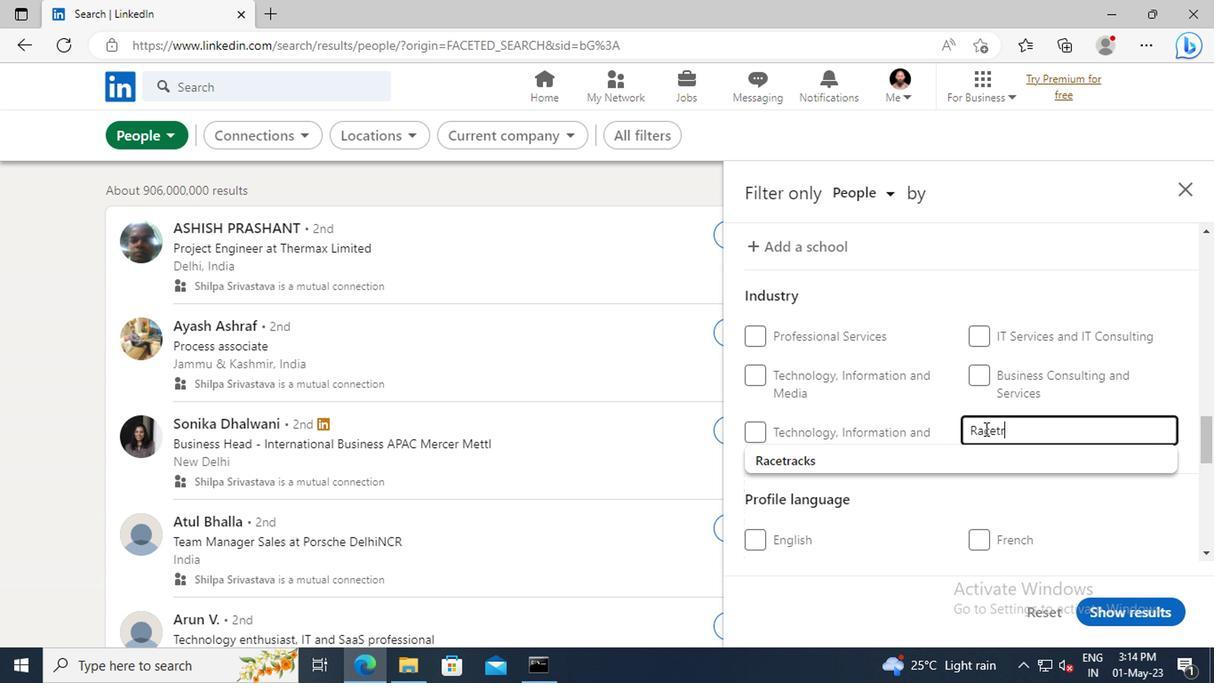 
Action: Mouse moved to (811, 449)
Screenshot: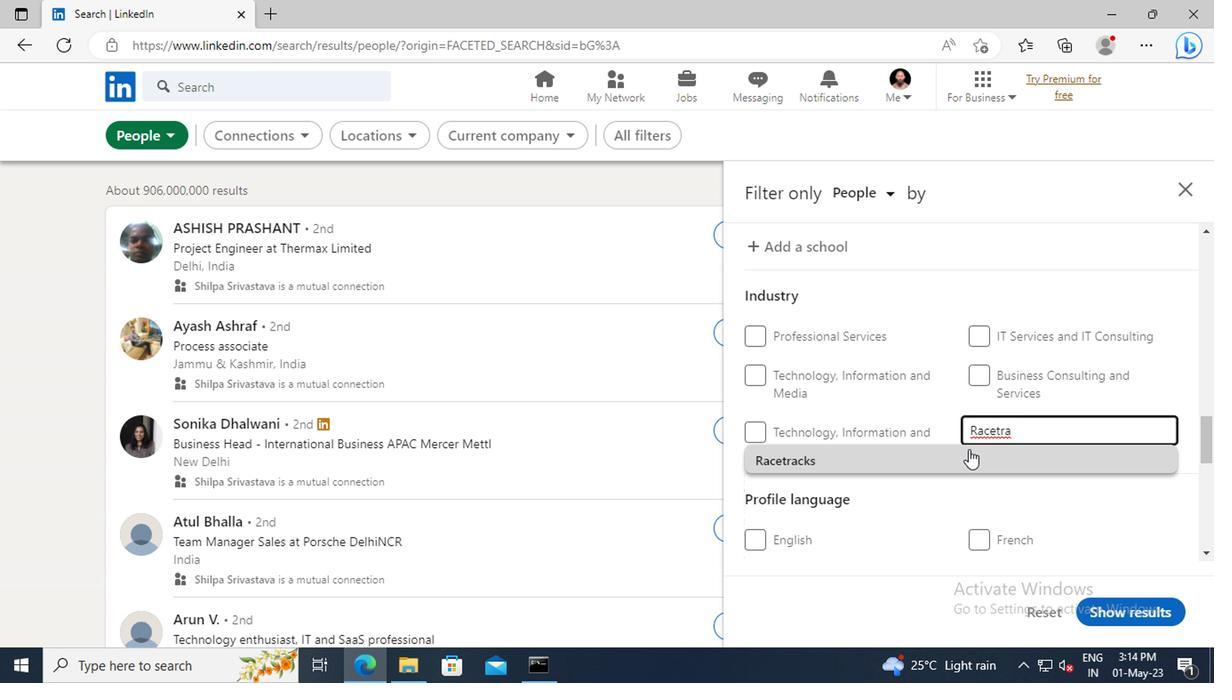 
Action: Mouse pressed left at (811, 449)
Screenshot: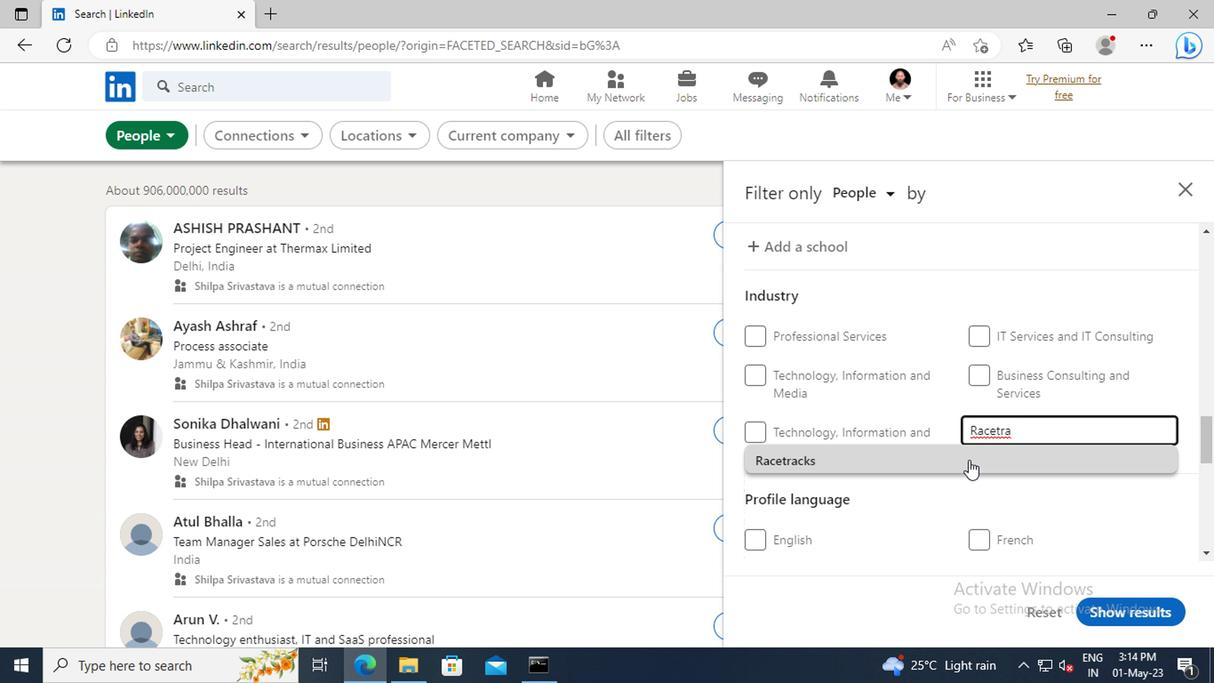 
Action: Mouse scrolled (811, 449) with delta (0, 0)
Screenshot: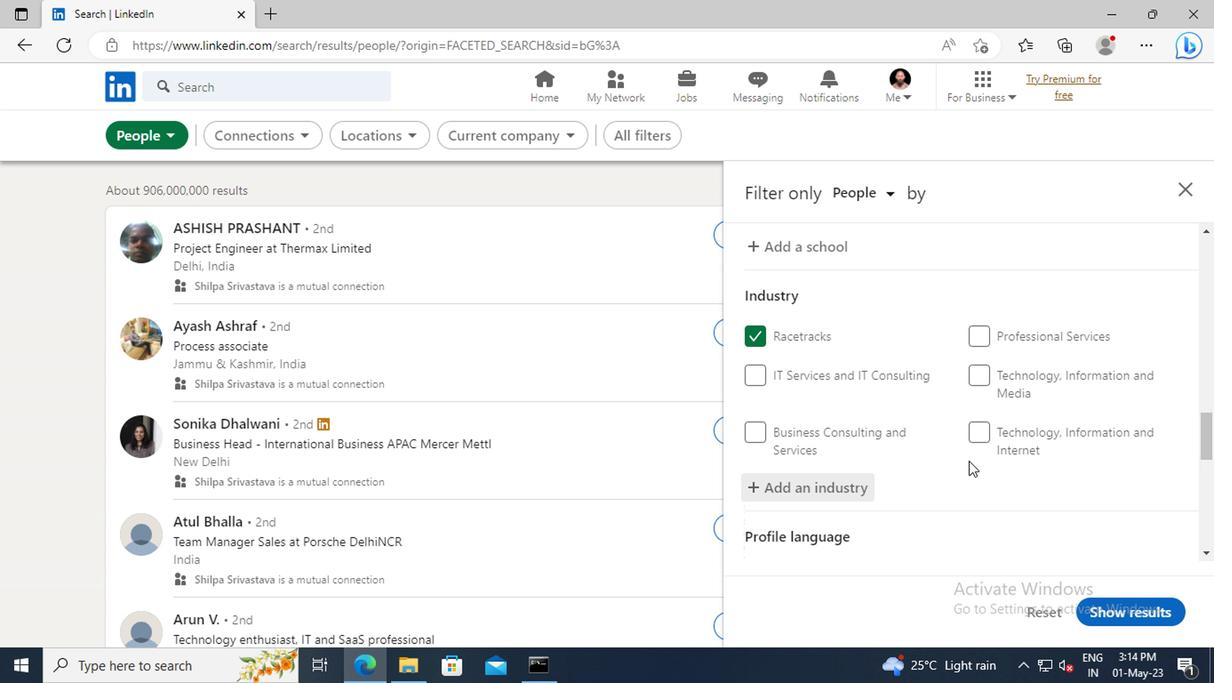 
Action: Mouse scrolled (811, 449) with delta (0, 0)
Screenshot: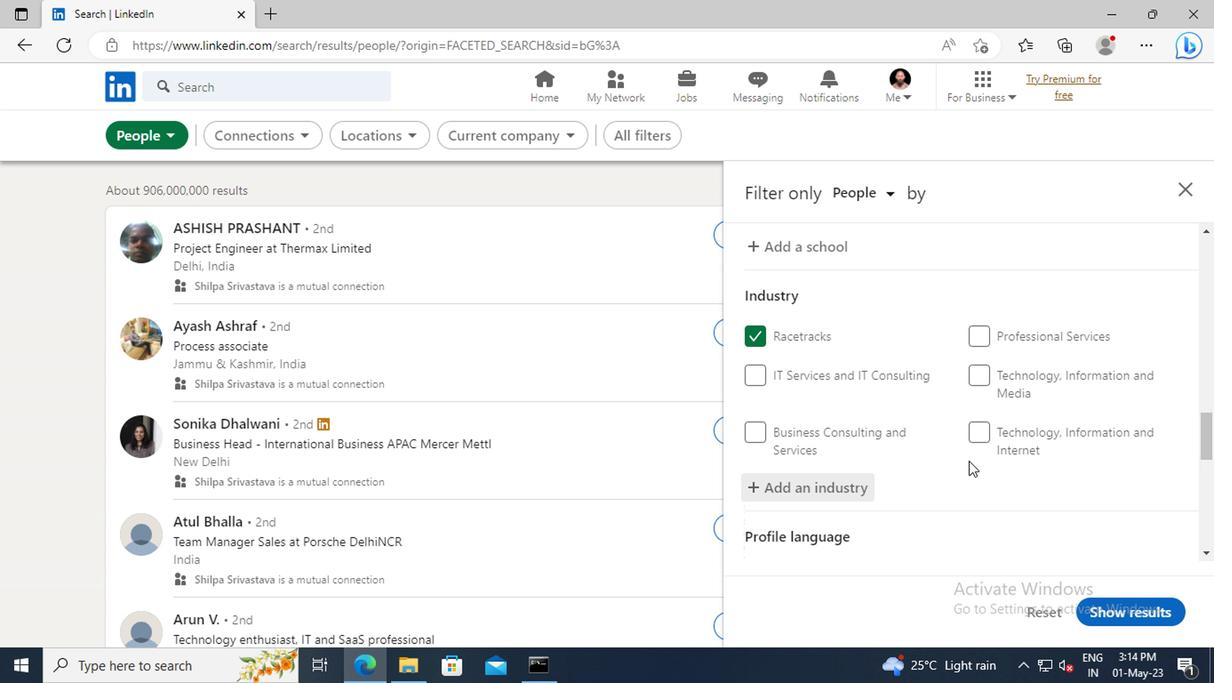 
Action: Mouse moved to (809, 450)
Screenshot: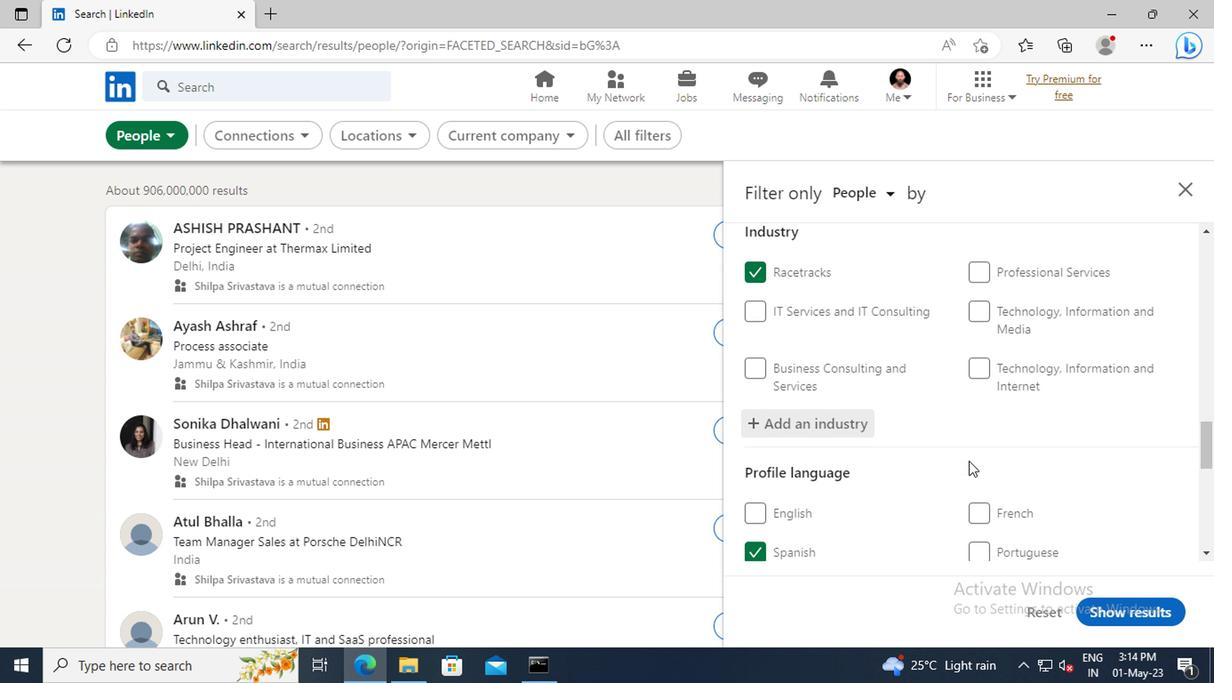 
Action: Mouse scrolled (809, 449) with delta (0, 0)
Screenshot: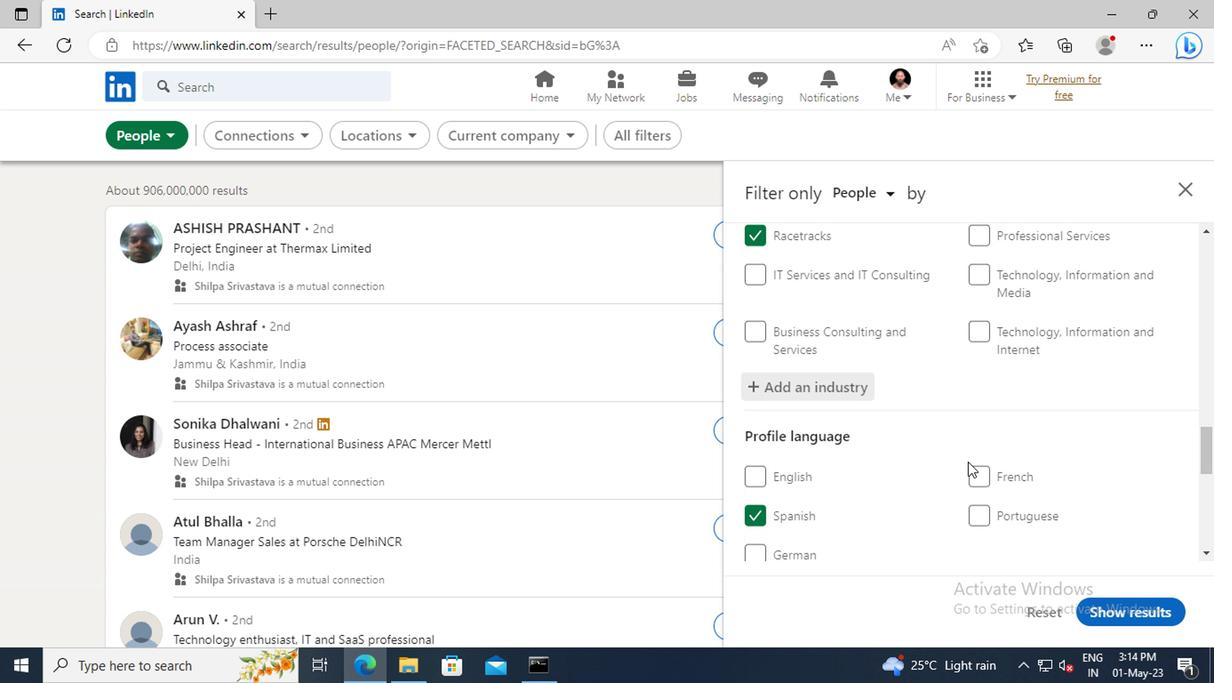 
Action: Mouse scrolled (809, 449) with delta (0, 0)
Screenshot: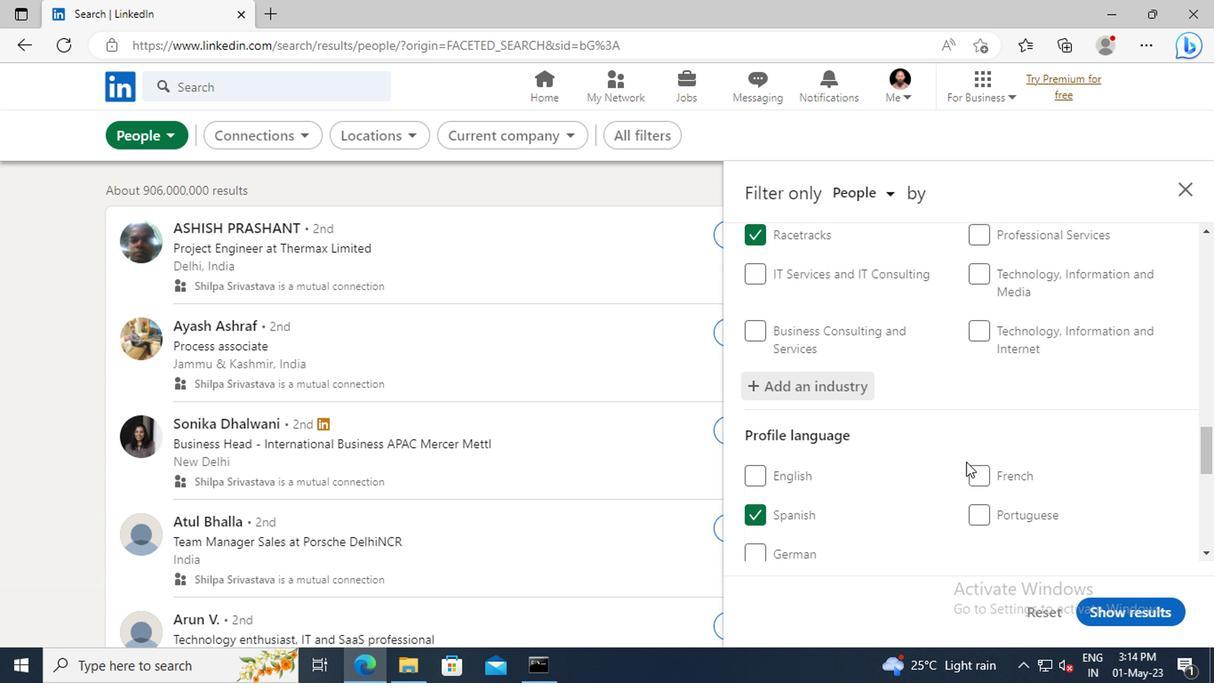 
Action: Mouse scrolled (809, 449) with delta (0, 0)
Screenshot: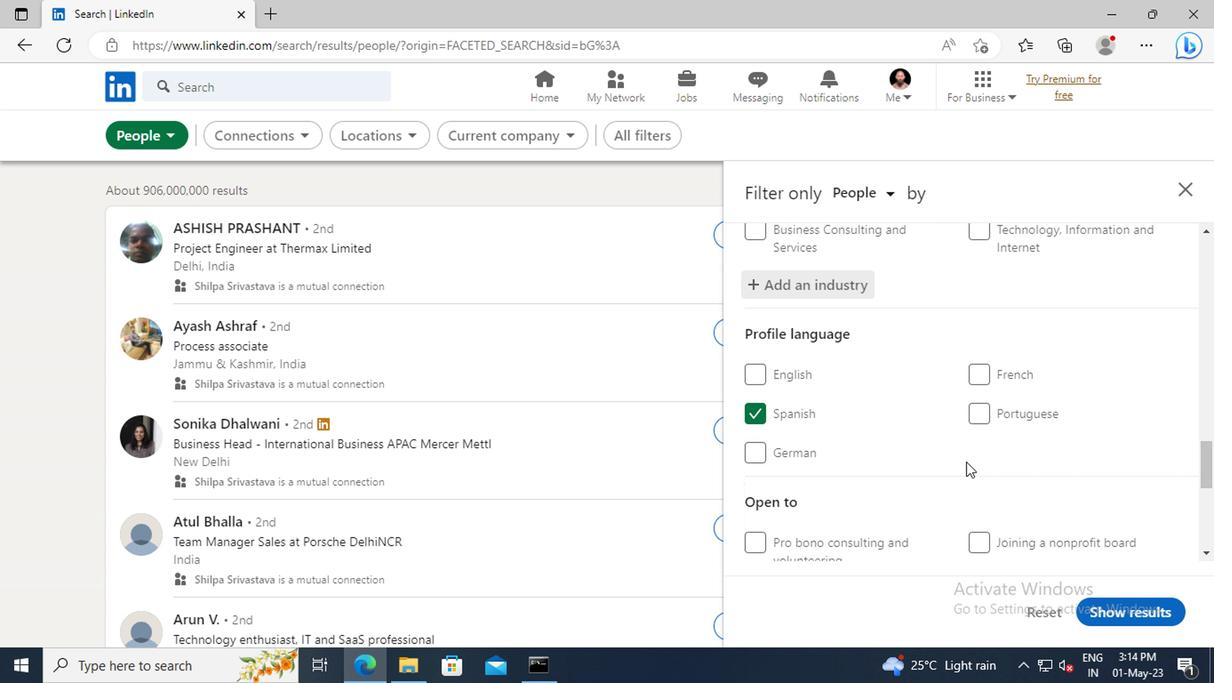 
Action: Mouse scrolled (809, 449) with delta (0, 0)
Screenshot: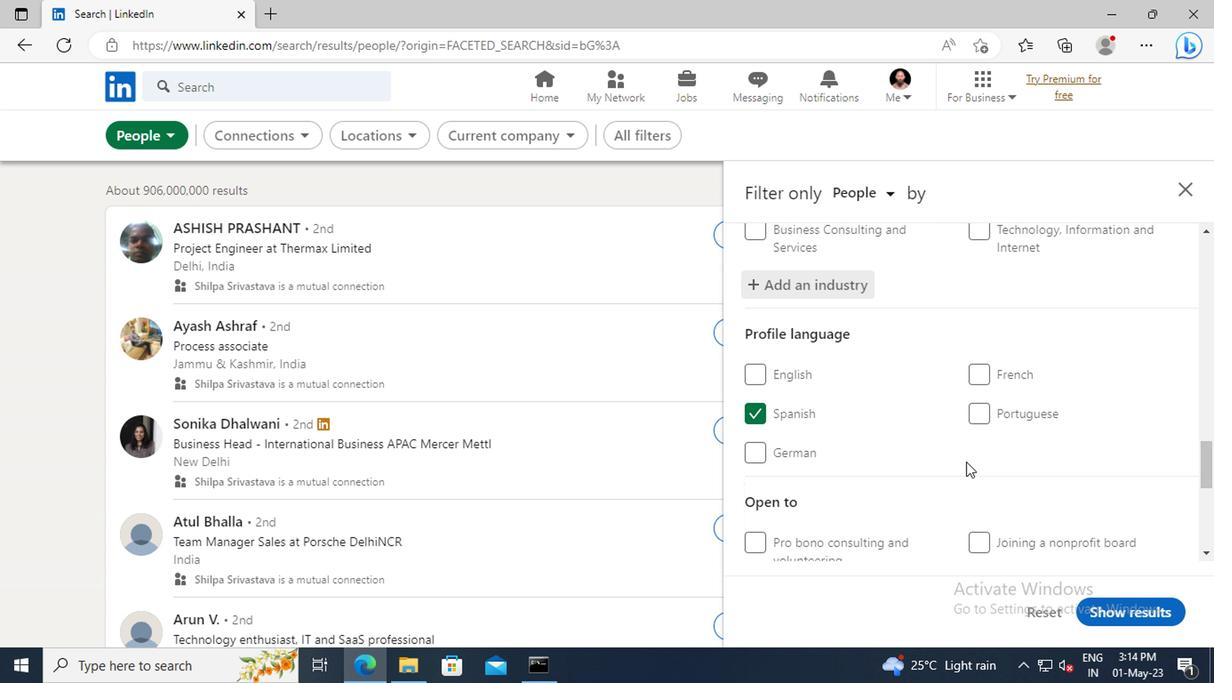 
Action: Mouse scrolled (809, 449) with delta (0, 0)
Screenshot: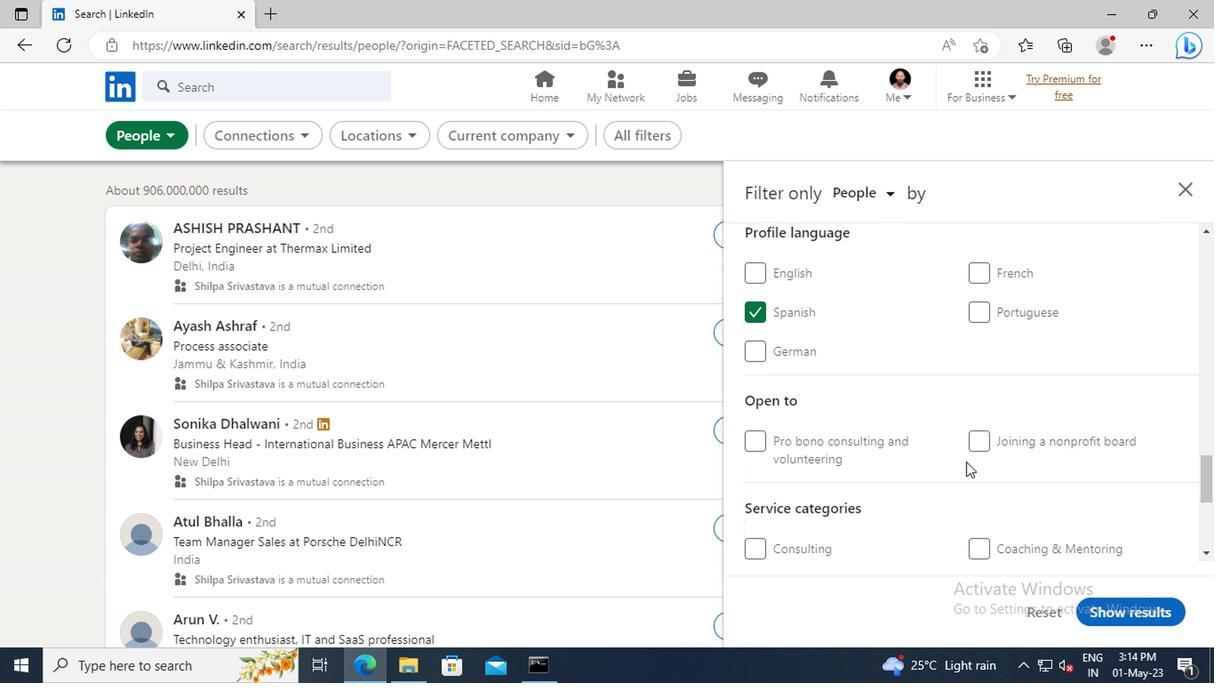 
Action: Mouse scrolled (809, 449) with delta (0, 0)
Screenshot: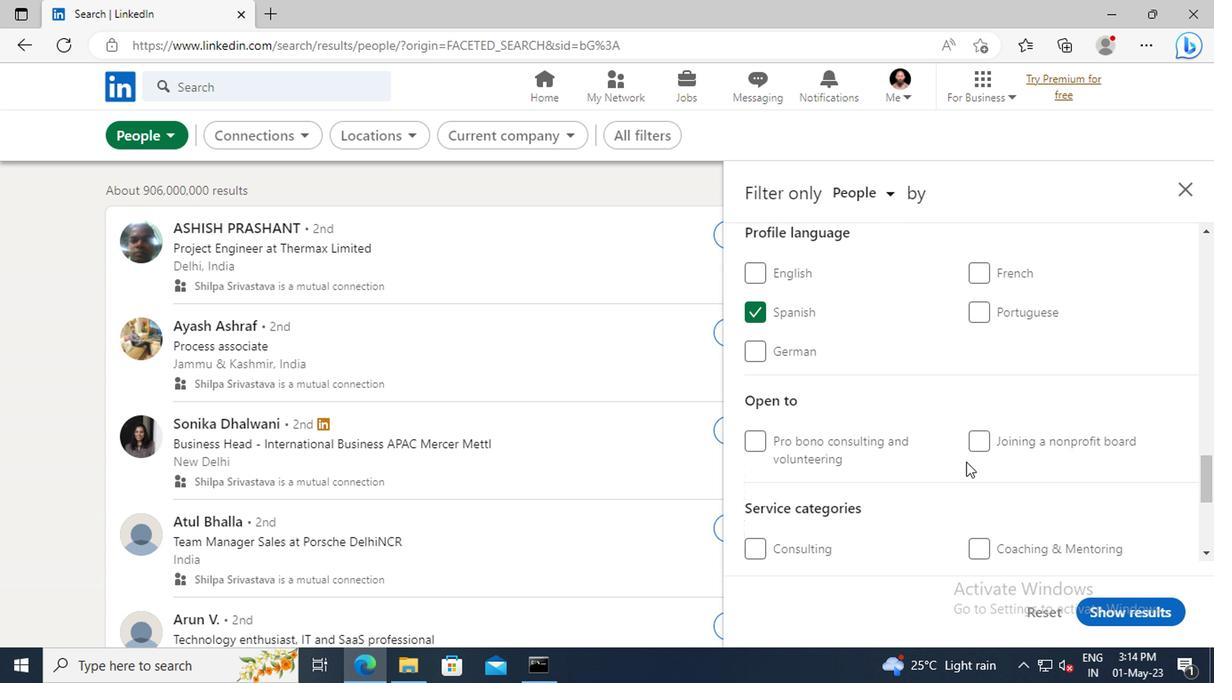 
Action: Mouse scrolled (809, 449) with delta (0, 0)
Screenshot: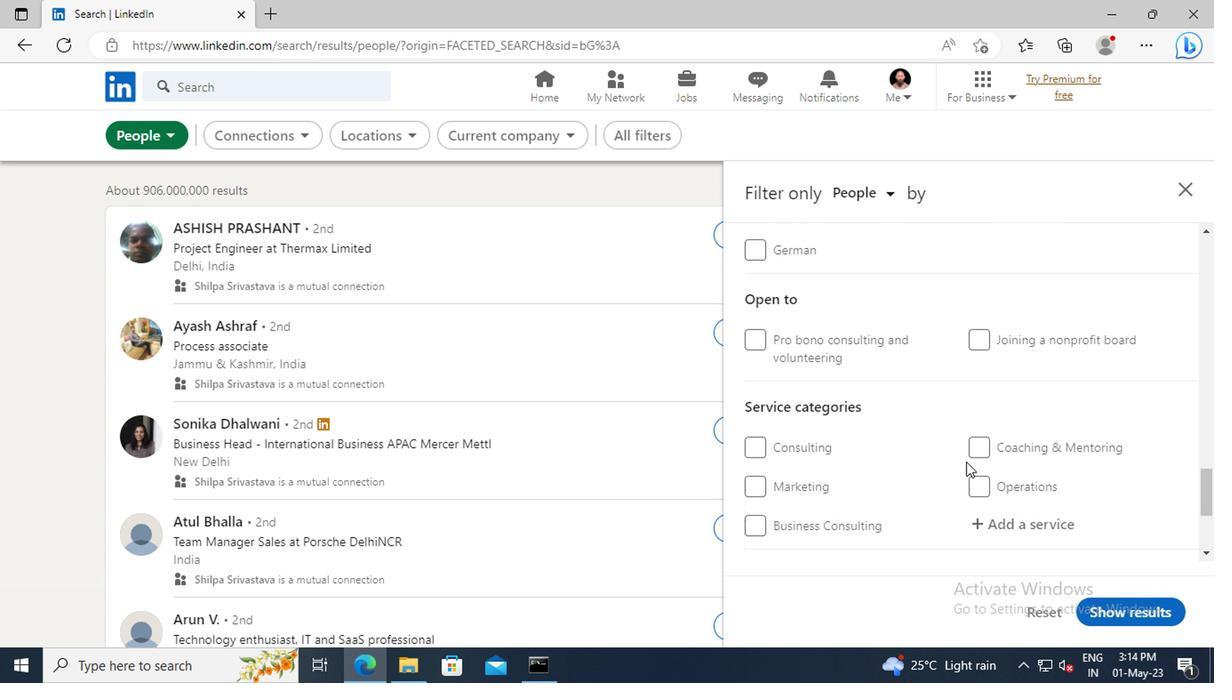 
Action: Mouse moved to (828, 459)
Screenshot: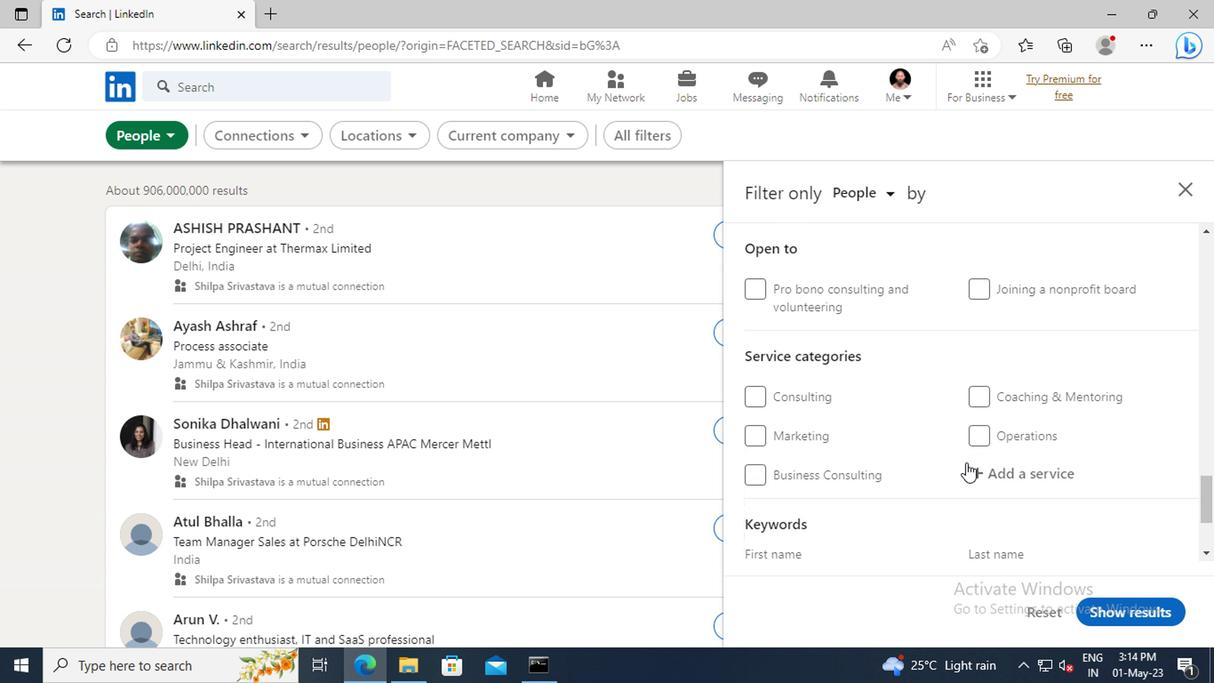 
Action: Mouse pressed left at (828, 459)
Screenshot: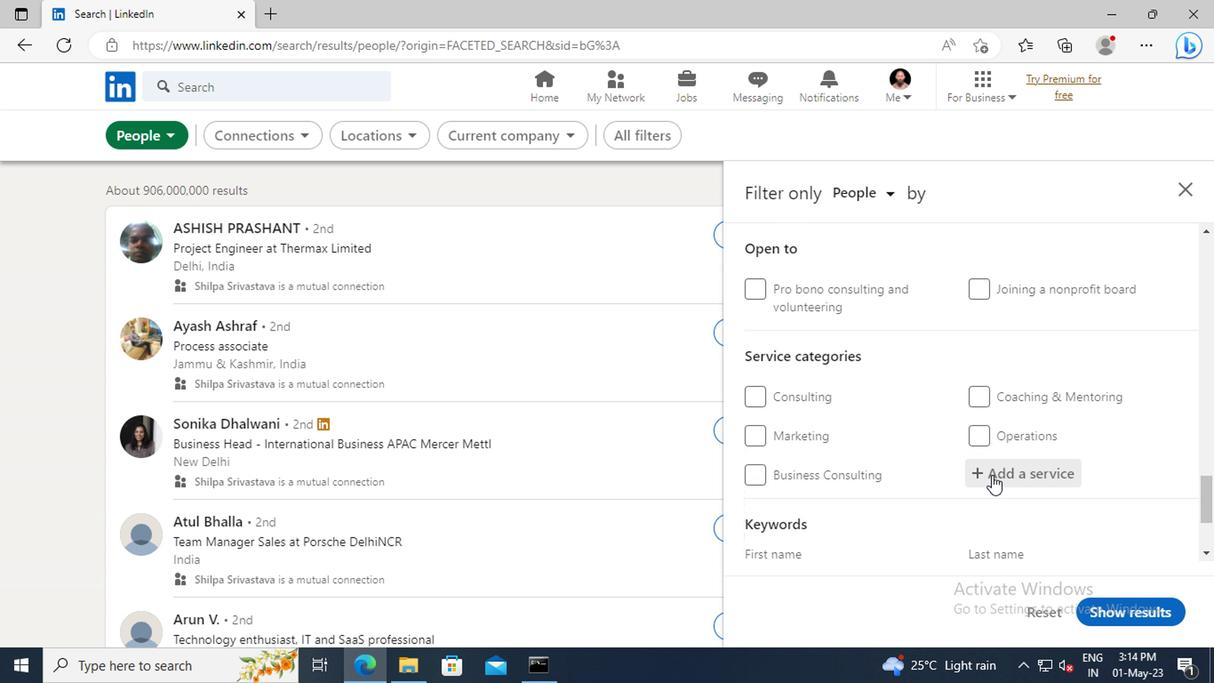 
Action: Key pressed <Key.shift>PUBLIC<Key.space><Key.shift>S
Screenshot: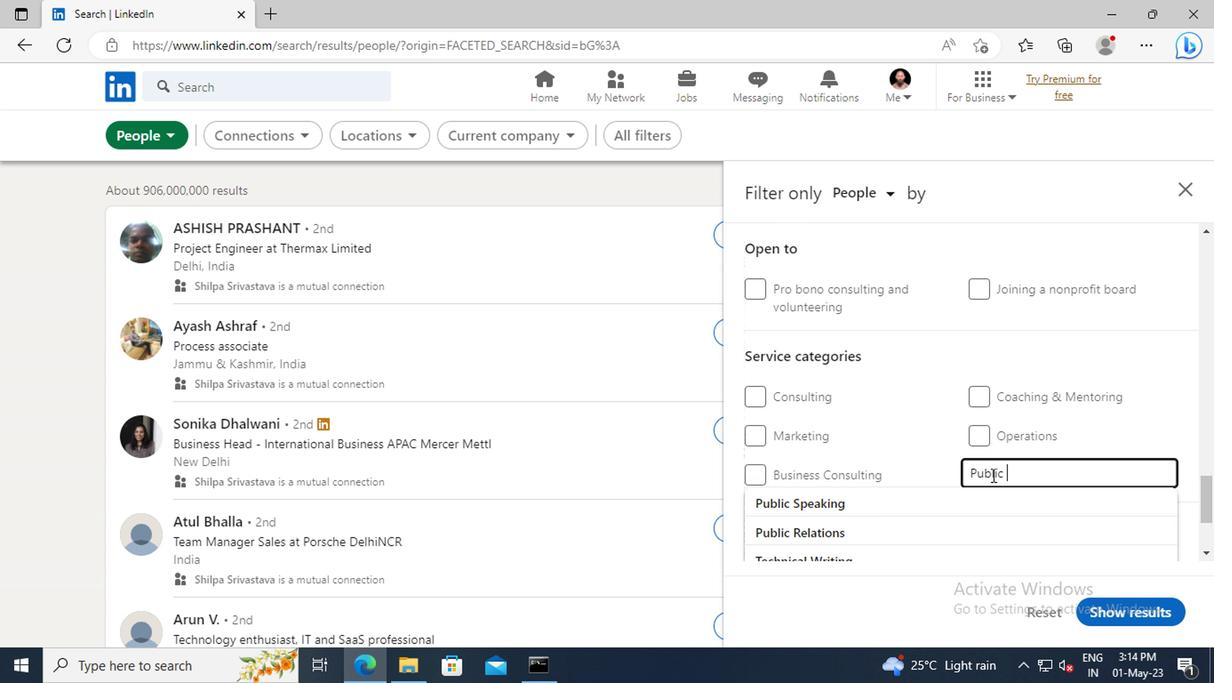 
Action: Mouse moved to (810, 475)
Screenshot: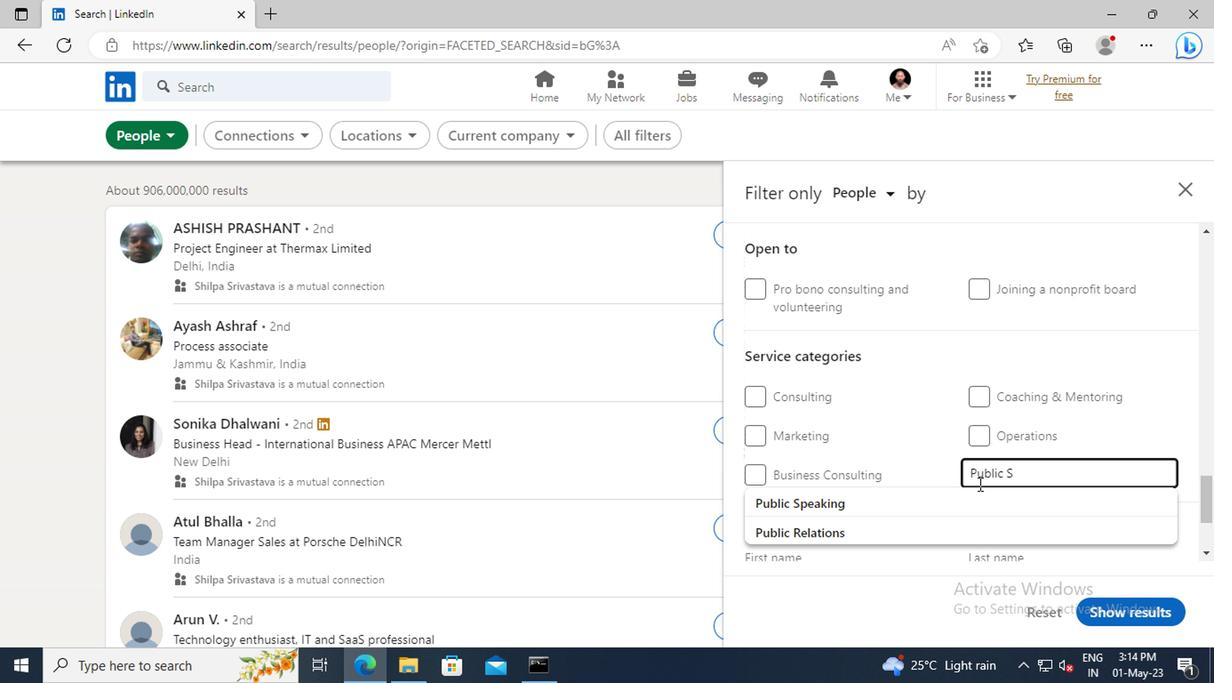 
Action: Mouse pressed left at (810, 475)
Screenshot: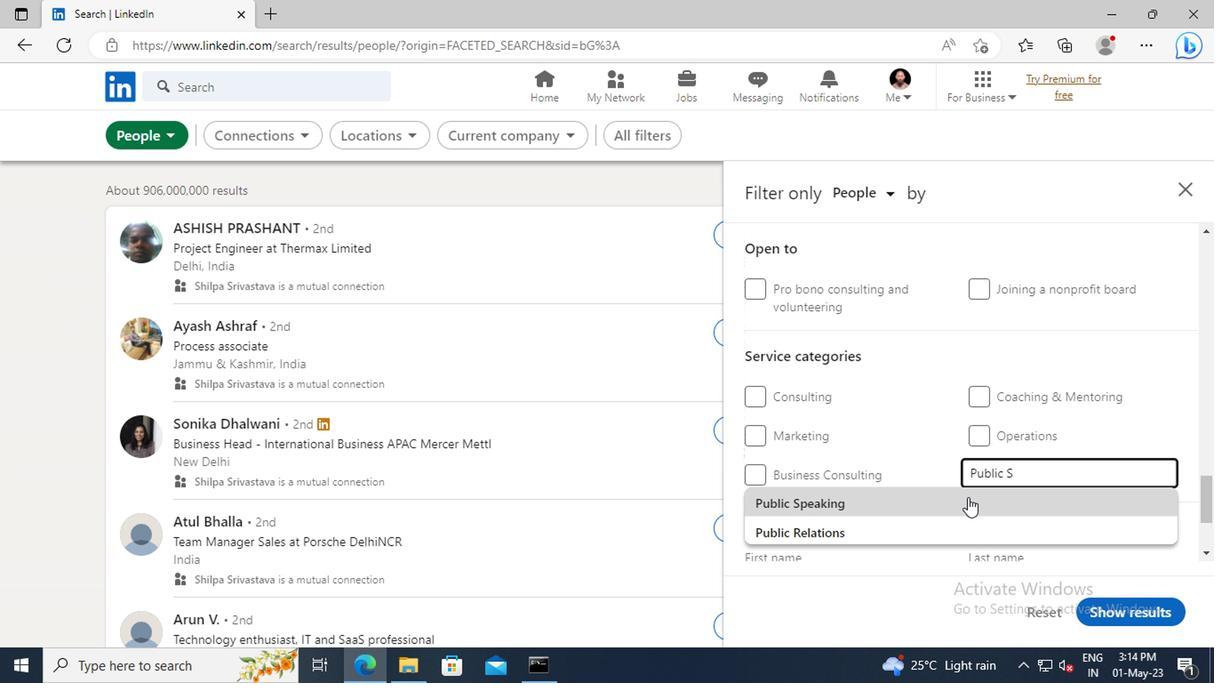 
Action: Mouse scrolled (810, 475) with delta (0, 0)
Screenshot: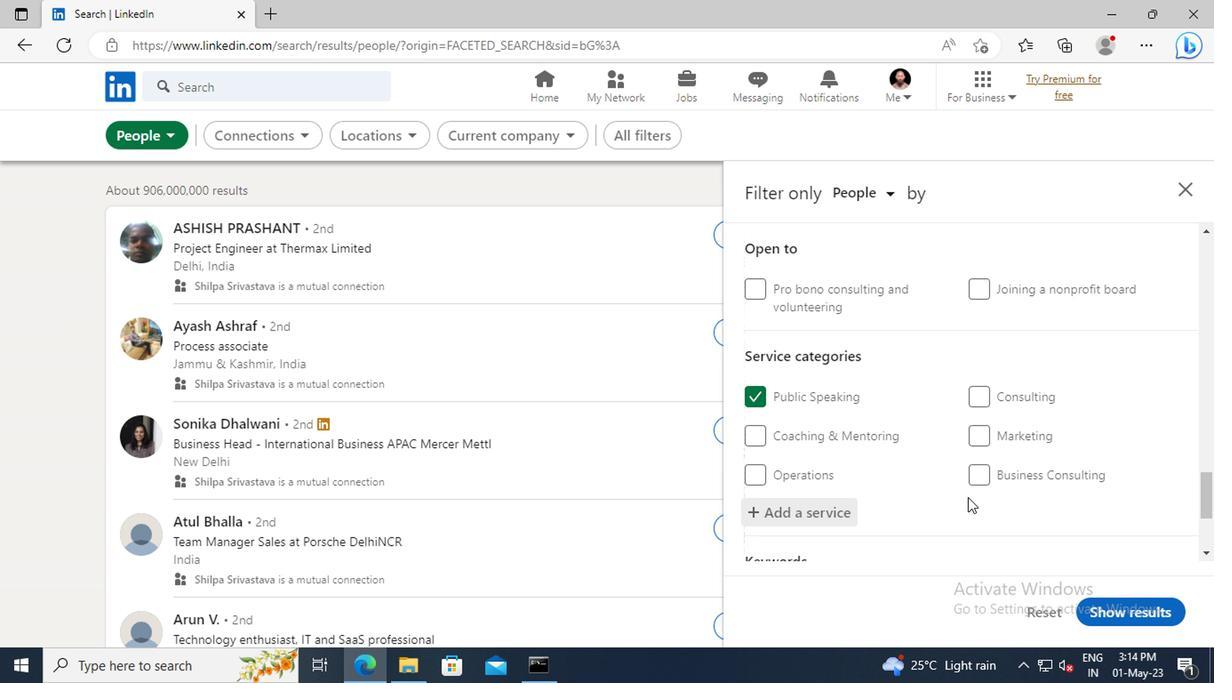 
Action: Mouse scrolled (810, 475) with delta (0, 0)
Screenshot: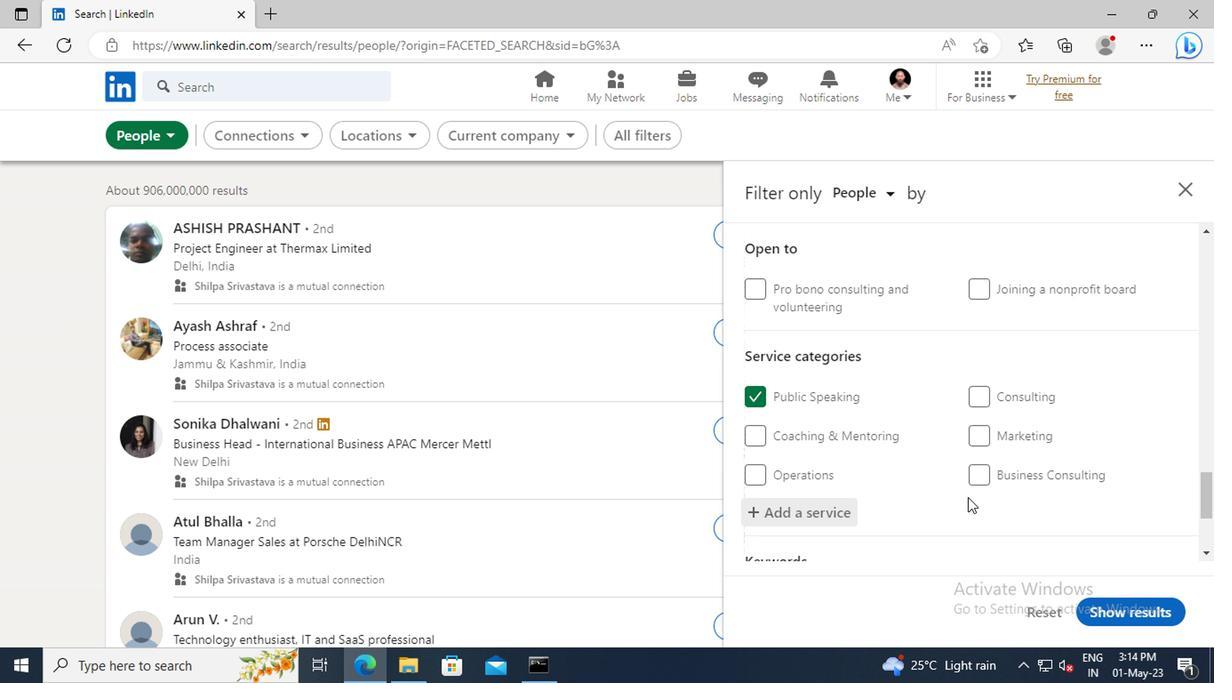 
Action: Mouse scrolled (810, 475) with delta (0, 0)
Screenshot: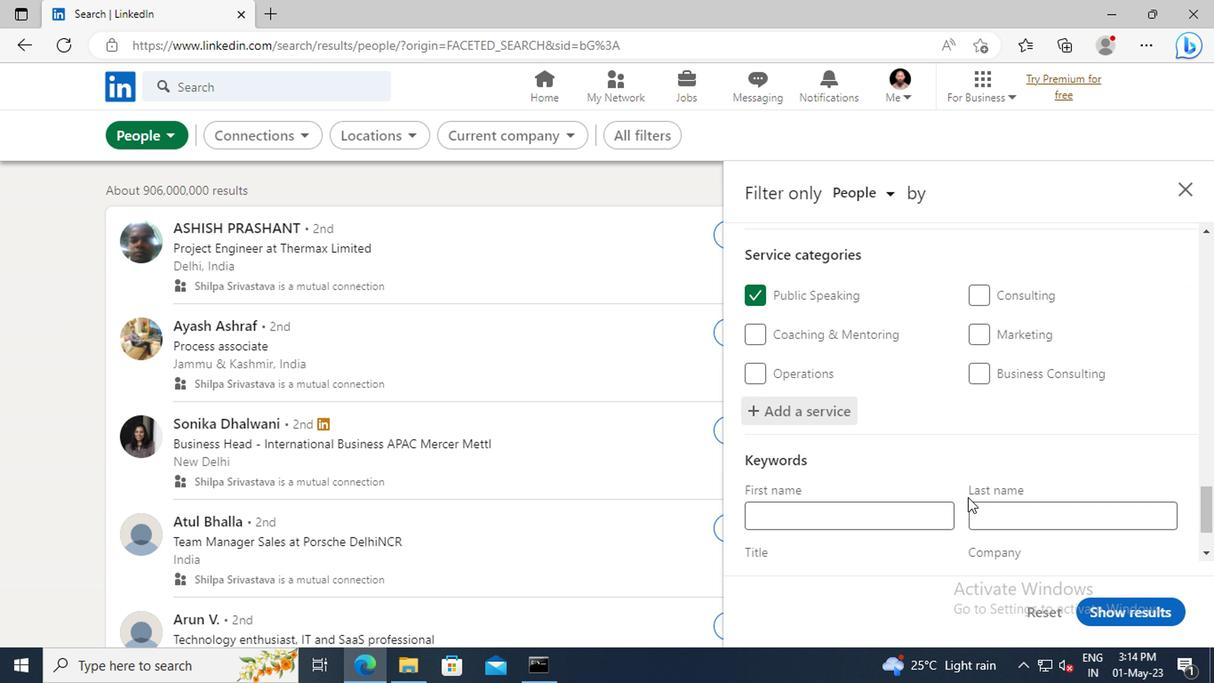 
Action: Mouse scrolled (810, 475) with delta (0, 0)
Screenshot: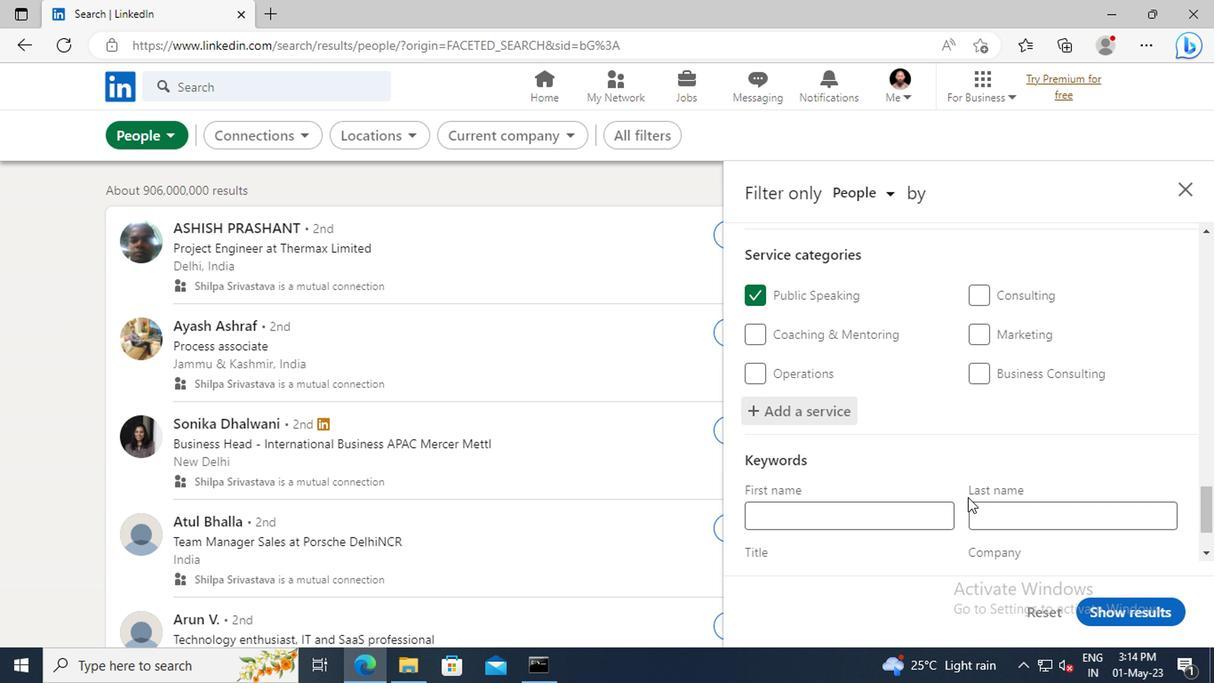 
Action: Mouse moved to (735, 471)
Screenshot: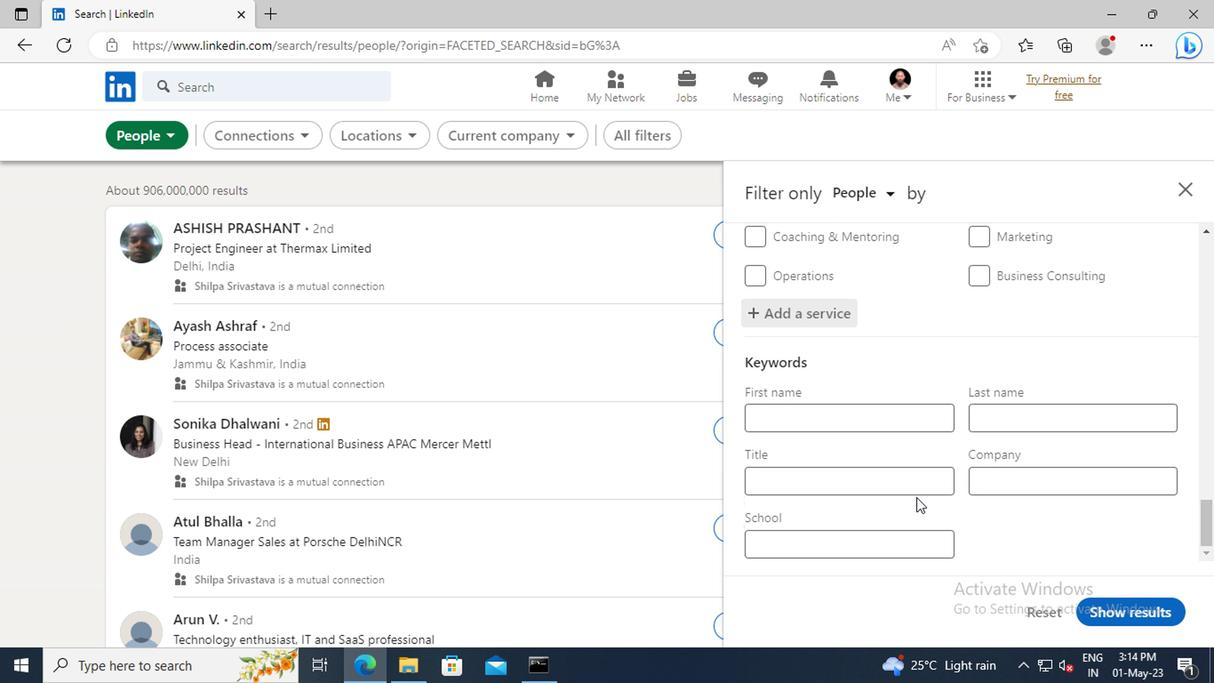 
Action: Mouse pressed left at (735, 471)
Screenshot: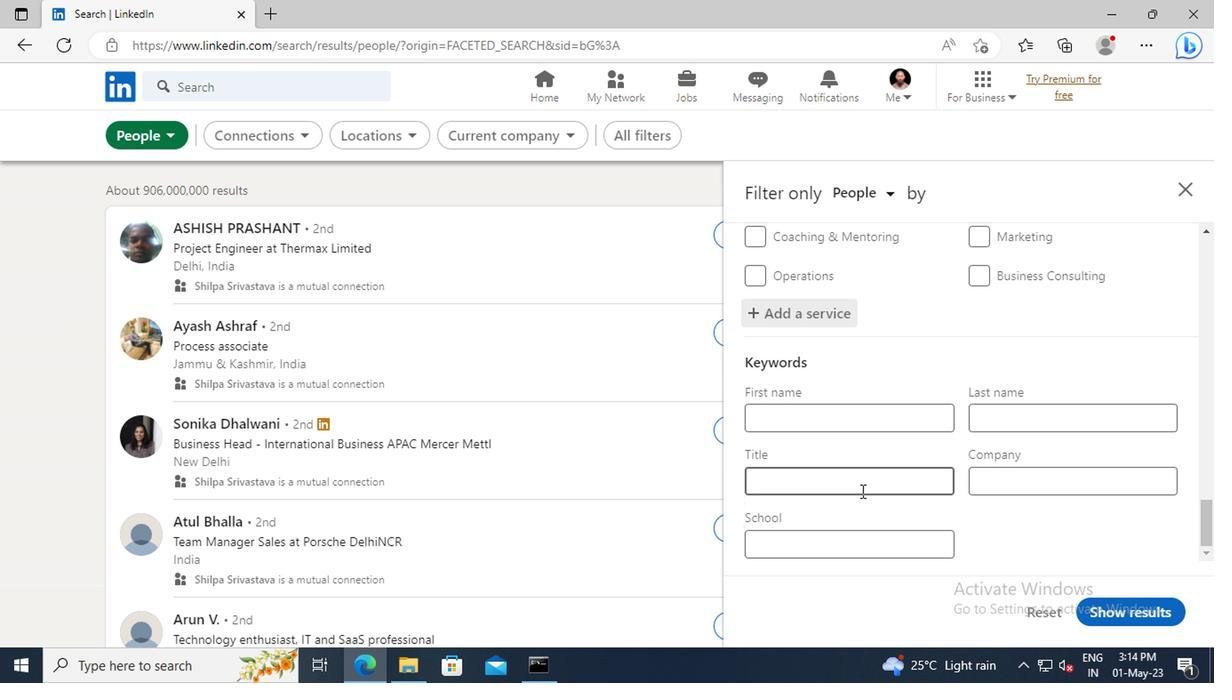 
Action: Key pressed <Key.shift>COUPLES<Key.space><Key.shift>COUNSELOR<Key.enter>
Screenshot: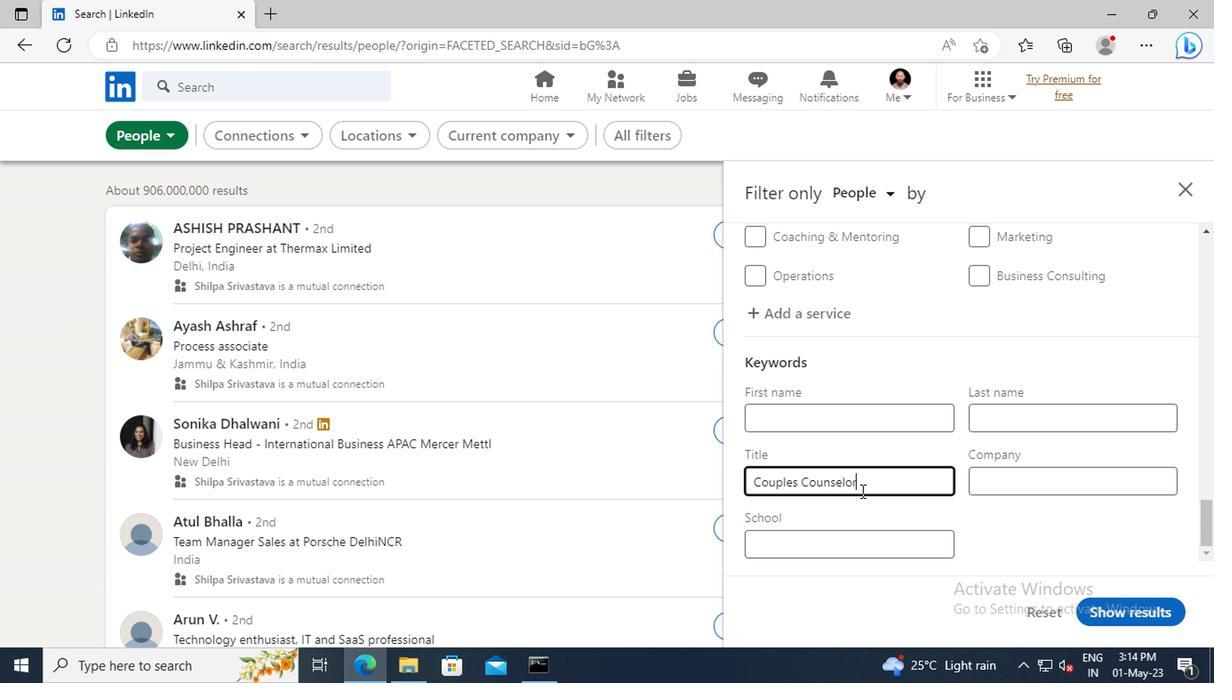 
Action: Mouse moved to (923, 556)
Screenshot: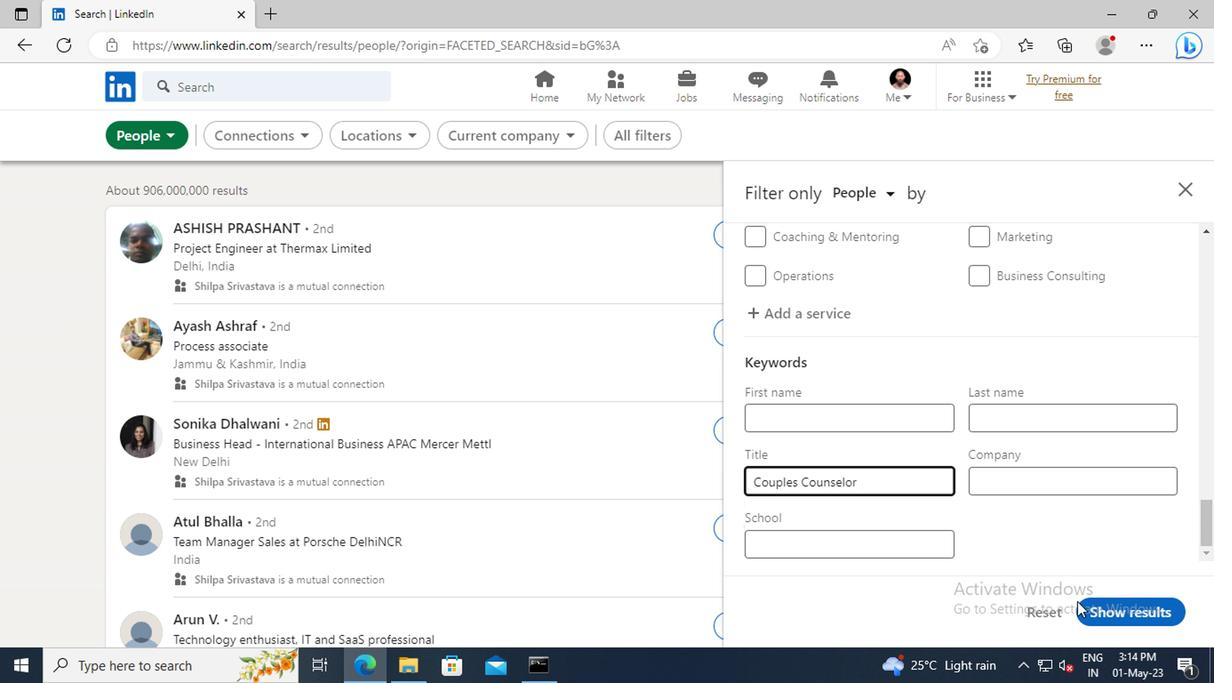
Action: Mouse pressed left at (923, 556)
Screenshot: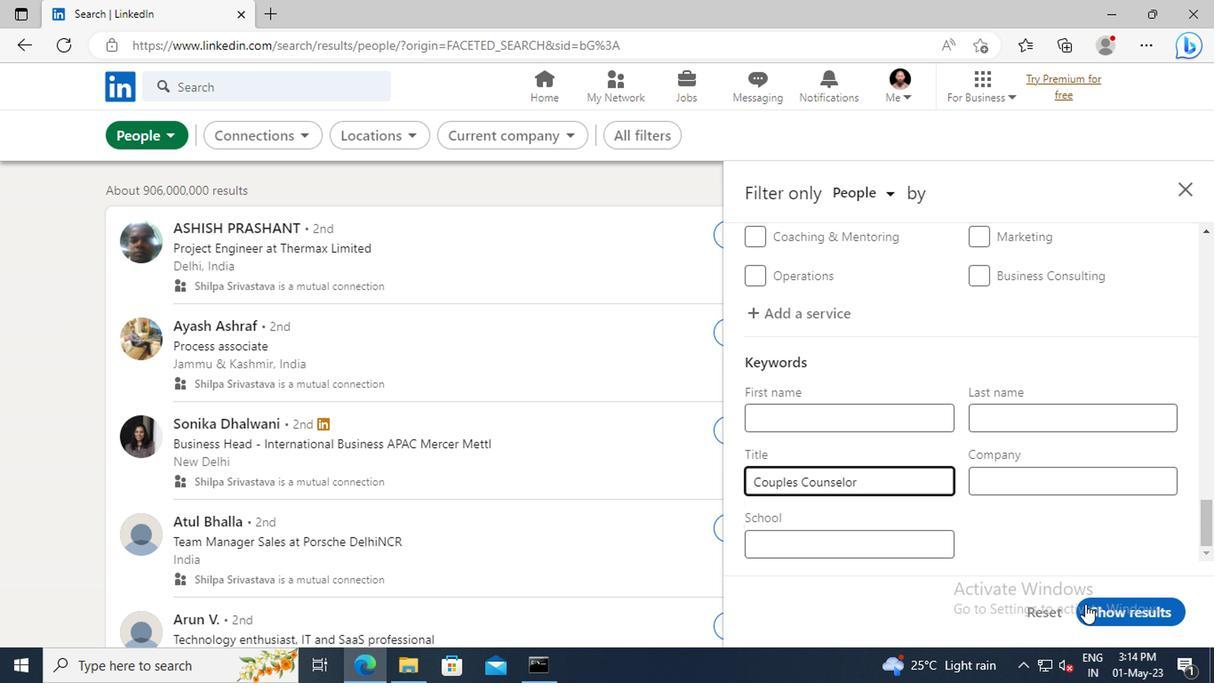 
Action: Mouse moved to (923, 556)
Screenshot: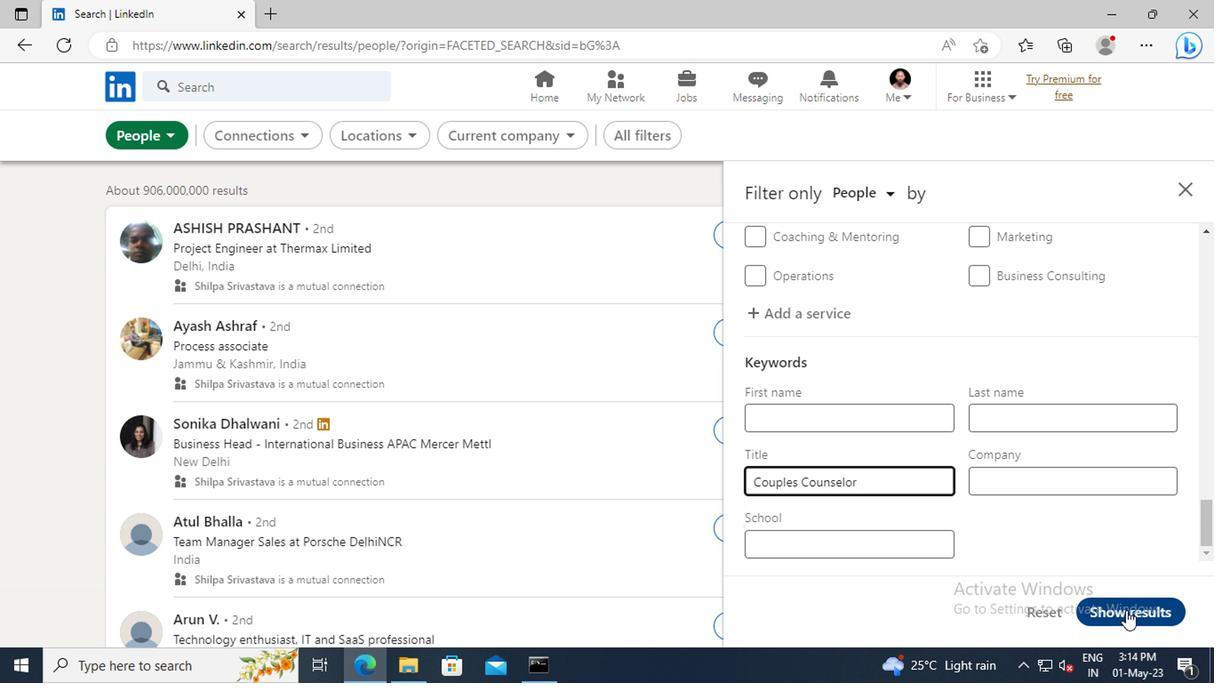 
